 Task: Find connections with filter location Waliso with filter topic #training with filter profile language Spanish with filter current company Micro Focus with filter school RICS School of Built Environment, Amity University with filter industry Professional Training and Coaching with filter service category Web Development with filter keywords title Drafter
Action: Mouse moved to (198, 315)
Screenshot: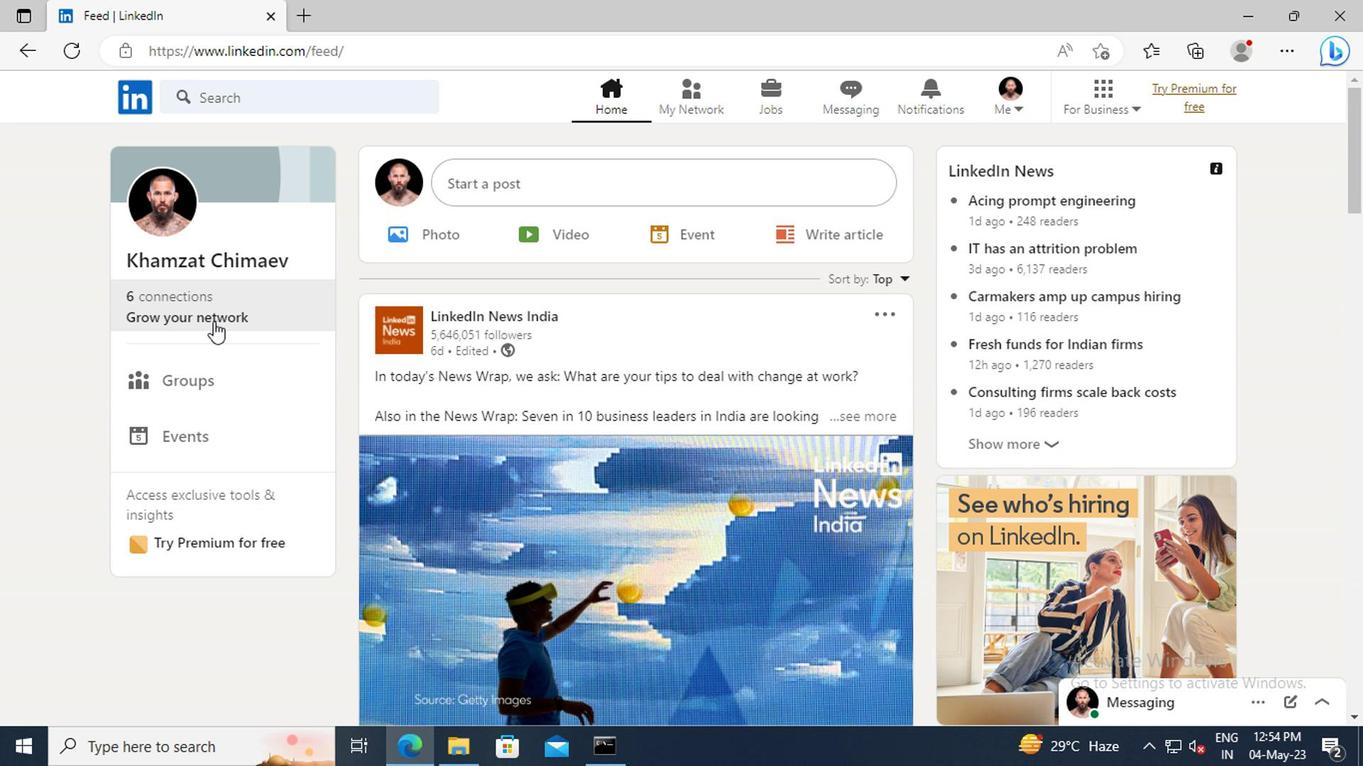 
Action: Mouse pressed left at (198, 315)
Screenshot: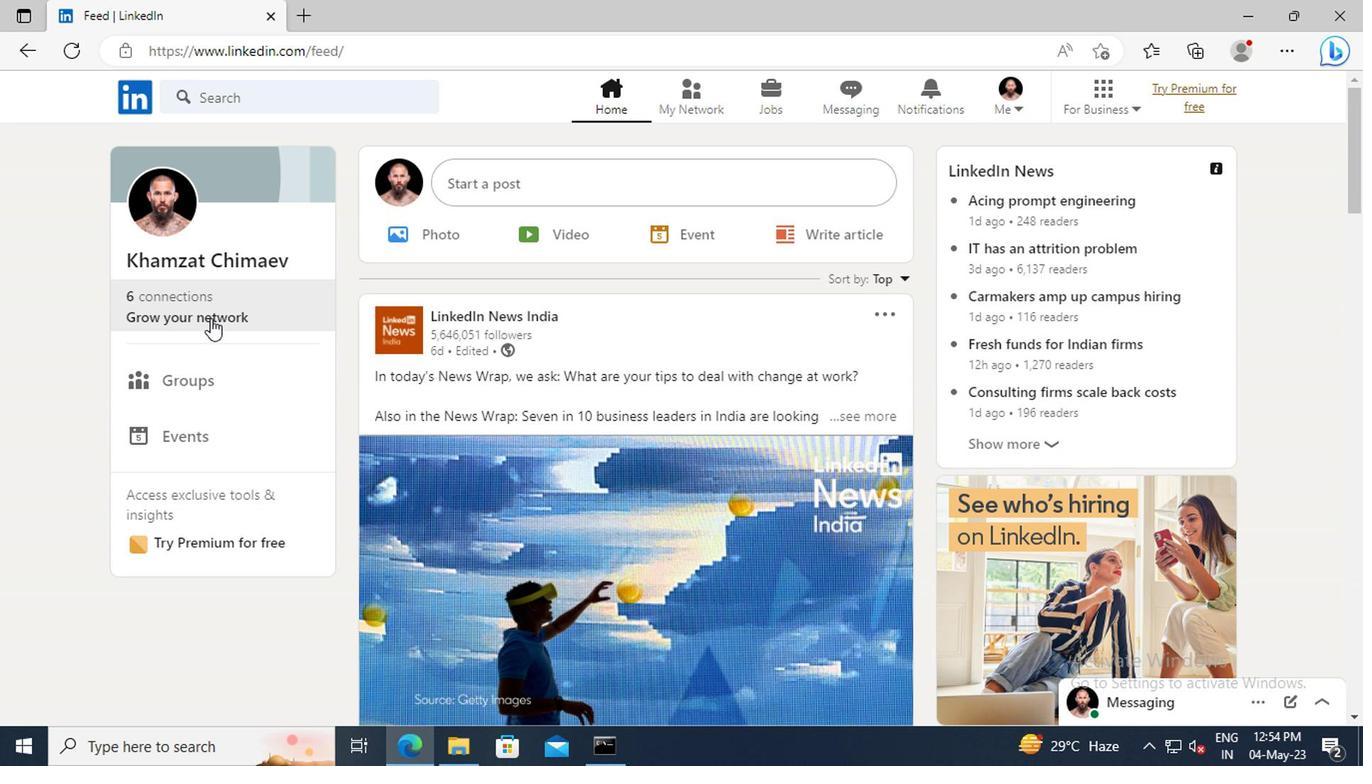
Action: Mouse moved to (198, 208)
Screenshot: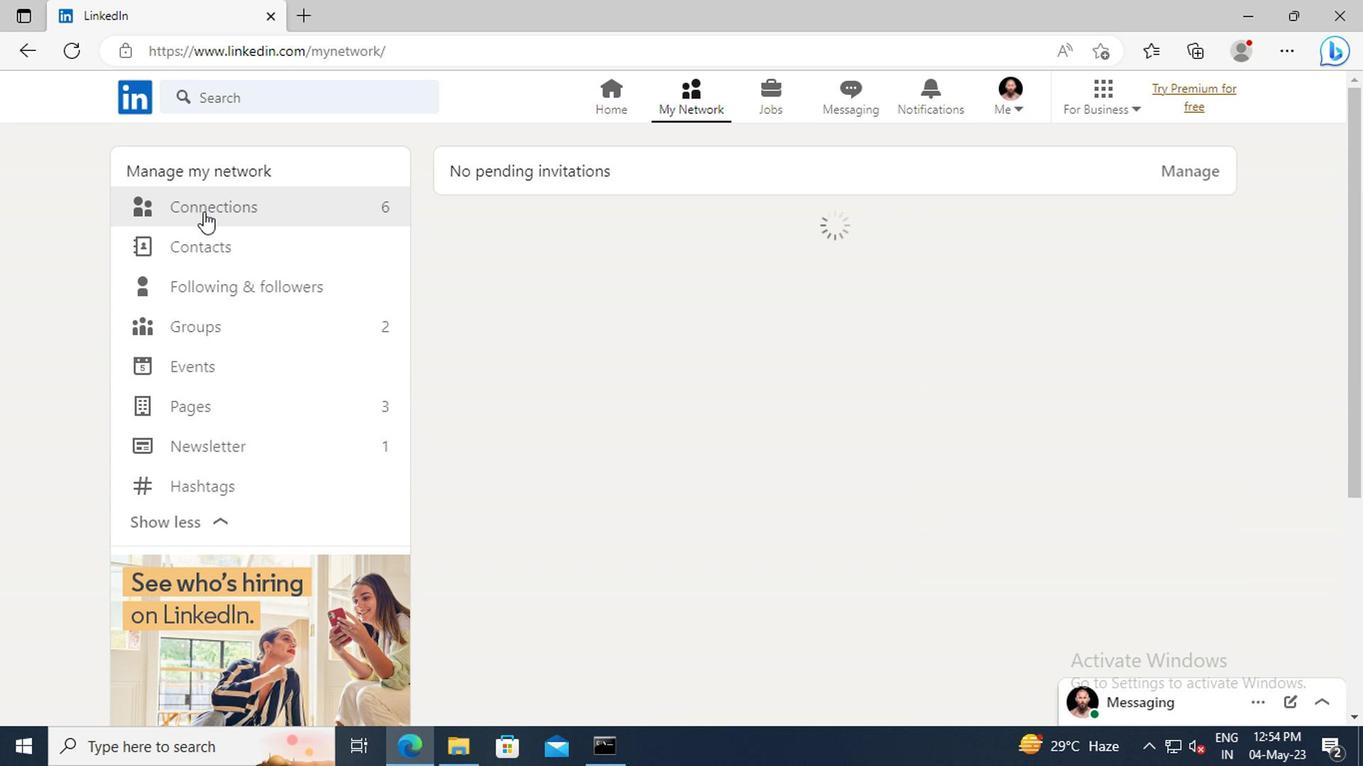 
Action: Mouse pressed left at (198, 208)
Screenshot: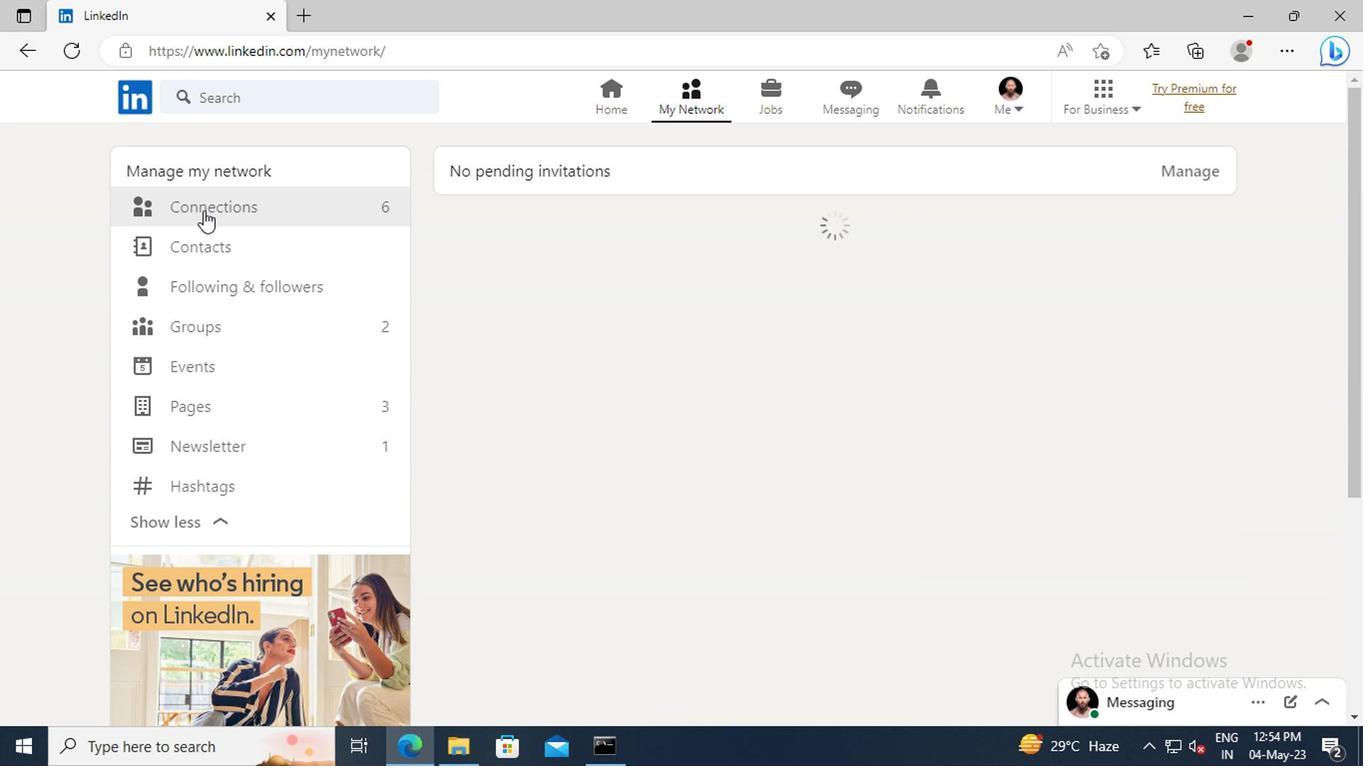 
Action: Mouse moved to (793, 212)
Screenshot: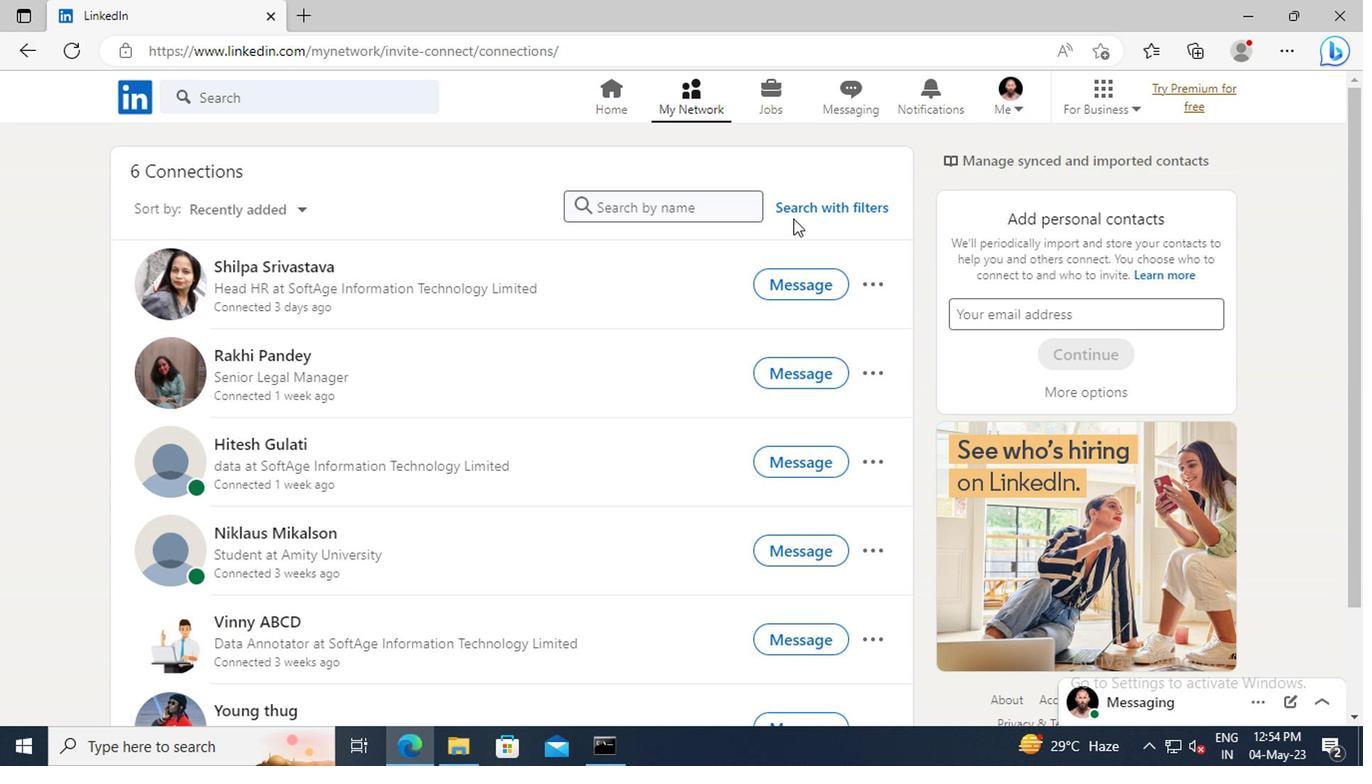 
Action: Mouse pressed left at (793, 212)
Screenshot: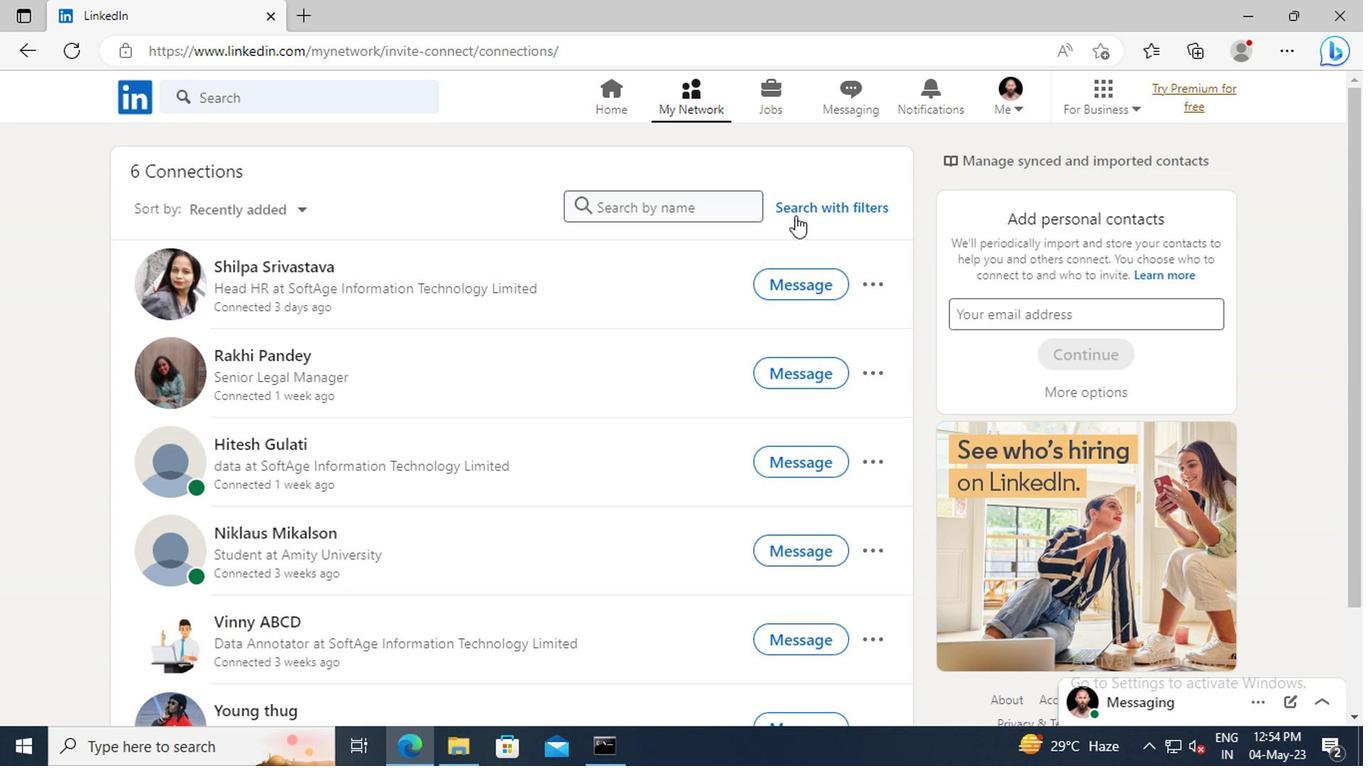 
Action: Mouse moved to (751, 158)
Screenshot: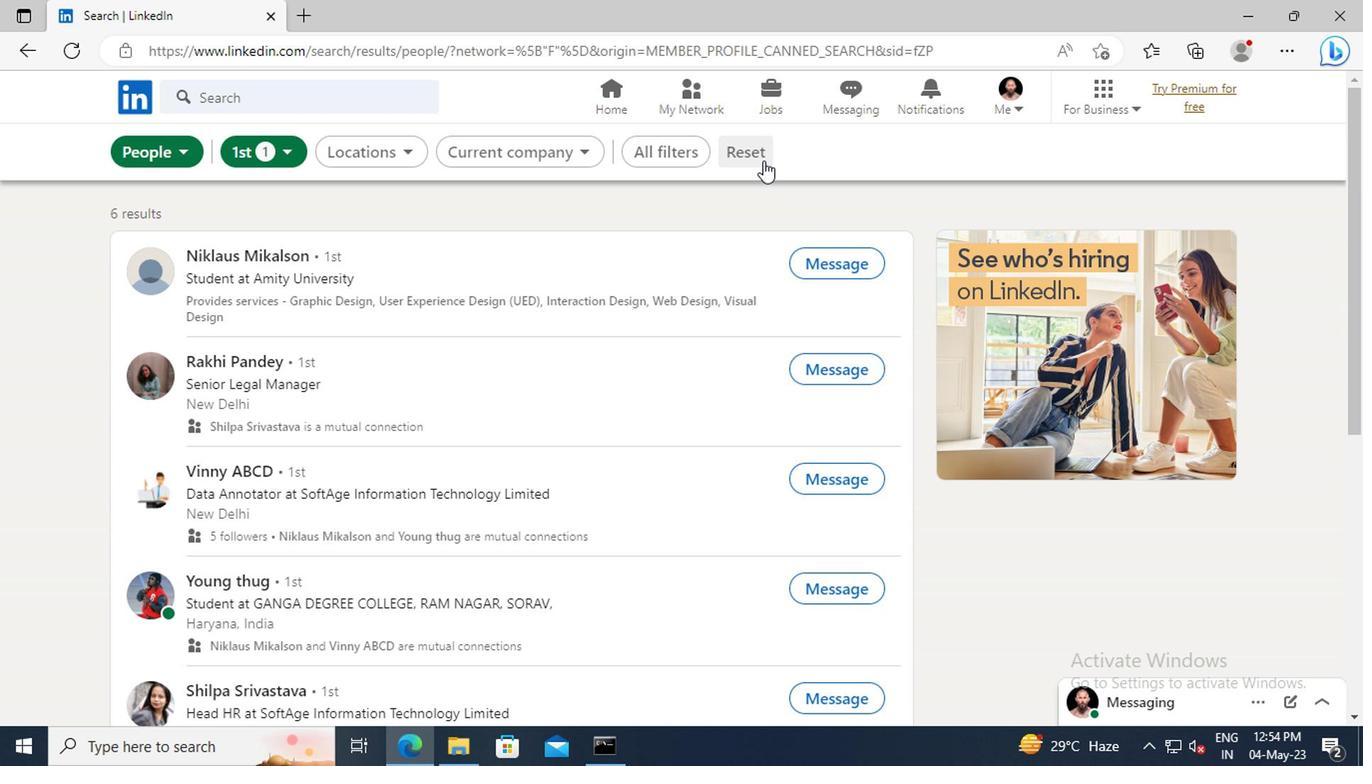 
Action: Mouse pressed left at (751, 158)
Screenshot: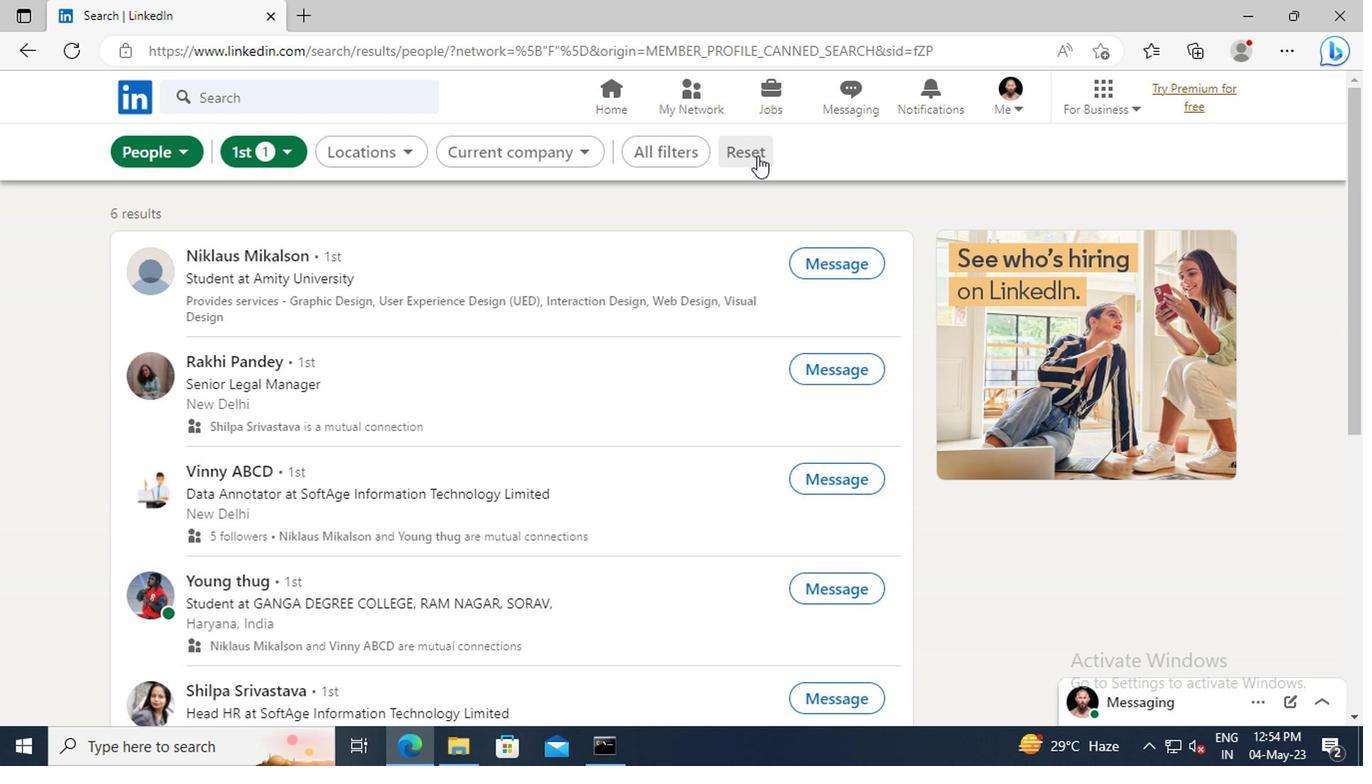 
Action: Mouse moved to (729, 157)
Screenshot: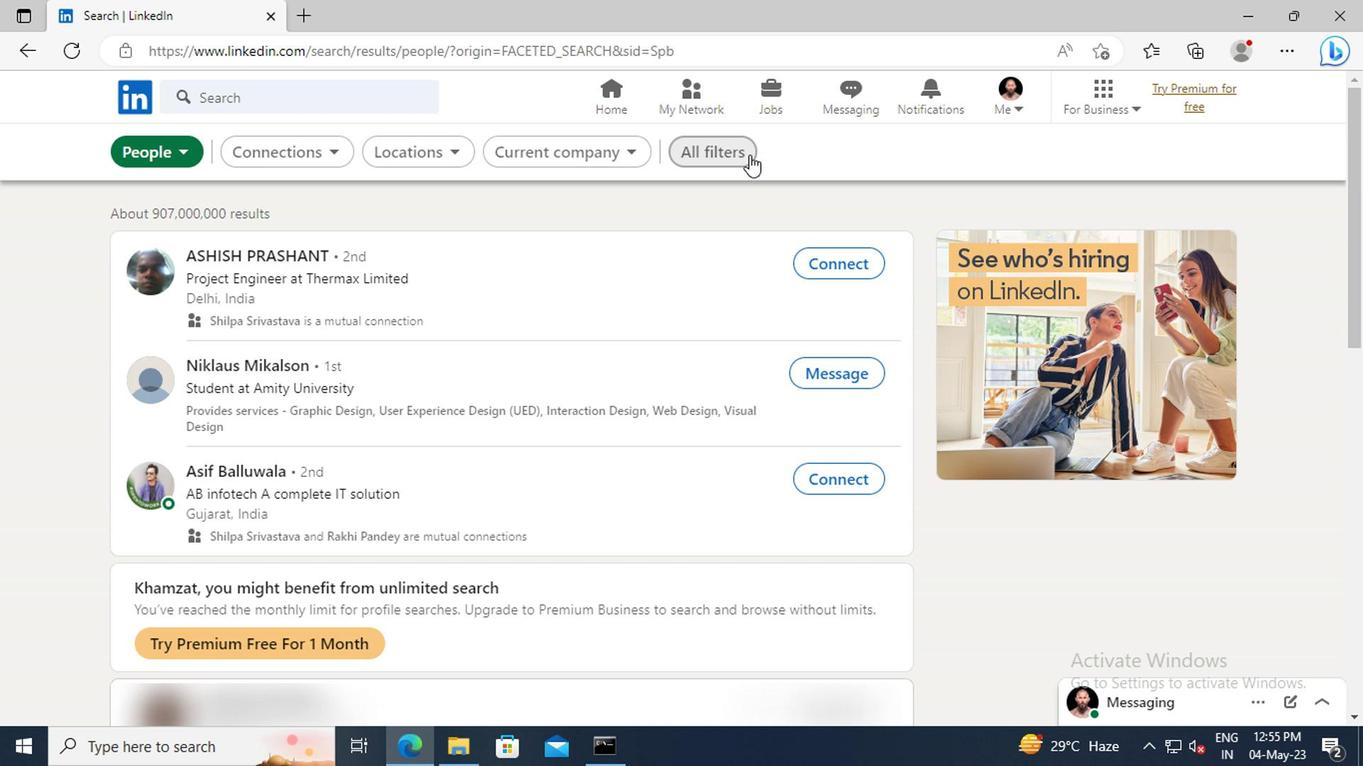 
Action: Mouse pressed left at (729, 157)
Screenshot: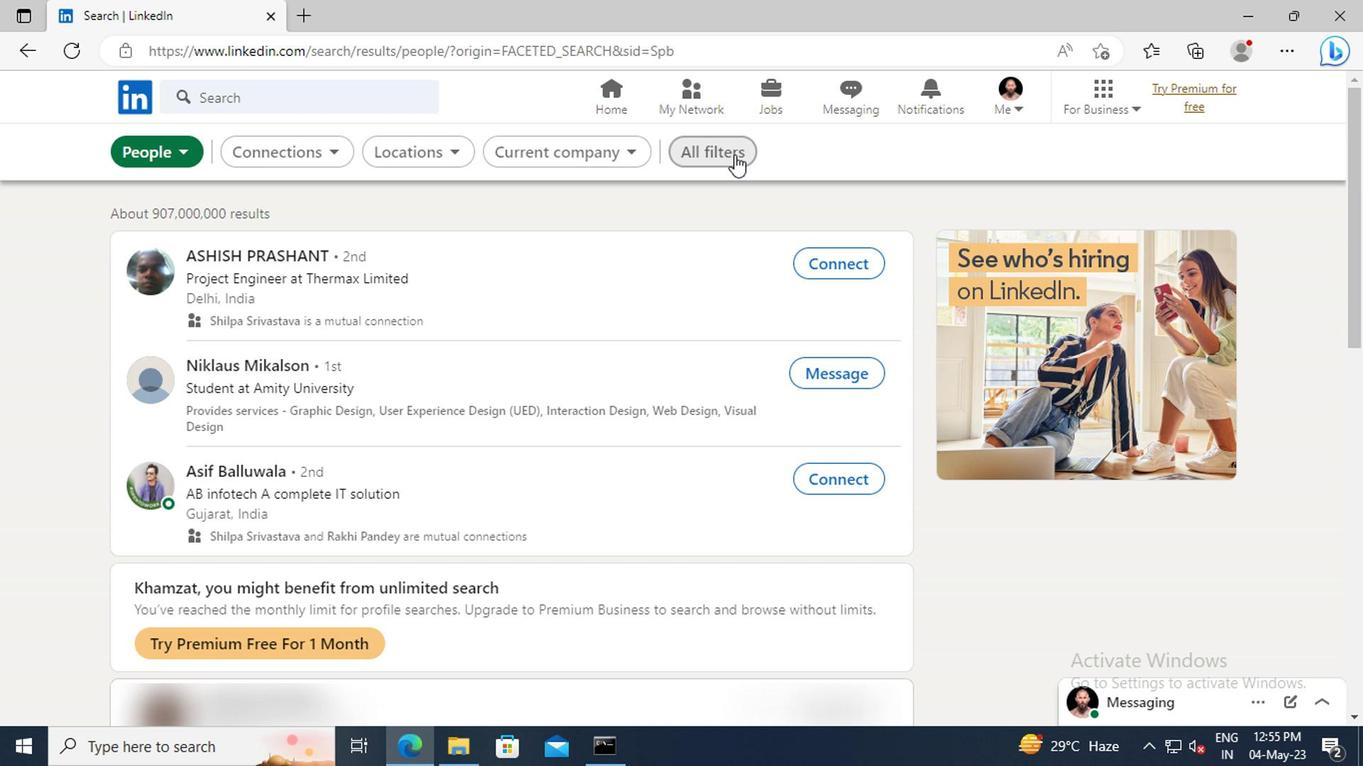 
Action: Mouse moved to (1037, 369)
Screenshot: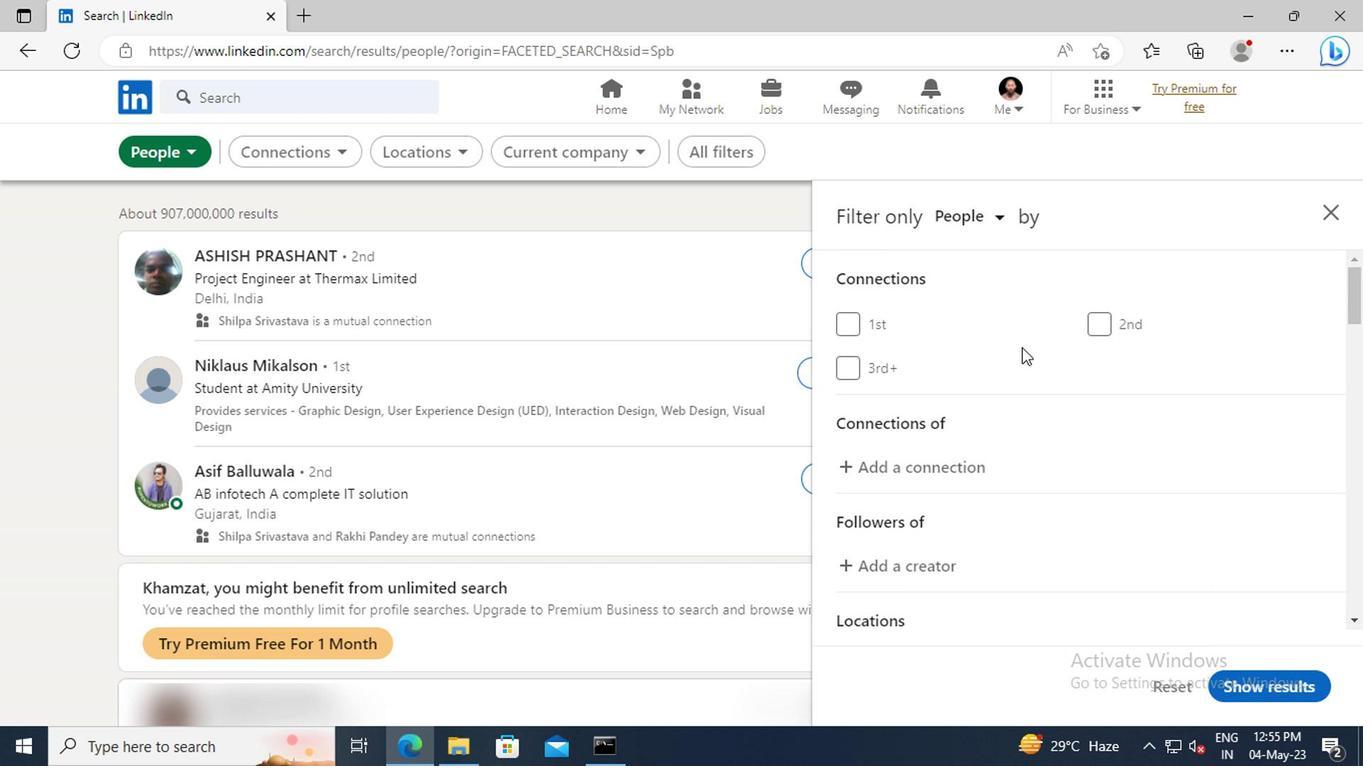 
Action: Mouse scrolled (1037, 369) with delta (0, 0)
Screenshot: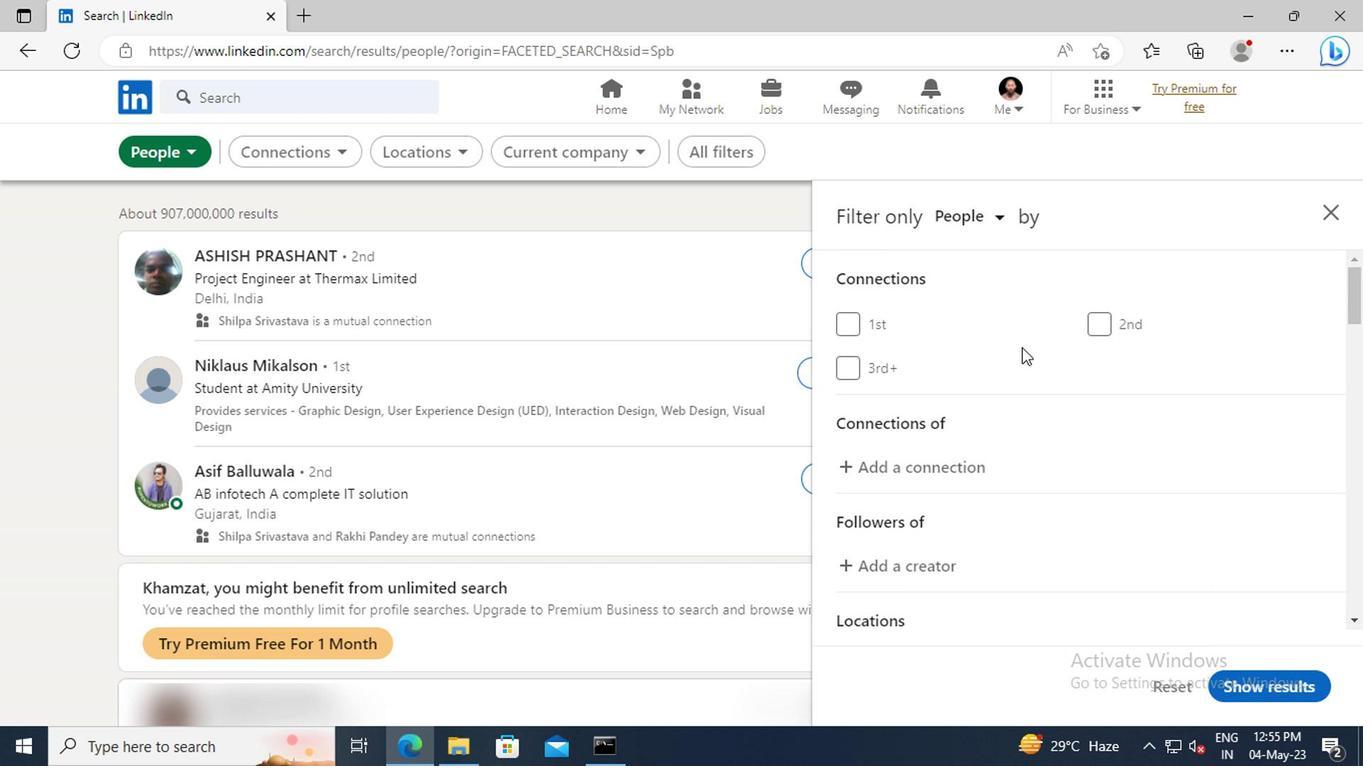 
Action: Mouse moved to (1040, 374)
Screenshot: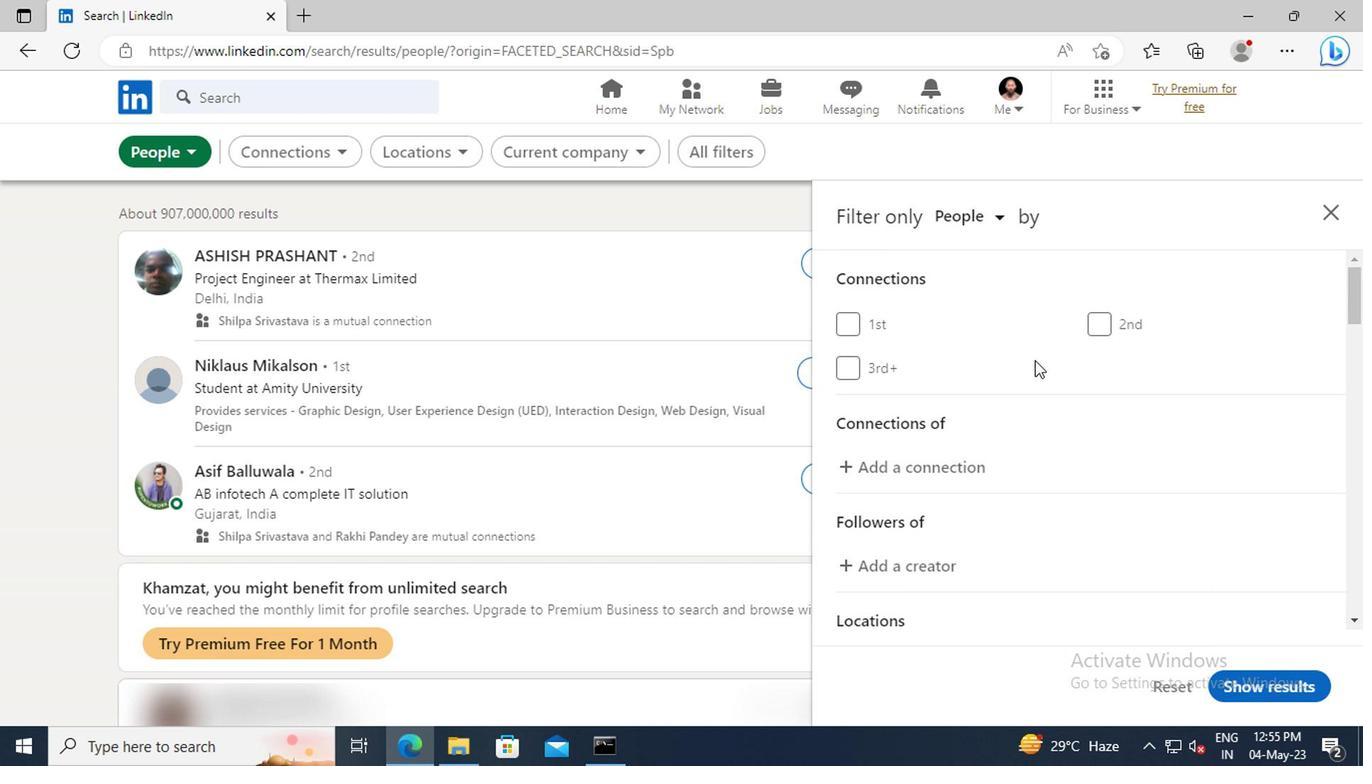 
Action: Mouse scrolled (1040, 372) with delta (0, -1)
Screenshot: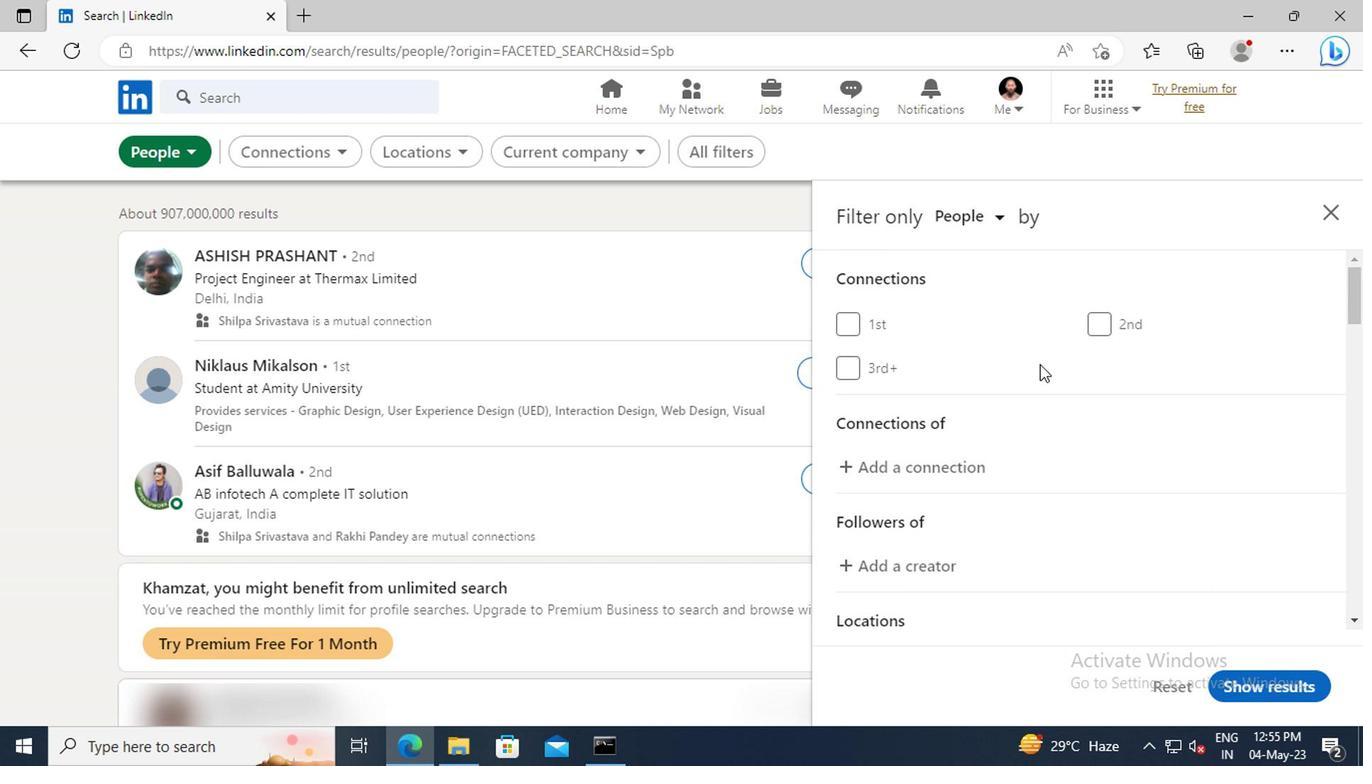 
Action: Mouse moved to (1040, 374)
Screenshot: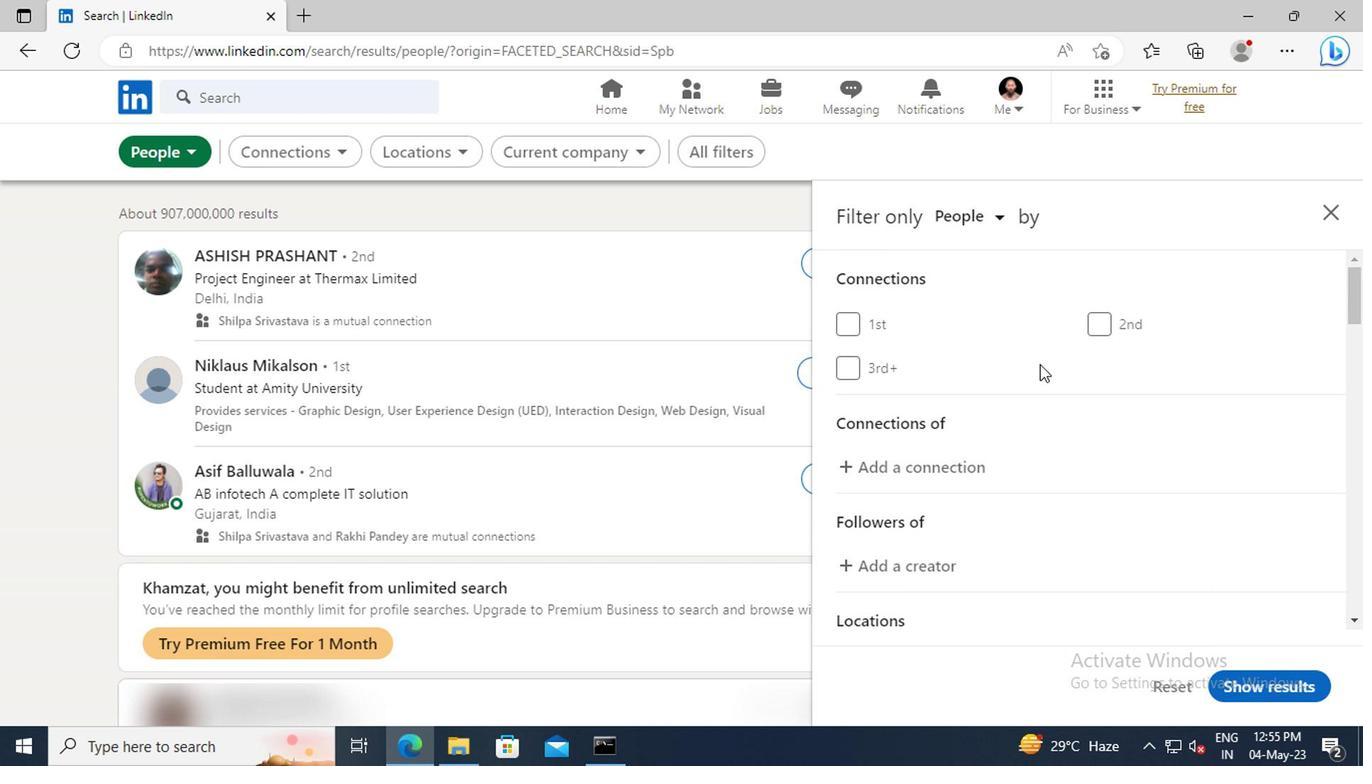 
Action: Mouse scrolled (1040, 372) with delta (0, -1)
Screenshot: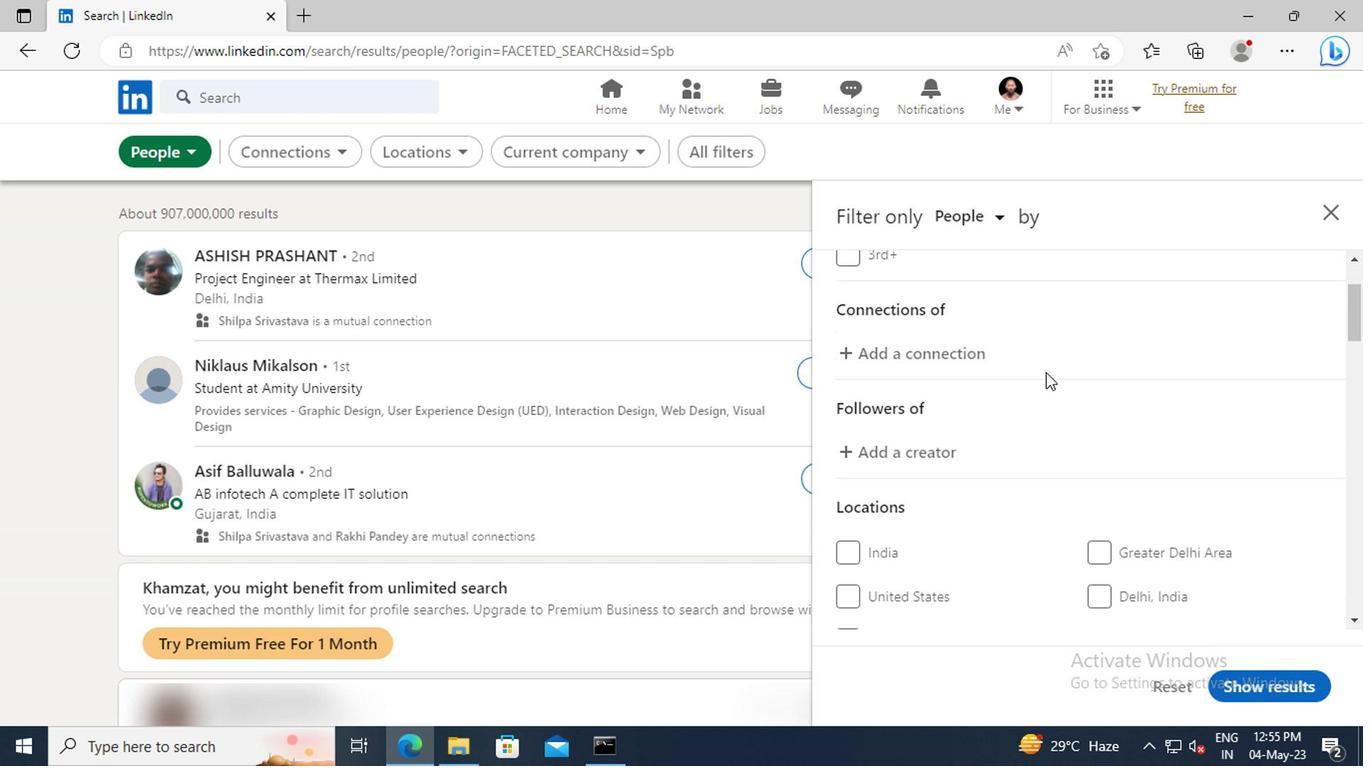 
Action: Mouse scrolled (1040, 372) with delta (0, -1)
Screenshot: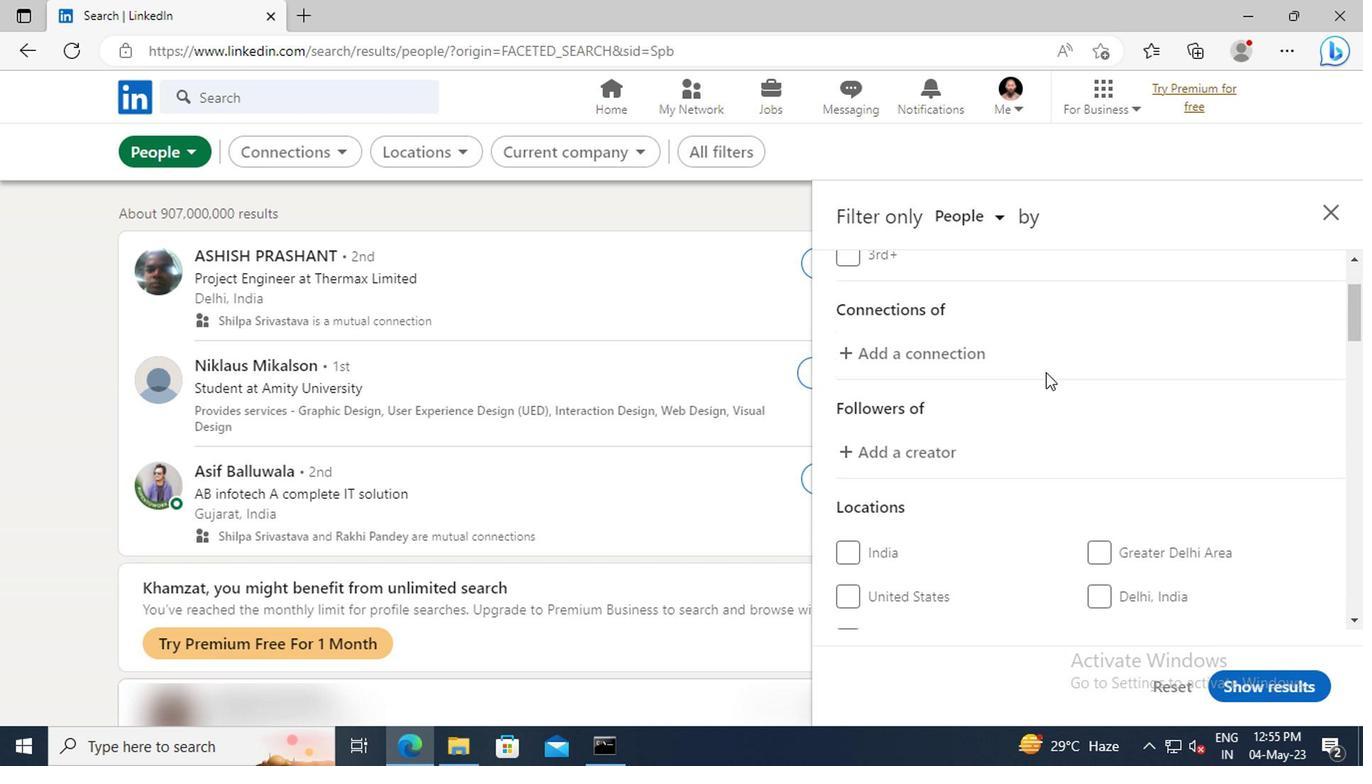 
Action: Mouse scrolled (1040, 372) with delta (0, -1)
Screenshot: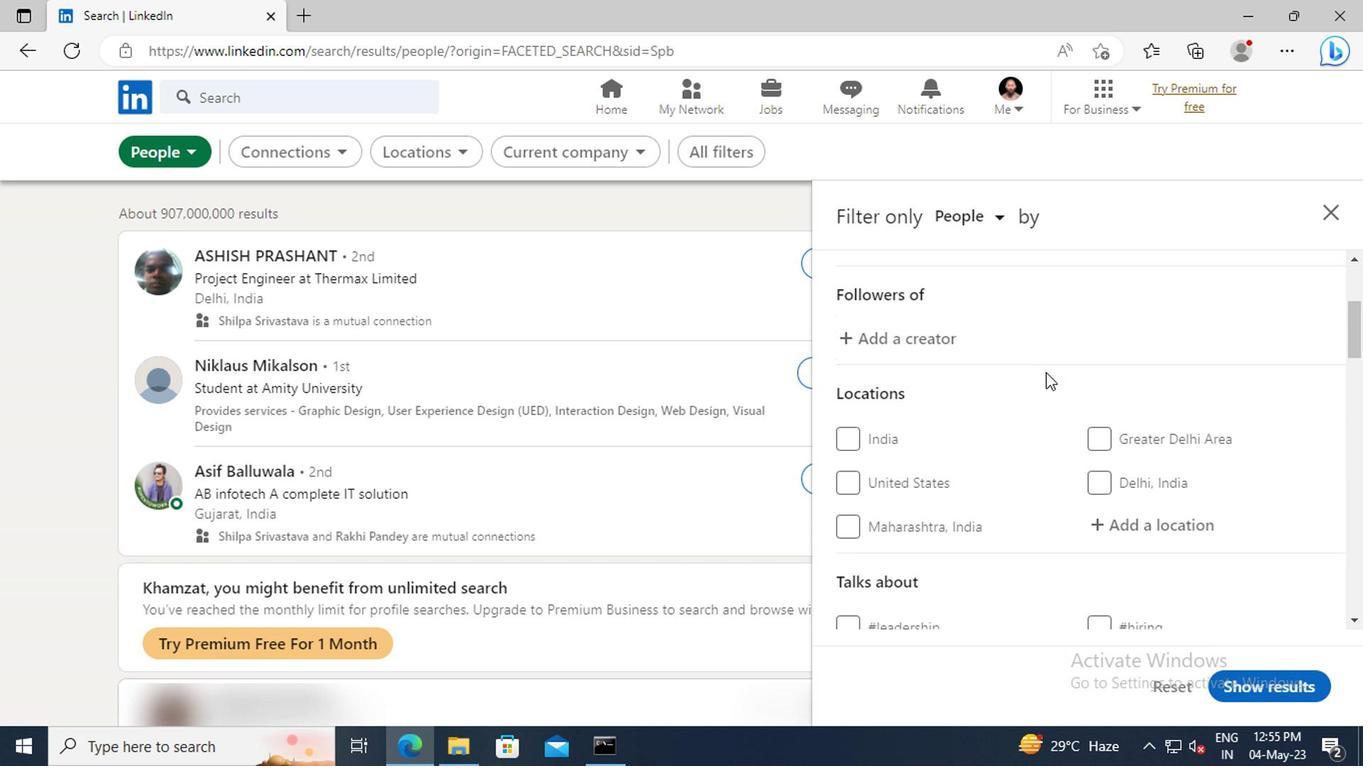 
Action: Mouse scrolled (1040, 372) with delta (0, -1)
Screenshot: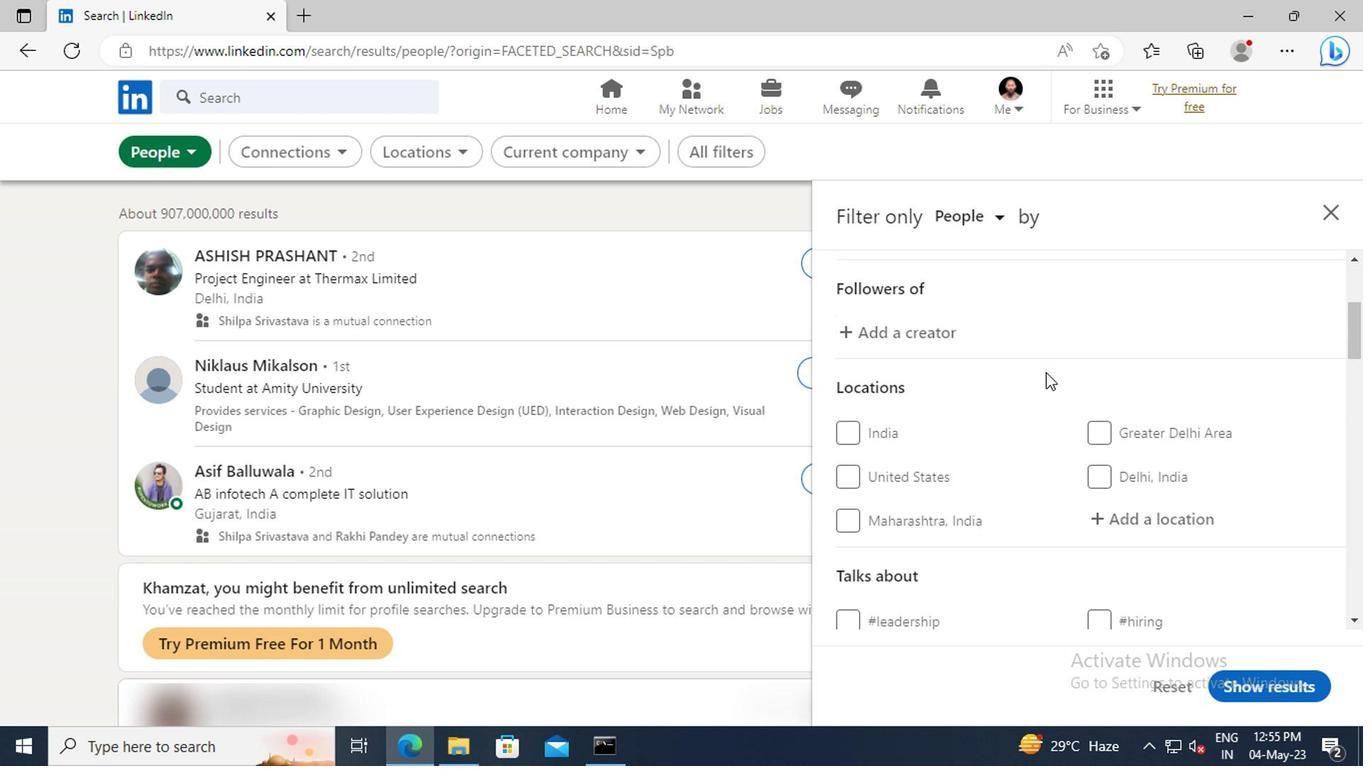 
Action: Mouse moved to (1096, 409)
Screenshot: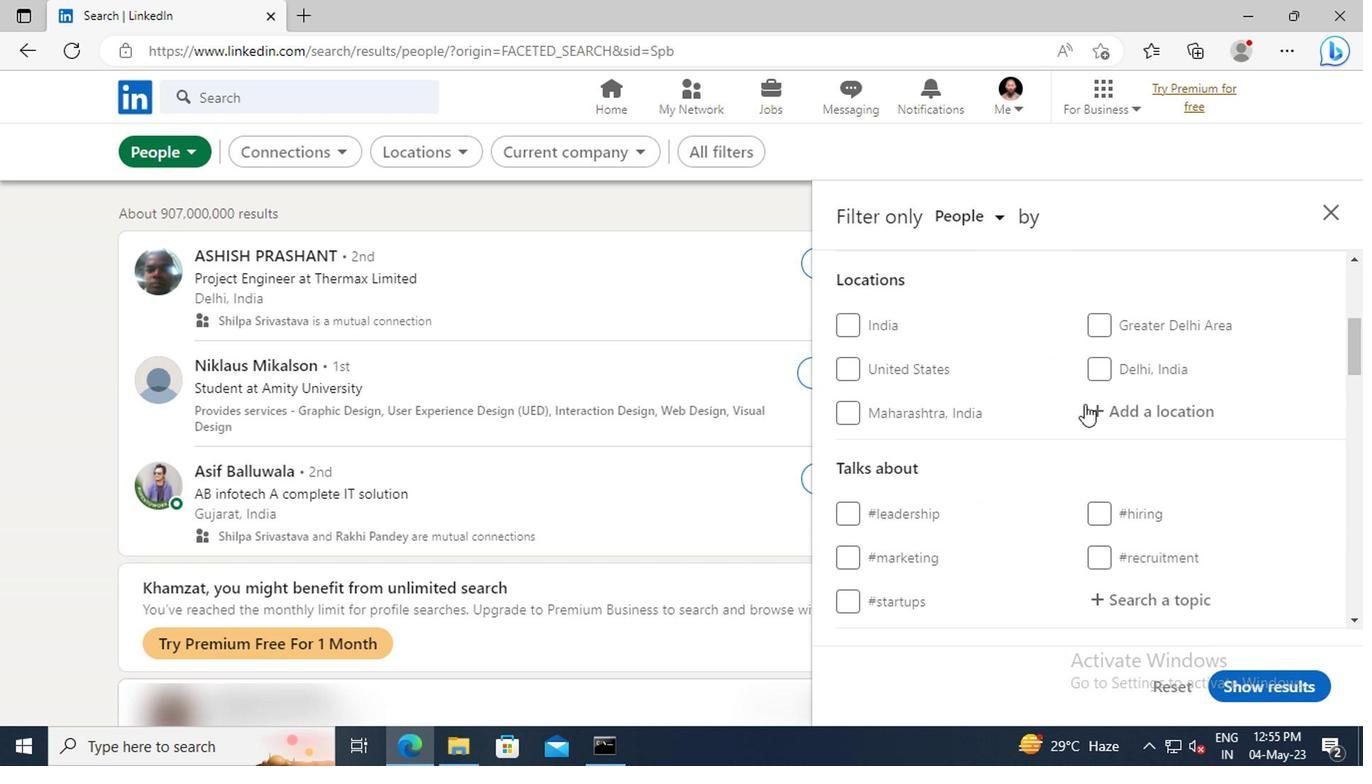 
Action: Mouse pressed left at (1096, 409)
Screenshot: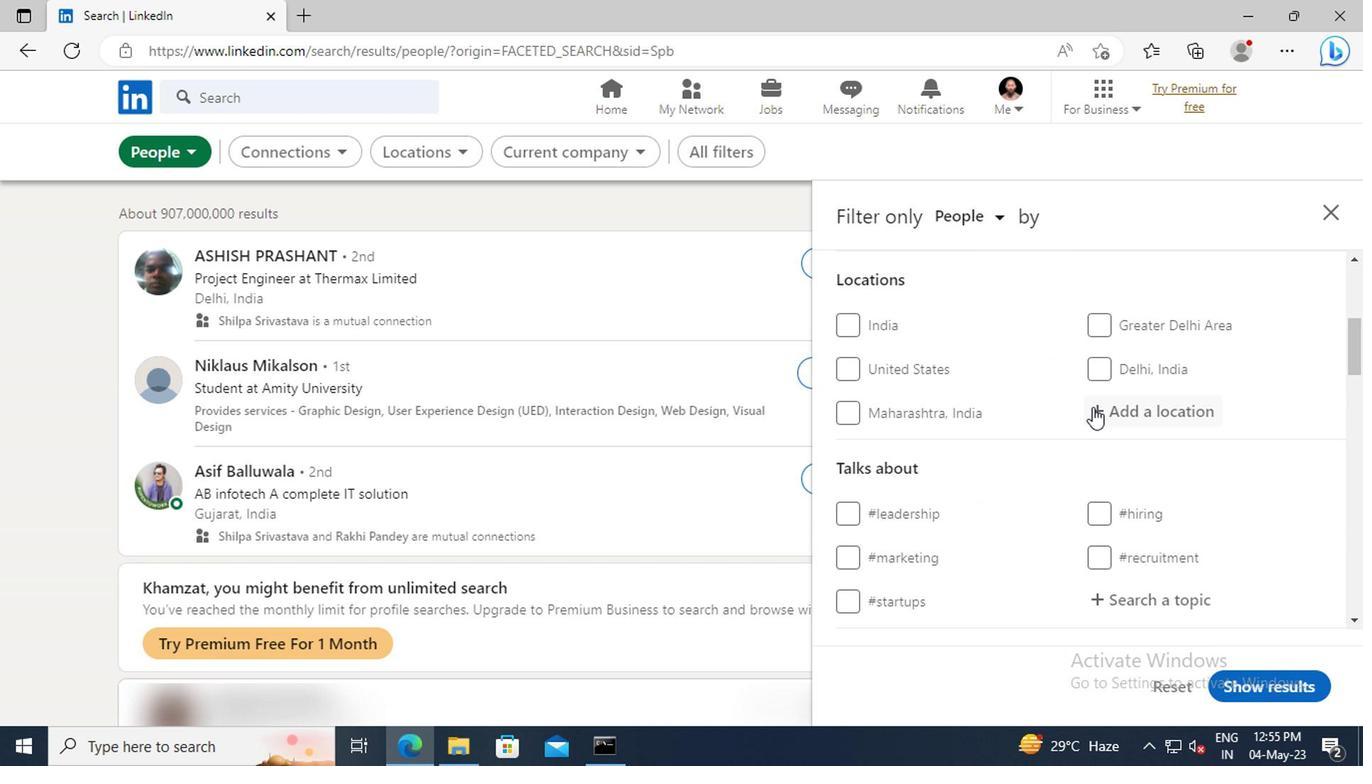 
Action: Key pressed <Key.shift>WALISO<Key.enter>
Screenshot: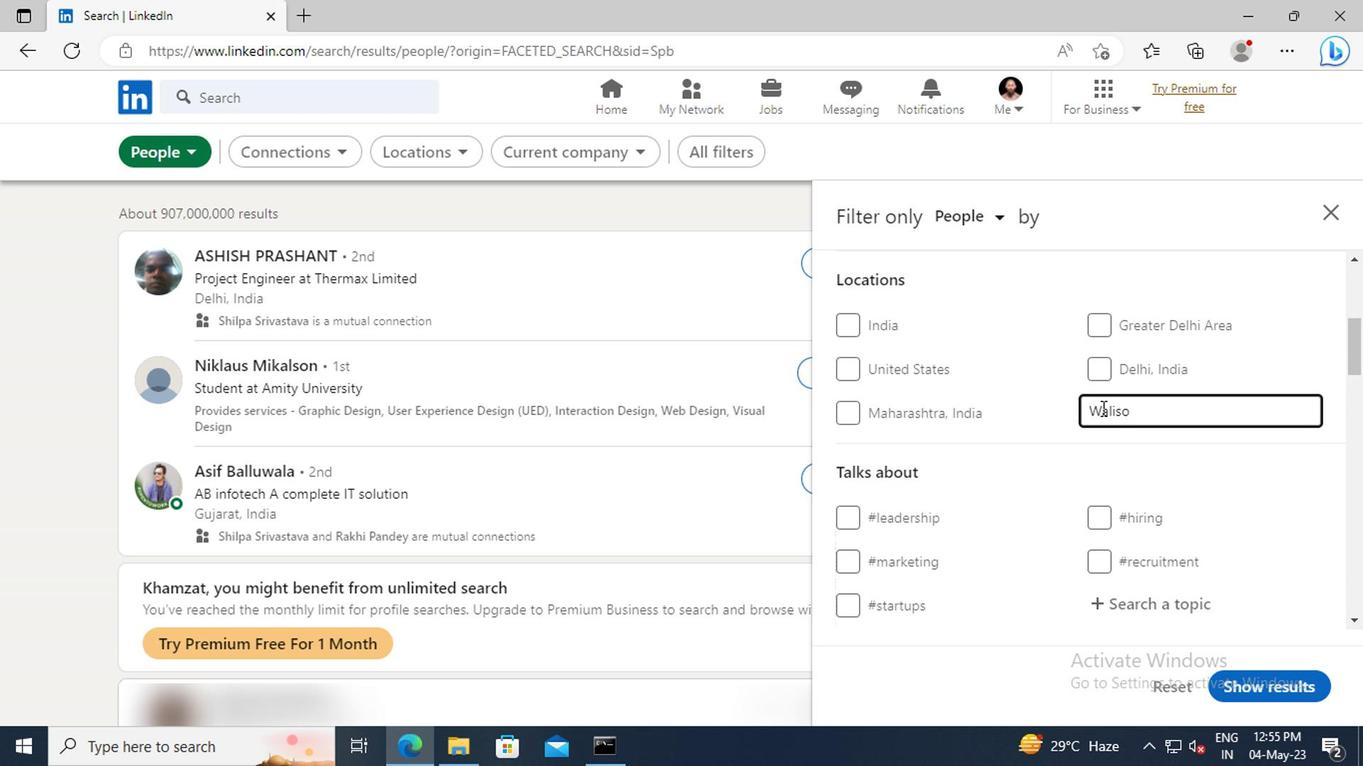 
Action: Mouse scrolled (1096, 408) with delta (0, 0)
Screenshot: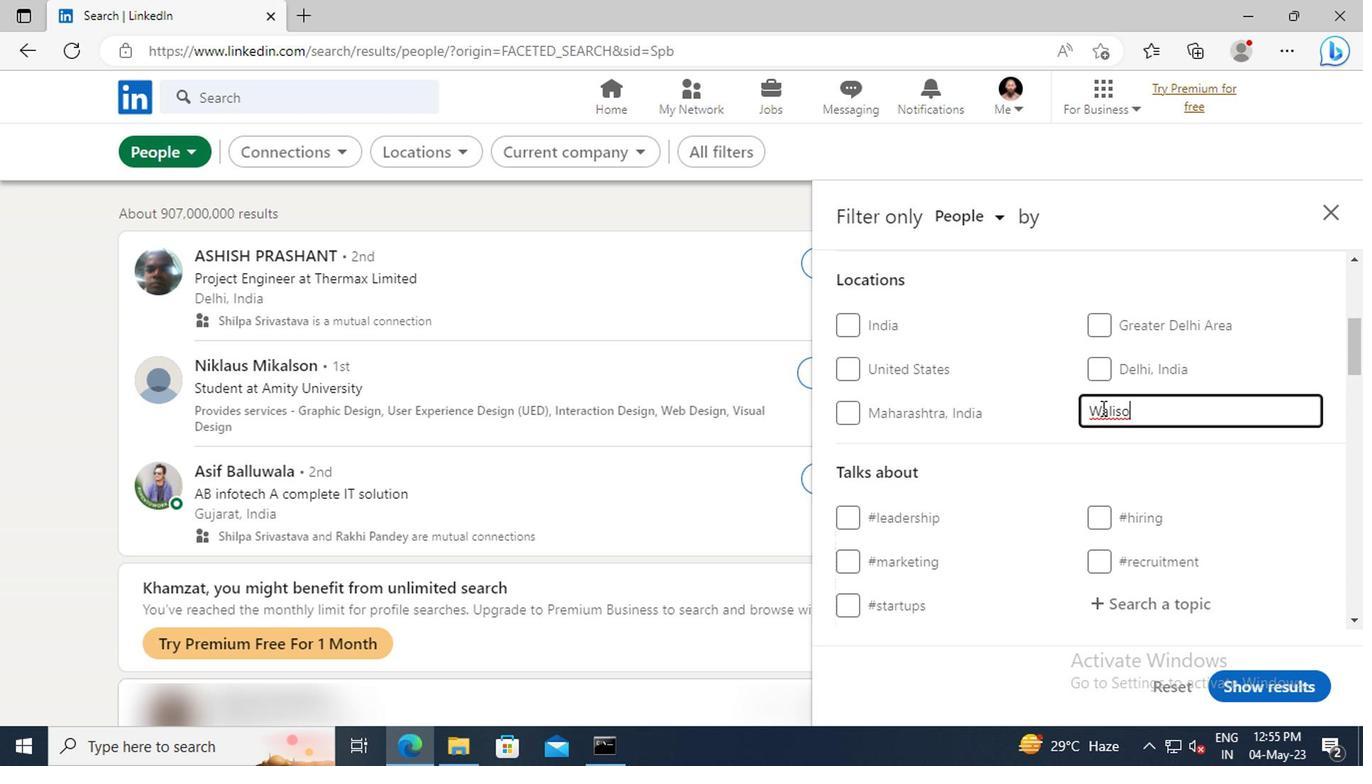 
Action: Mouse scrolled (1096, 408) with delta (0, 0)
Screenshot: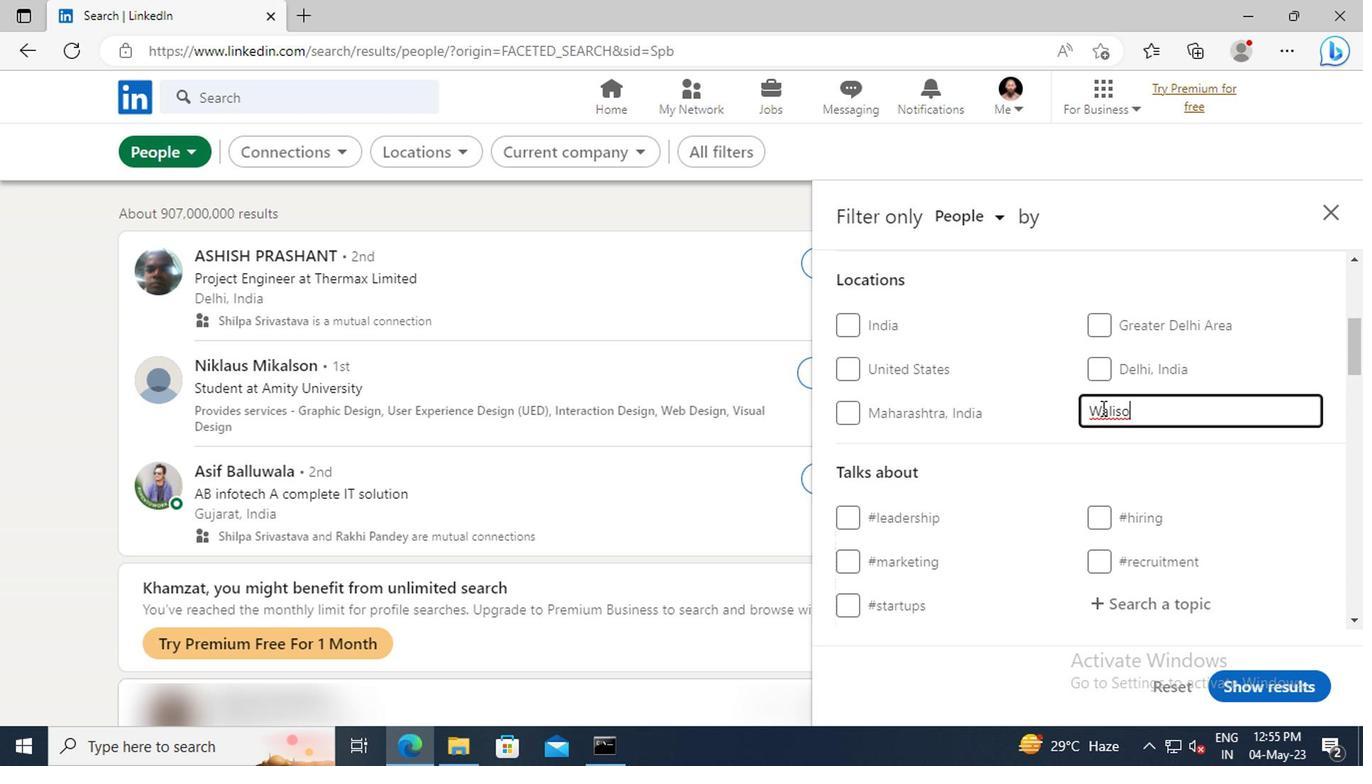 
Action: Mouse scrolled (1096, 408) with delta (0, 0)
Screenshot: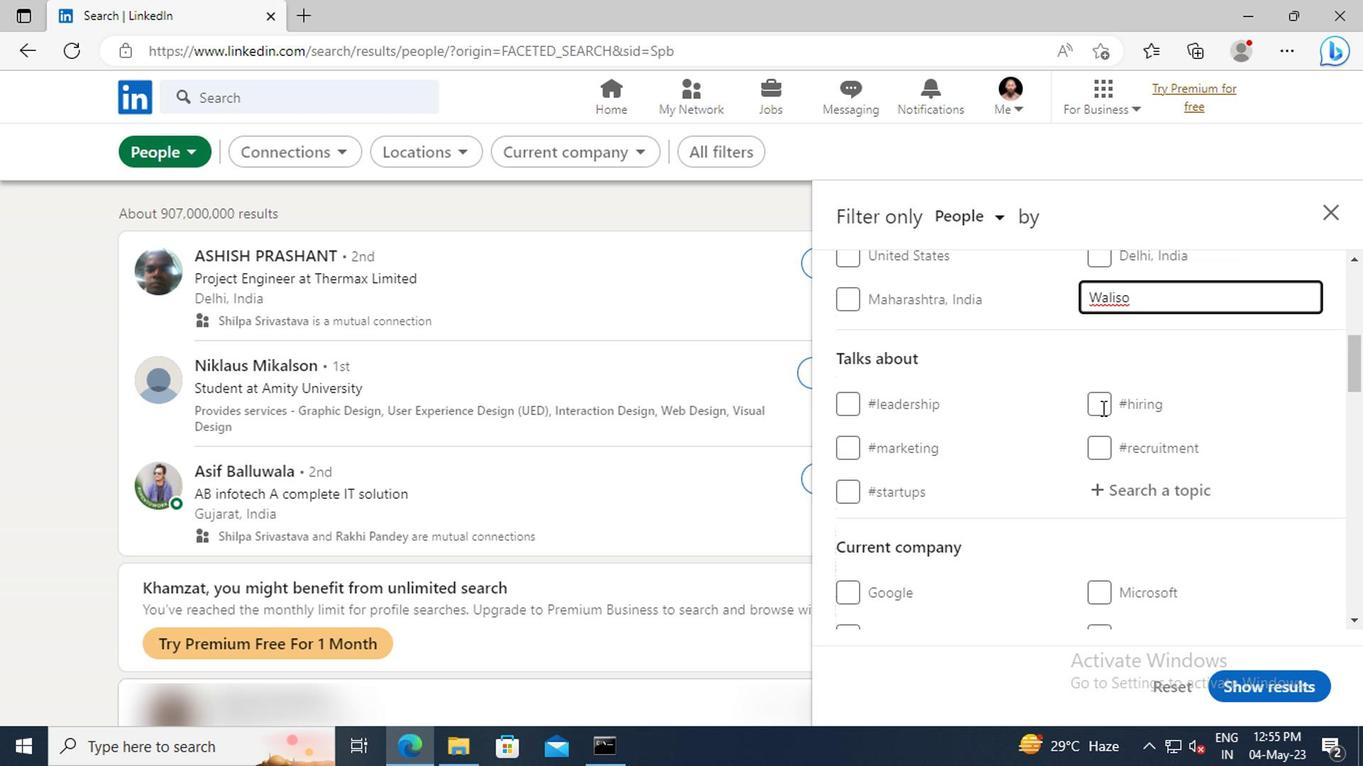 
Action: Mouse moved to (1111, 428)
Screenshot: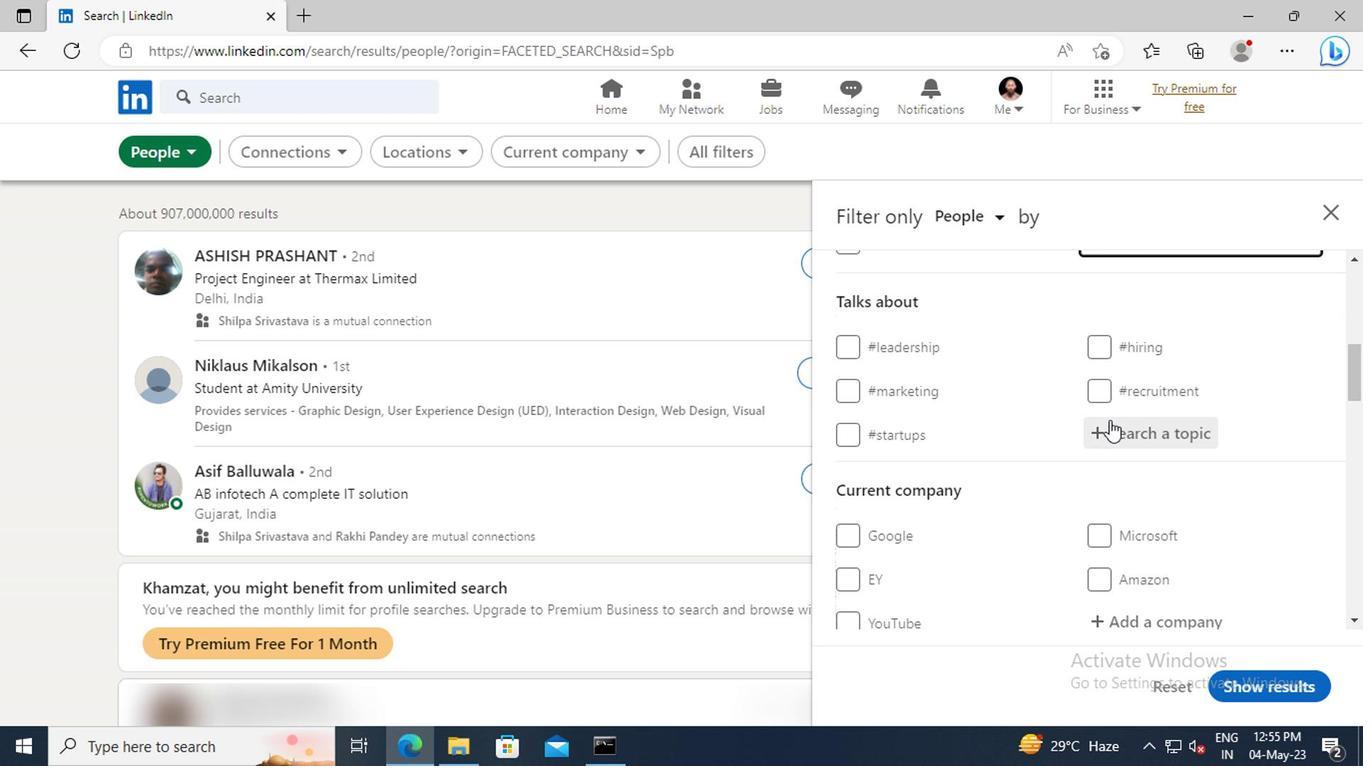 
Action: Mouse pressed left at (1111, 428)
Screenshot: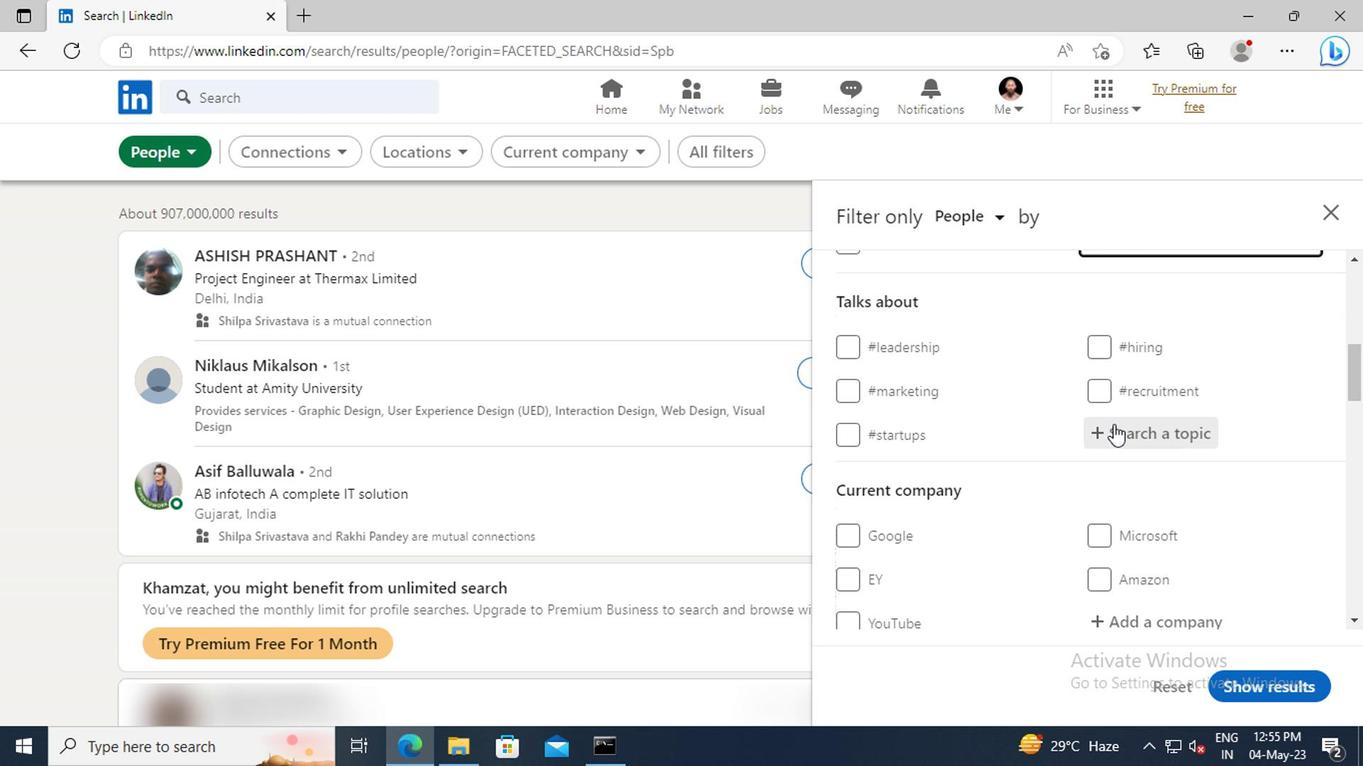 
Action: Key pressed TRAINI
Screenshot: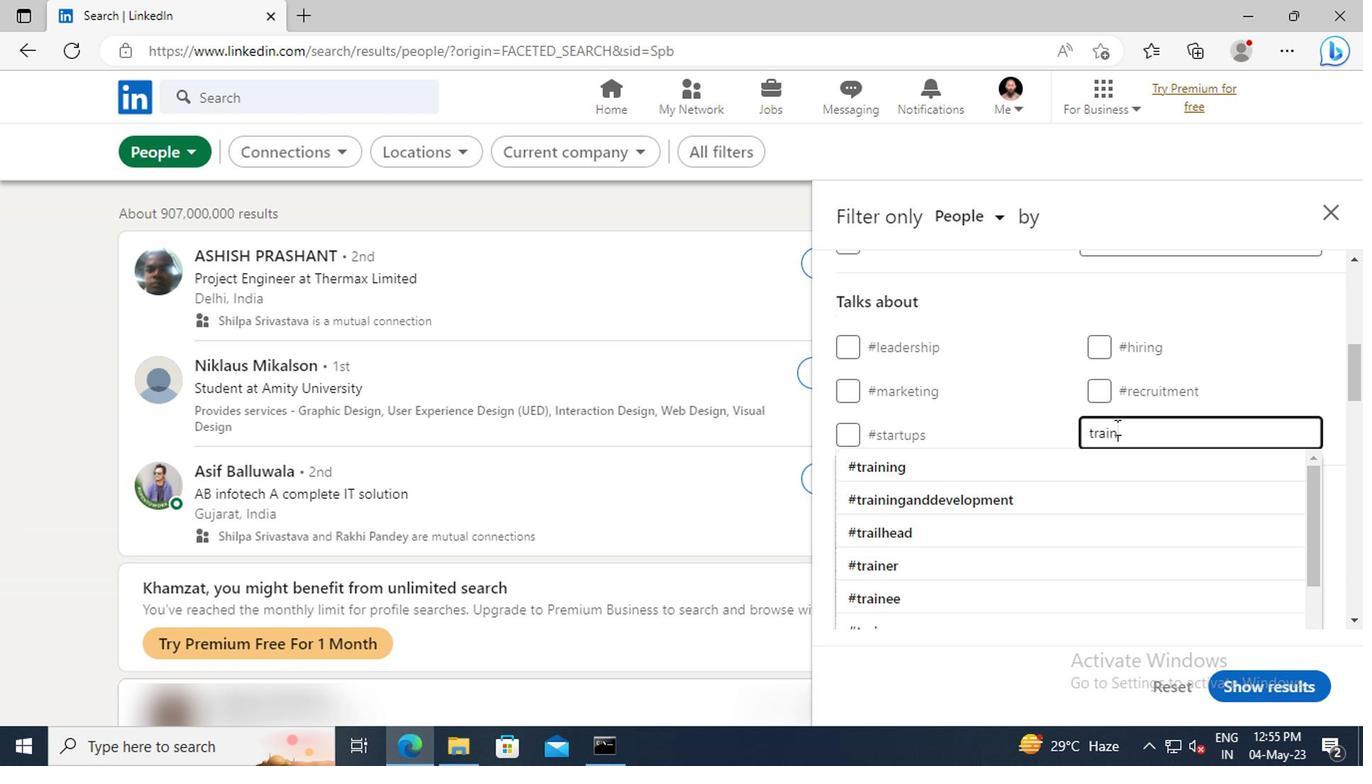
Action: Mouse moved to (1118, 459)
Screenshot: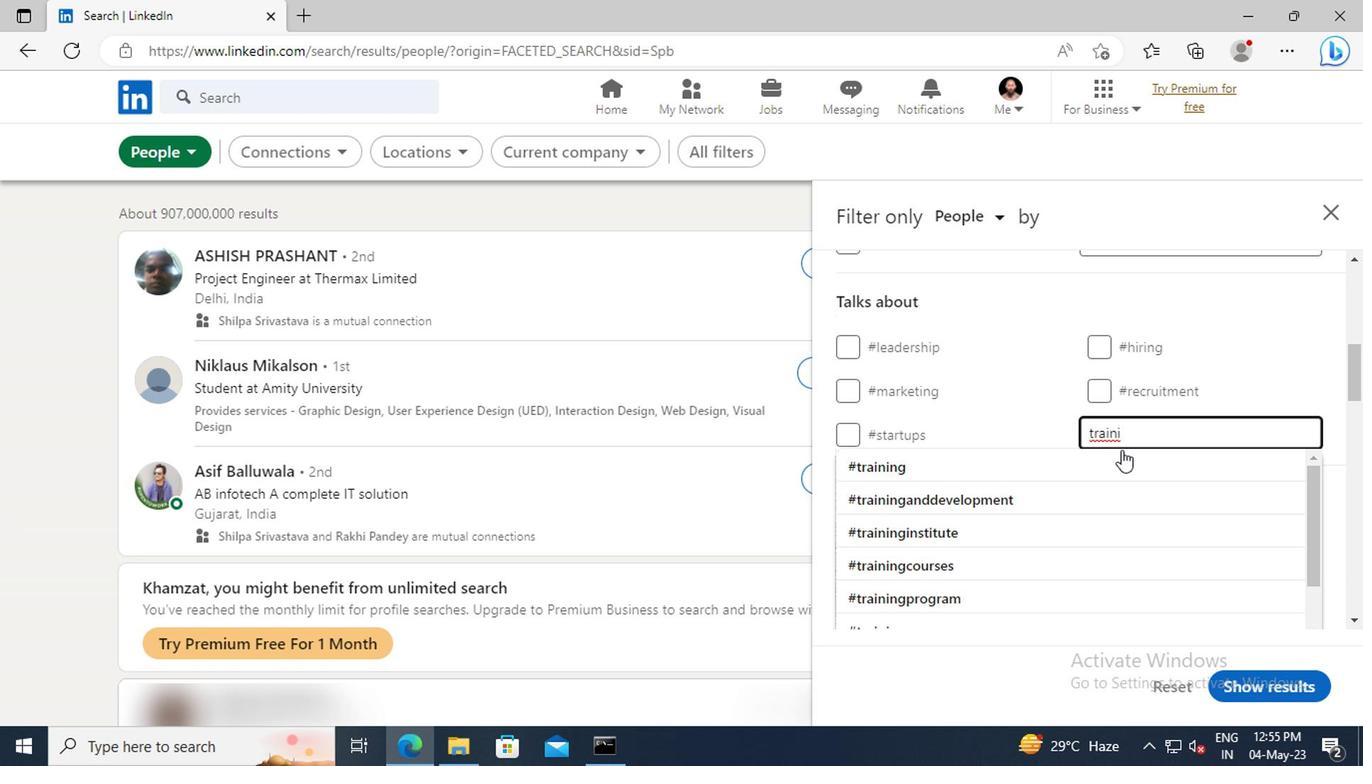 
Action: Mouse pressed left at (1118, 459)
Screenshot: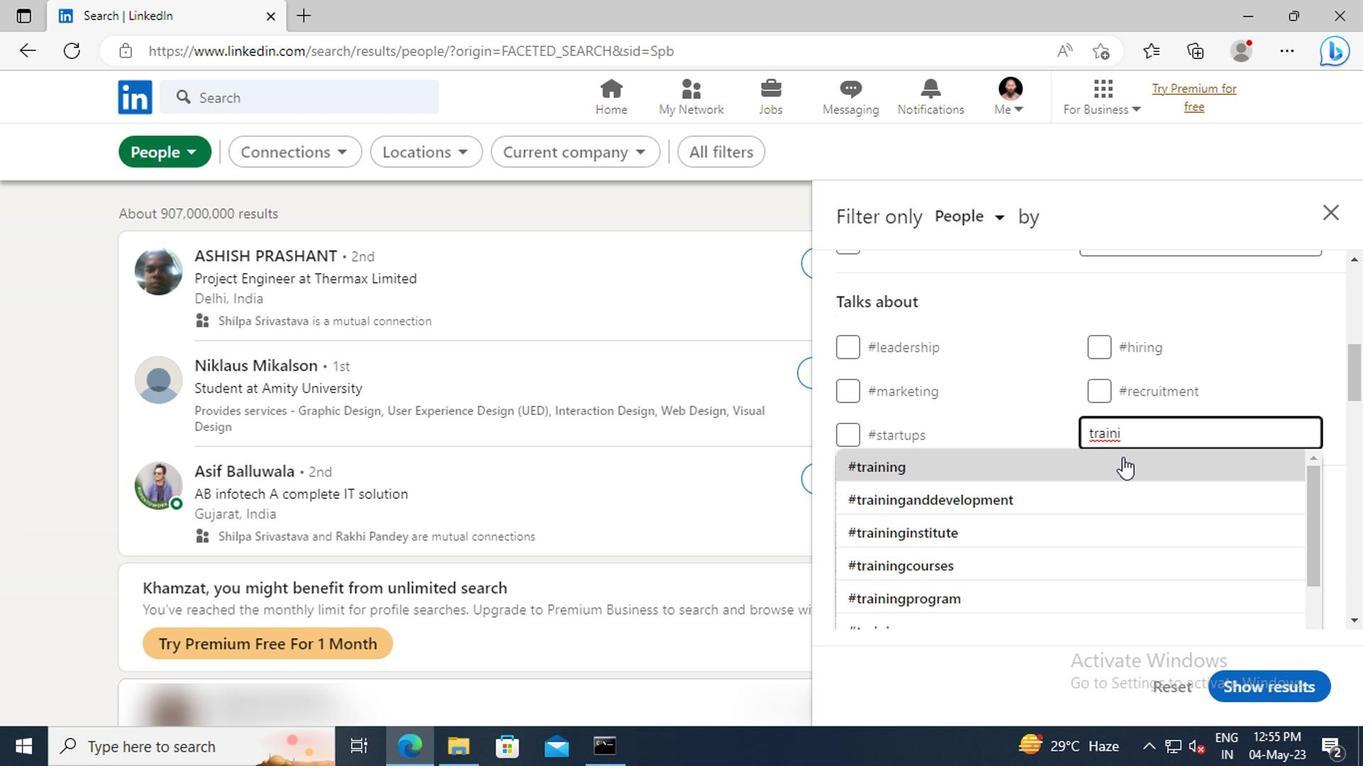 
Action: Mouse scrolled (1118, 458) with delta (0, 0)
Screenshot: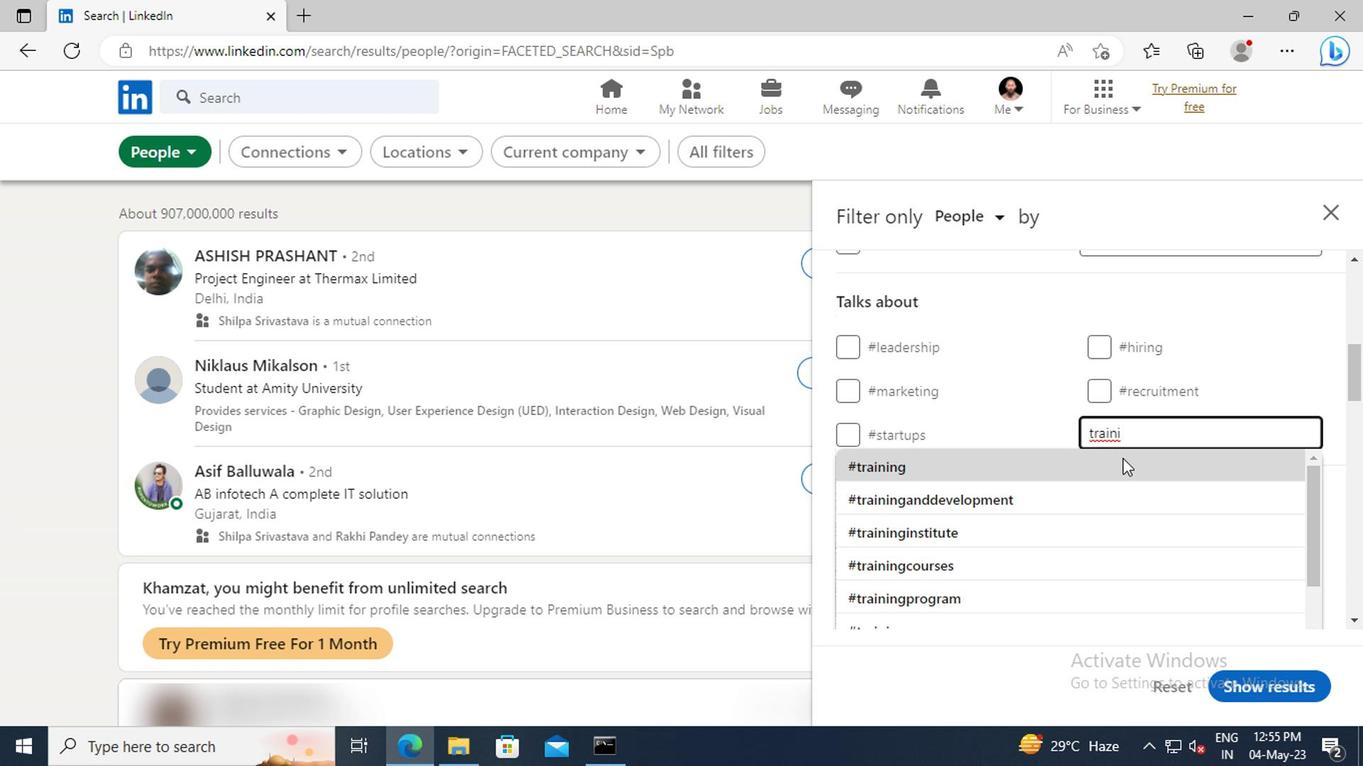 
Action: Mouse scrolled (1118, 458) with delta (0, 0)
Screenshot: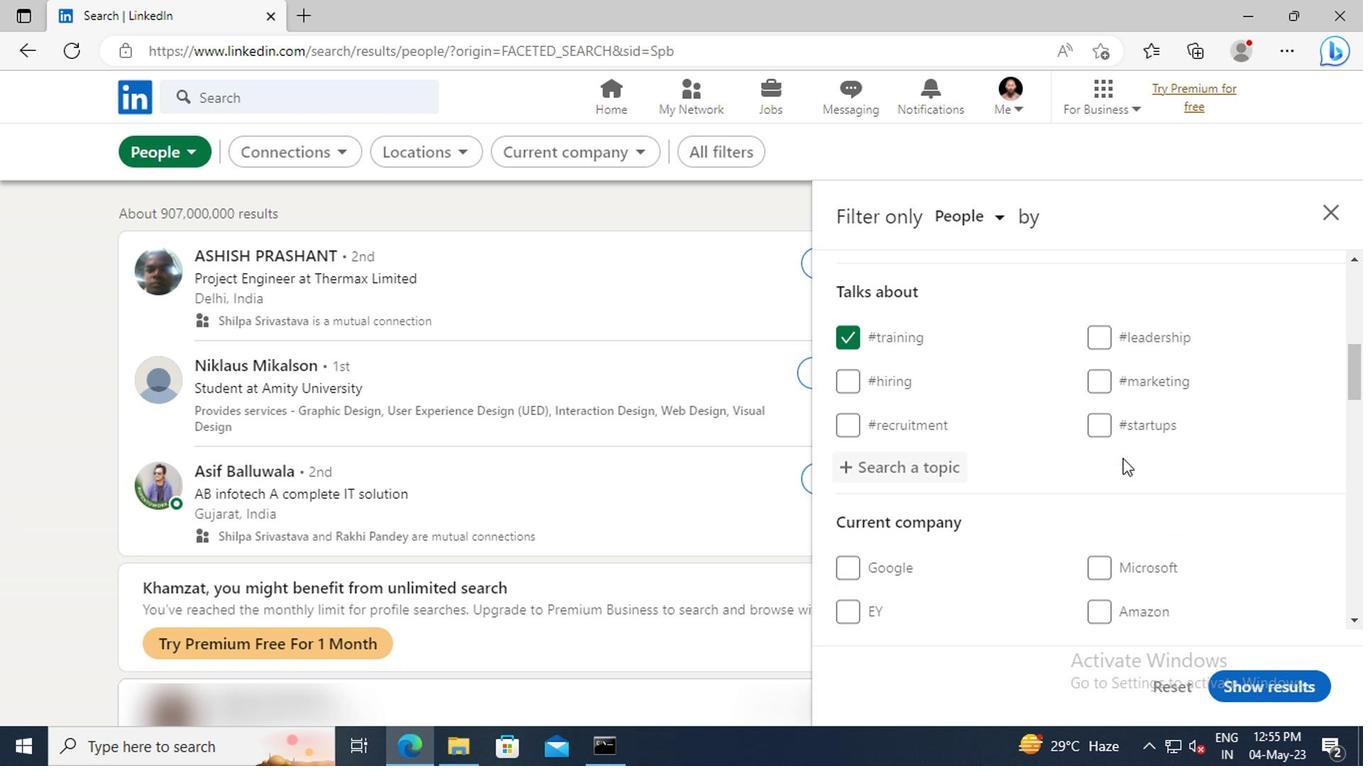 
Action: Mouse scrolled (1118, 458) with delta (0, 0)
Screenshot: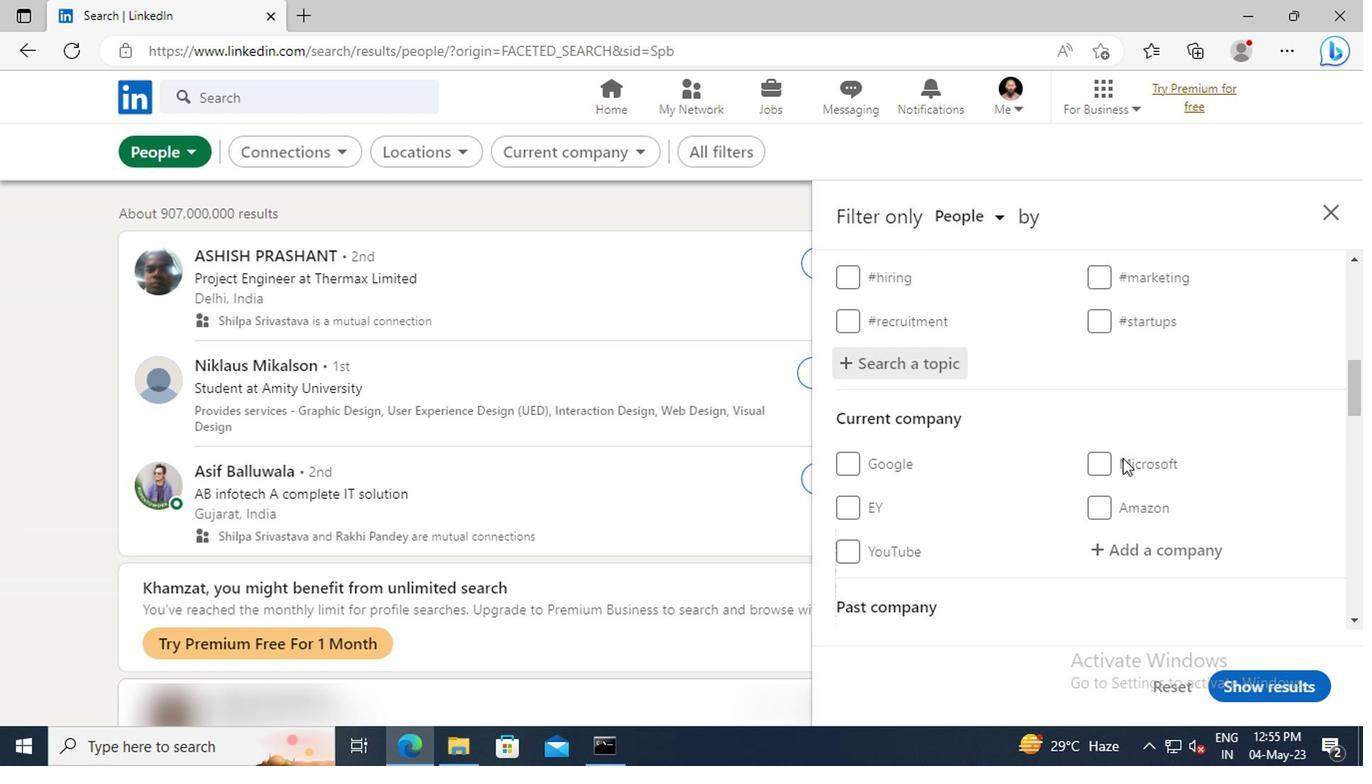 
Action: Mouse scrolled (1118, 458) with delta (0, 0)
Screenshot: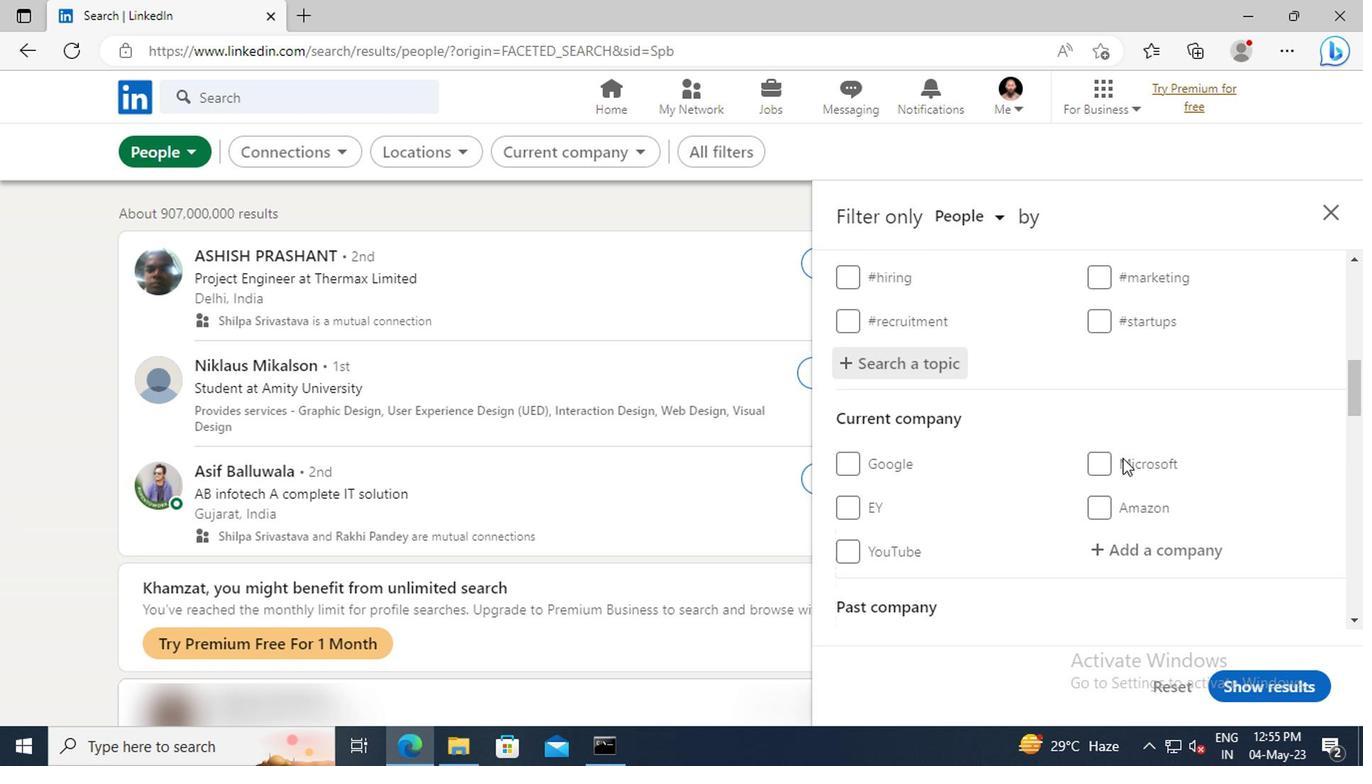 
Action: Mouse scrolled (1118, 458) with delta (0, 0)
Screenshot: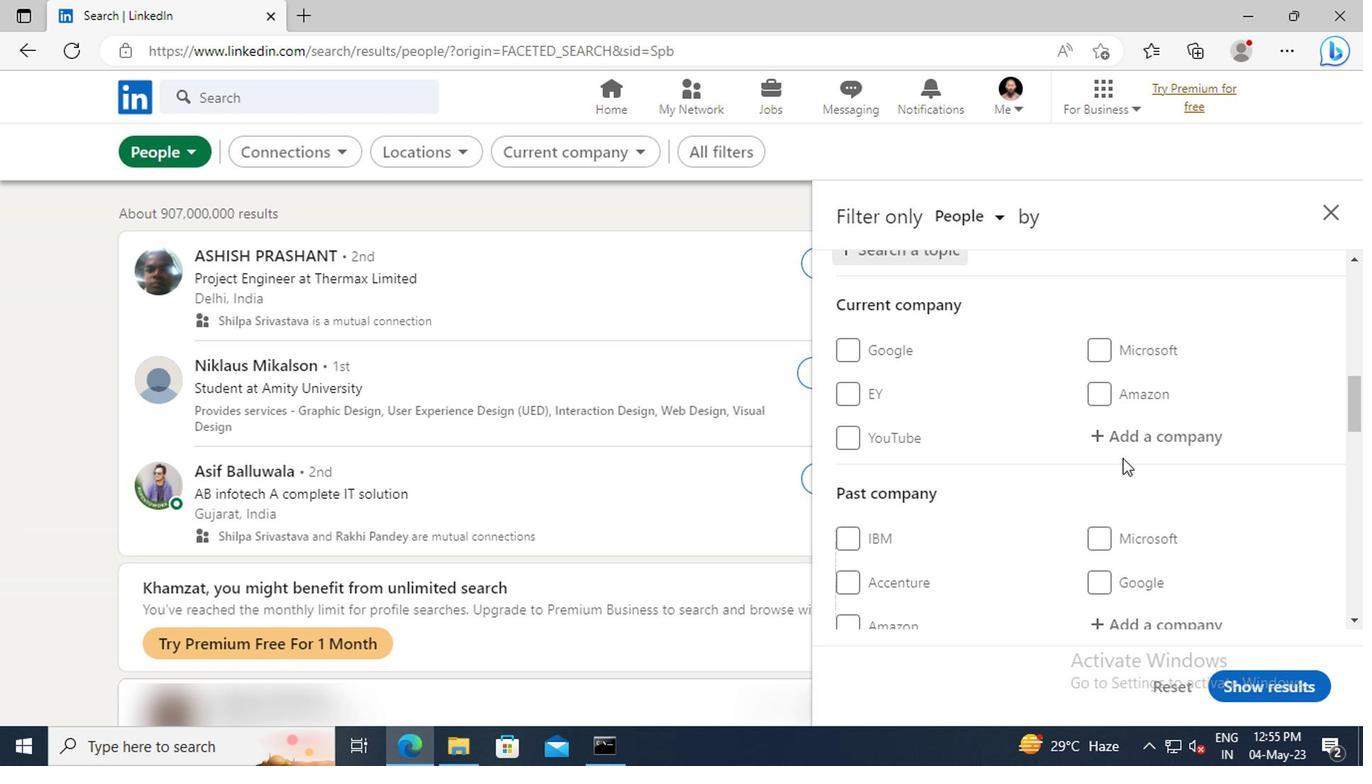 
Action: Mouse scrolled (1118, 458) with delta (0, 0)
Screenshot: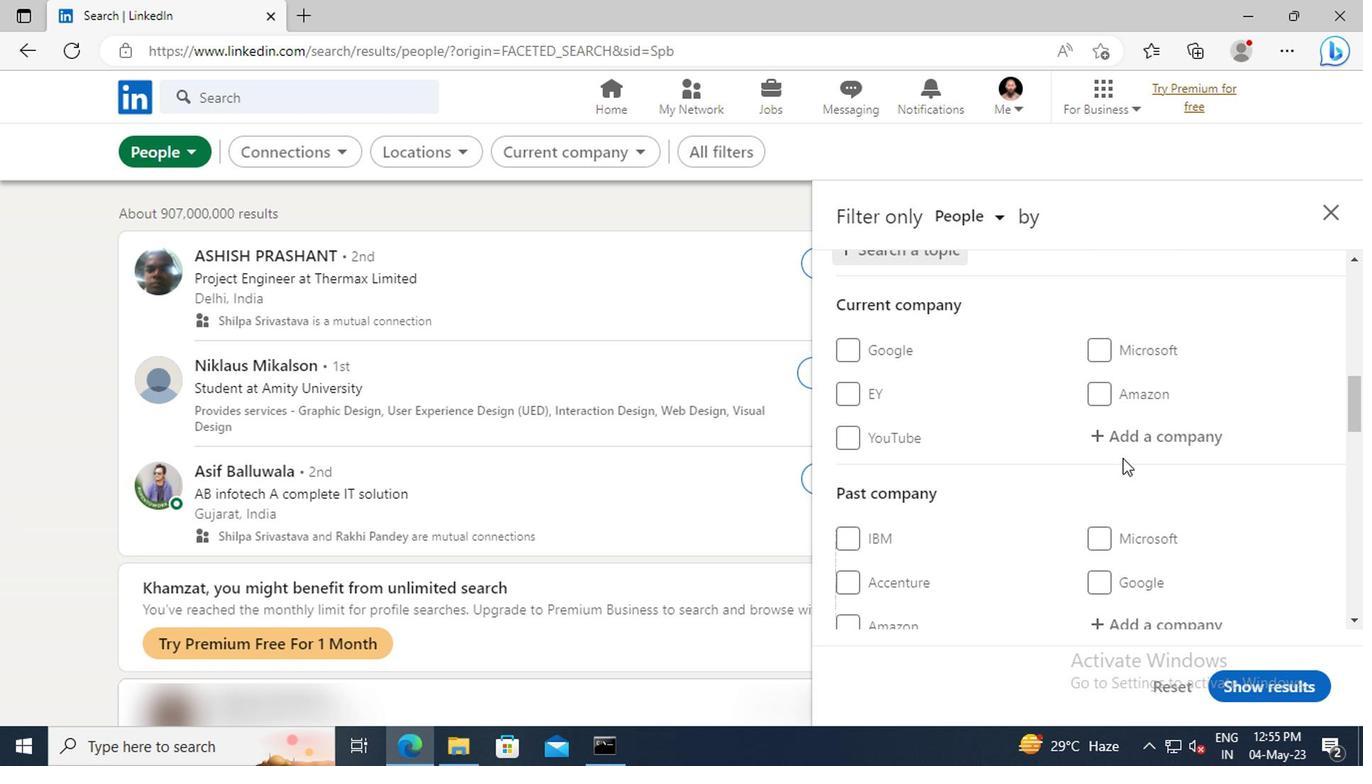 
Action: Mouse scrolled (1118, 458) with delta (0, 0)
Screenshot: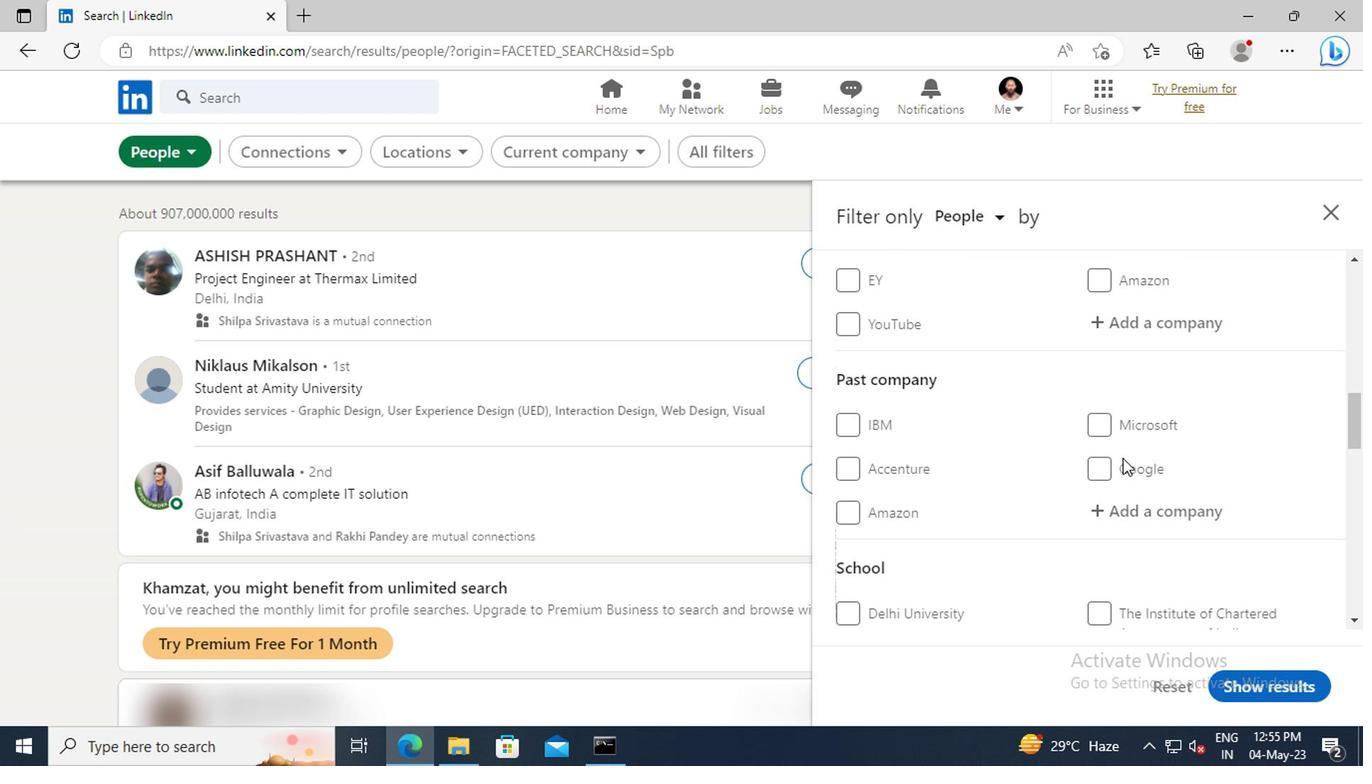 
Action: Mouse scrolled (1118, 458) with delta (0, 0)
Screenshot: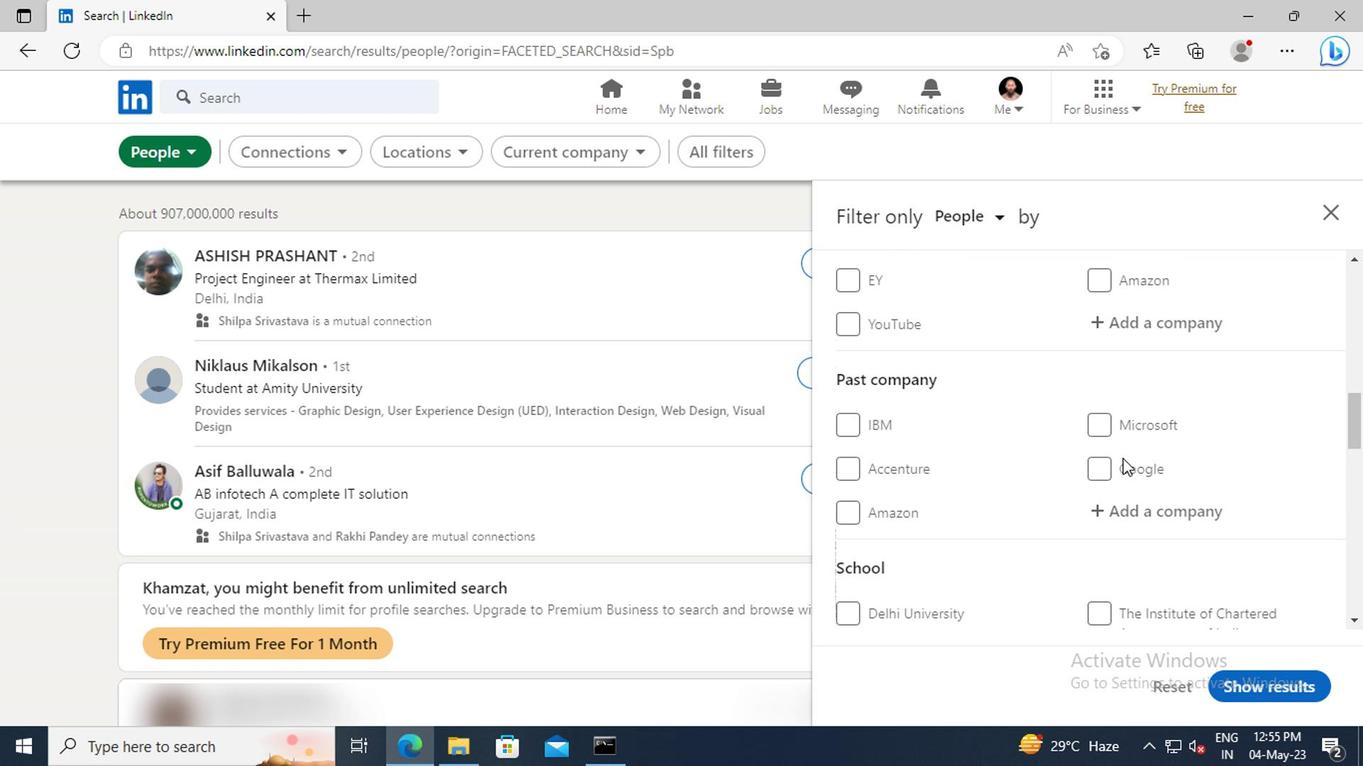 
Action: Mouse scrolled (1118, 458) with delta (0, 0)
Screenshot: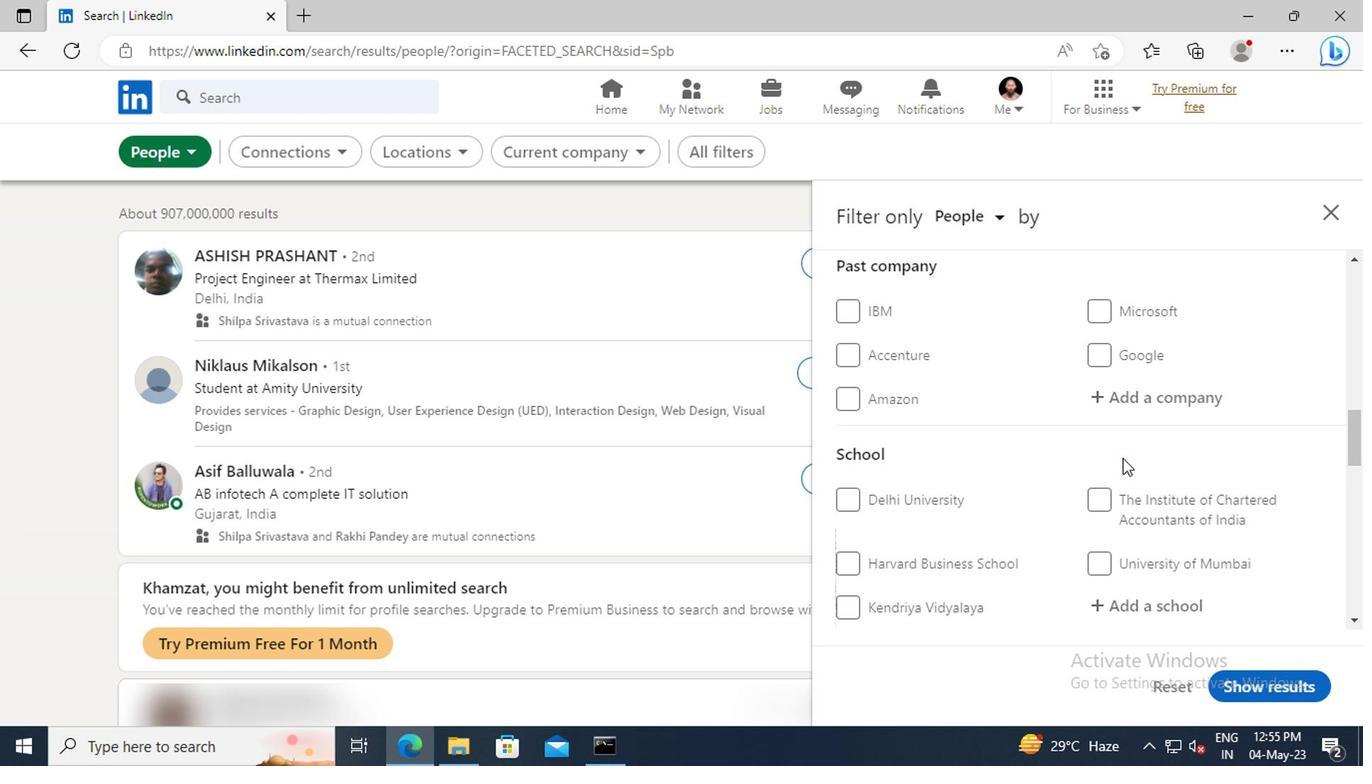 
Action: Mouse scrolled (1118, 458) with delta (0, 0)
Screenshot: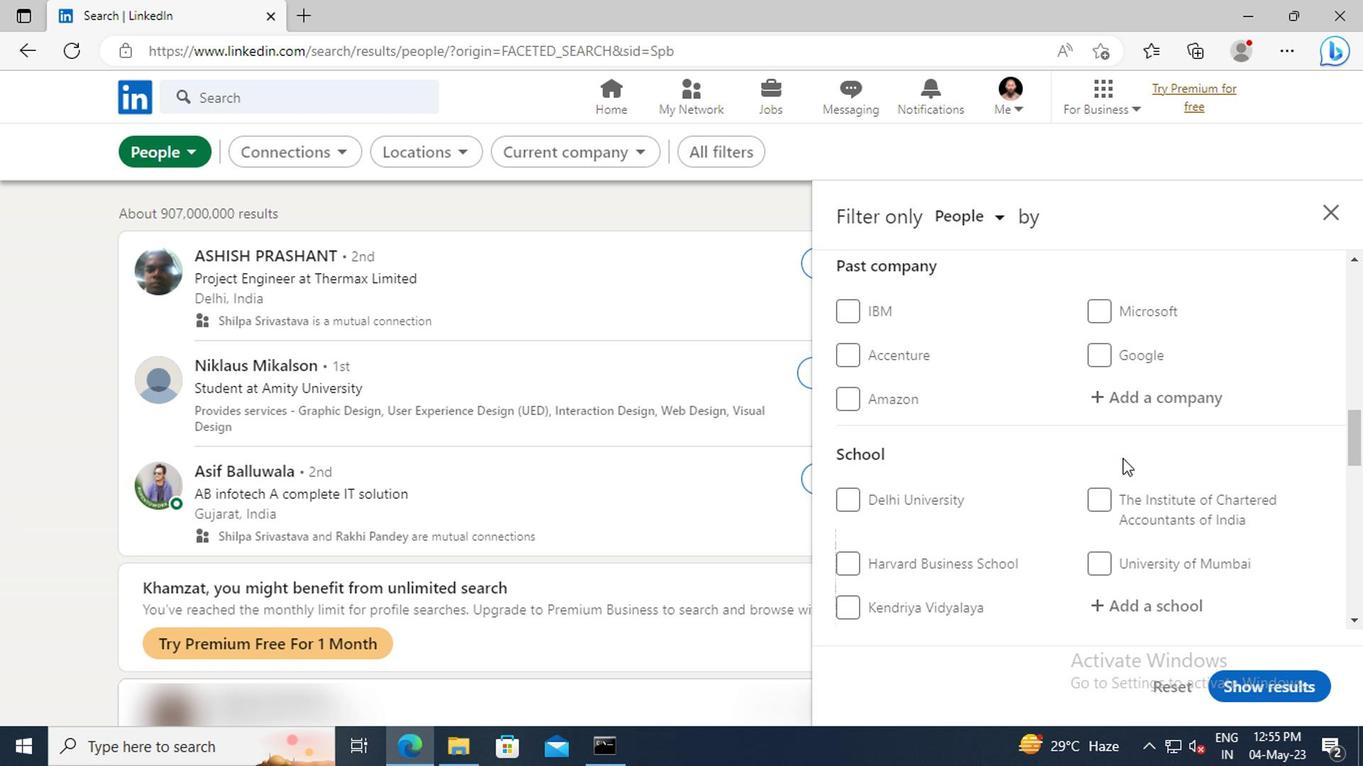 
Action: Mouse scrolled (1118, 458) with delta (0, 0)
Screenshot: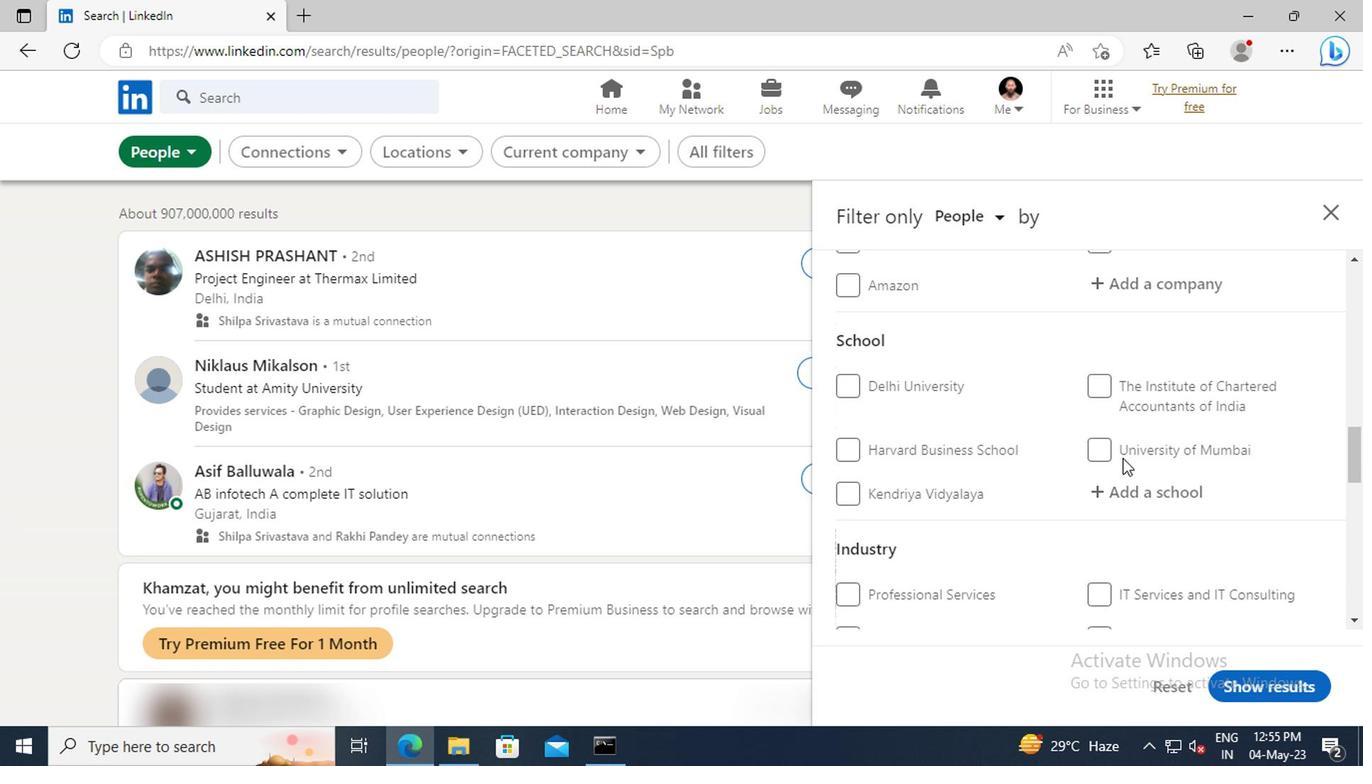 
Action: Mouse scrolled (1118, 458) with delta (0, 0)
Screenshot: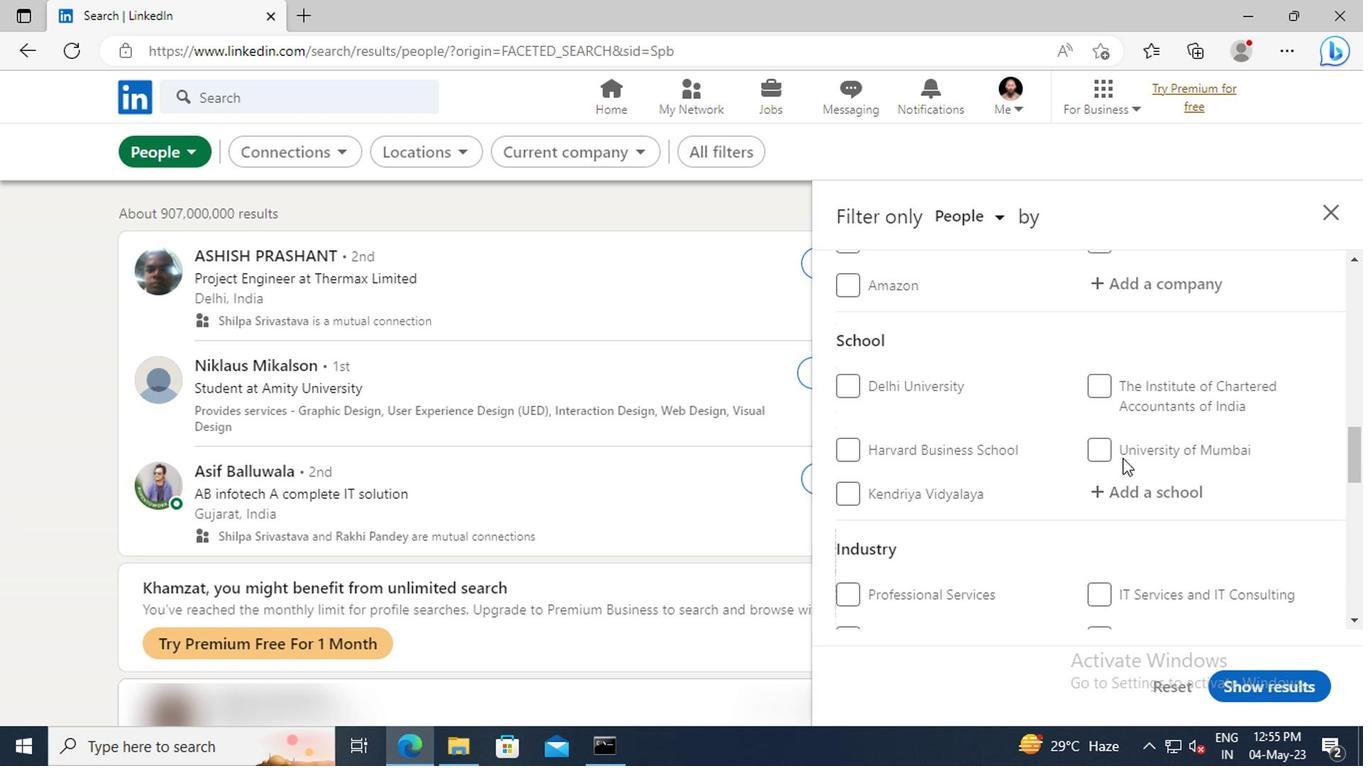 
Action: Mouse scrolled (1118, 458) with delta (0, 0)
Screenshot: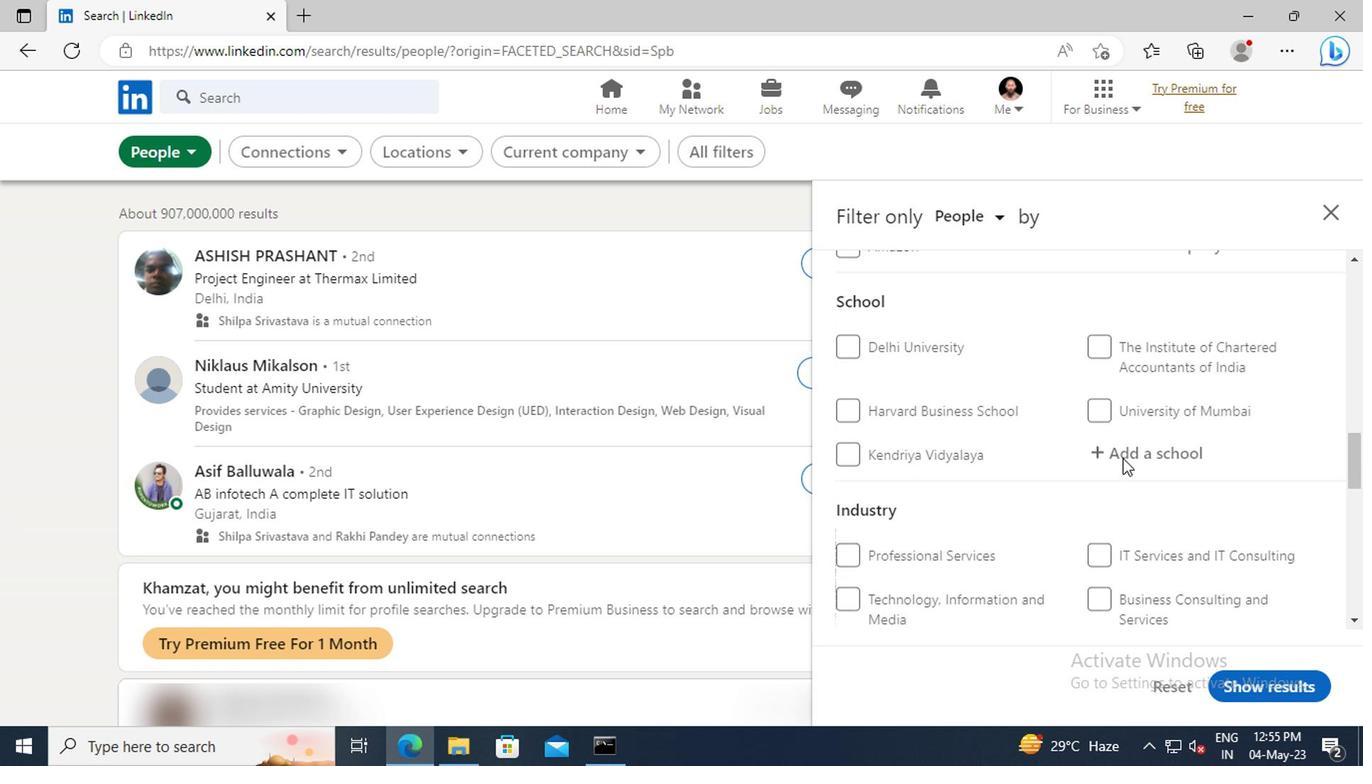
Action: Mouse scrolled (1118, 458) with delta (0, 0)
Screenshot: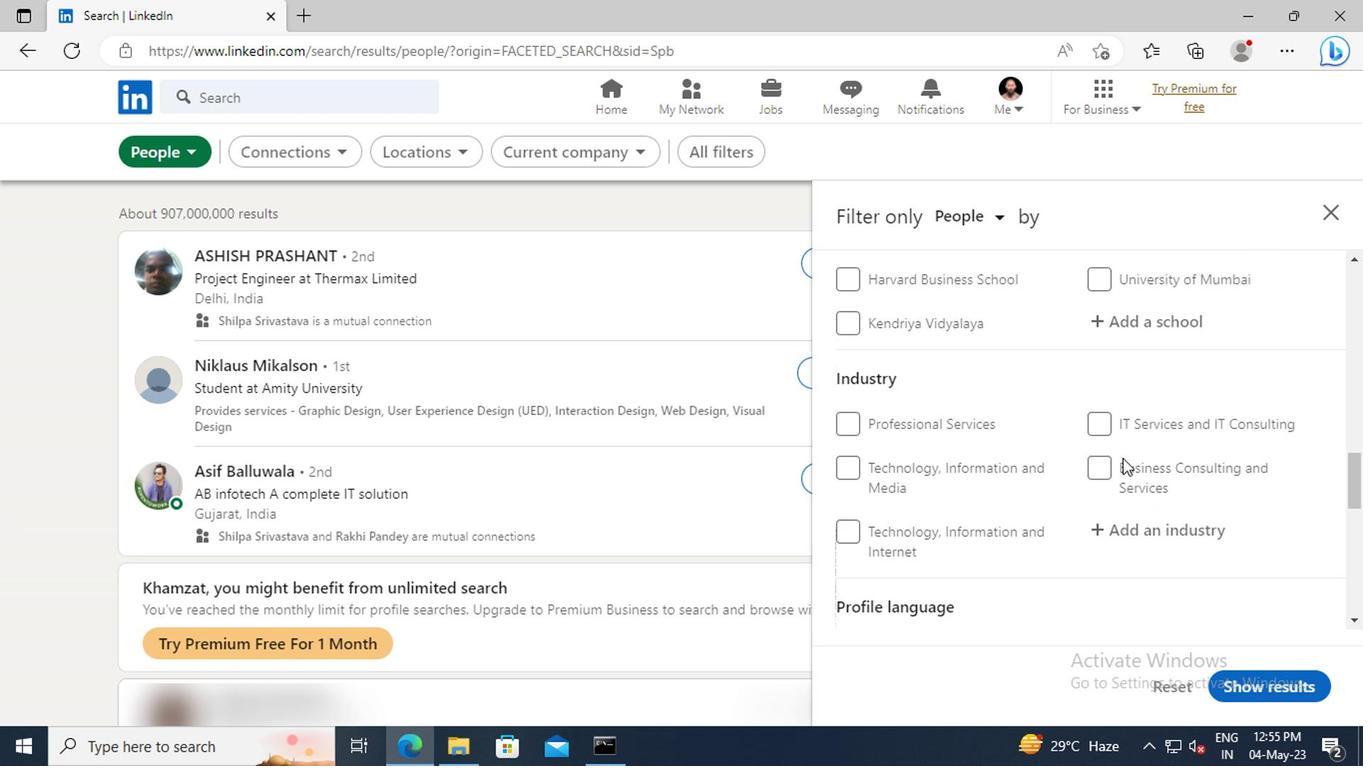 
Action: Mouse scrolled (1118, 458) with delta (0, 0)
Screenshot: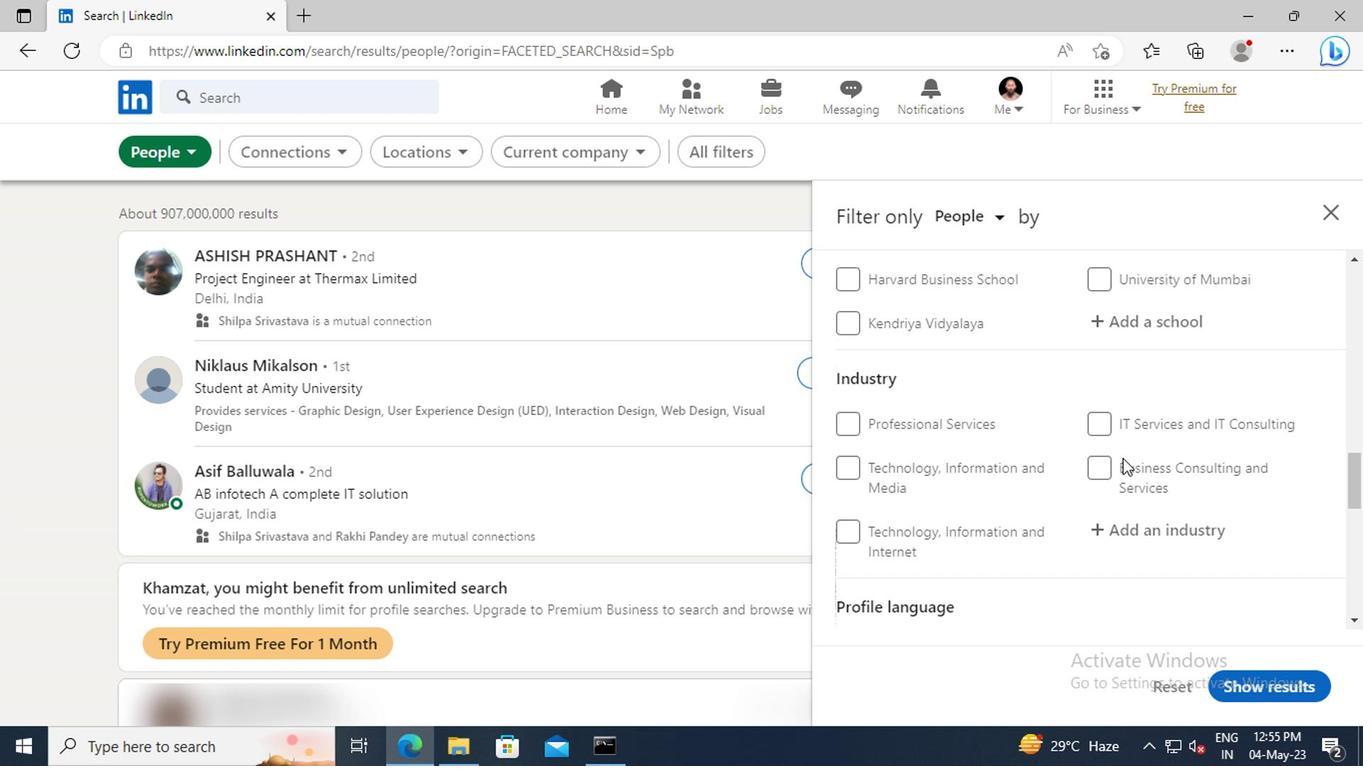 
Action: Mouse scrolled (1118, 458) with delta (0, 0)
Screenshot: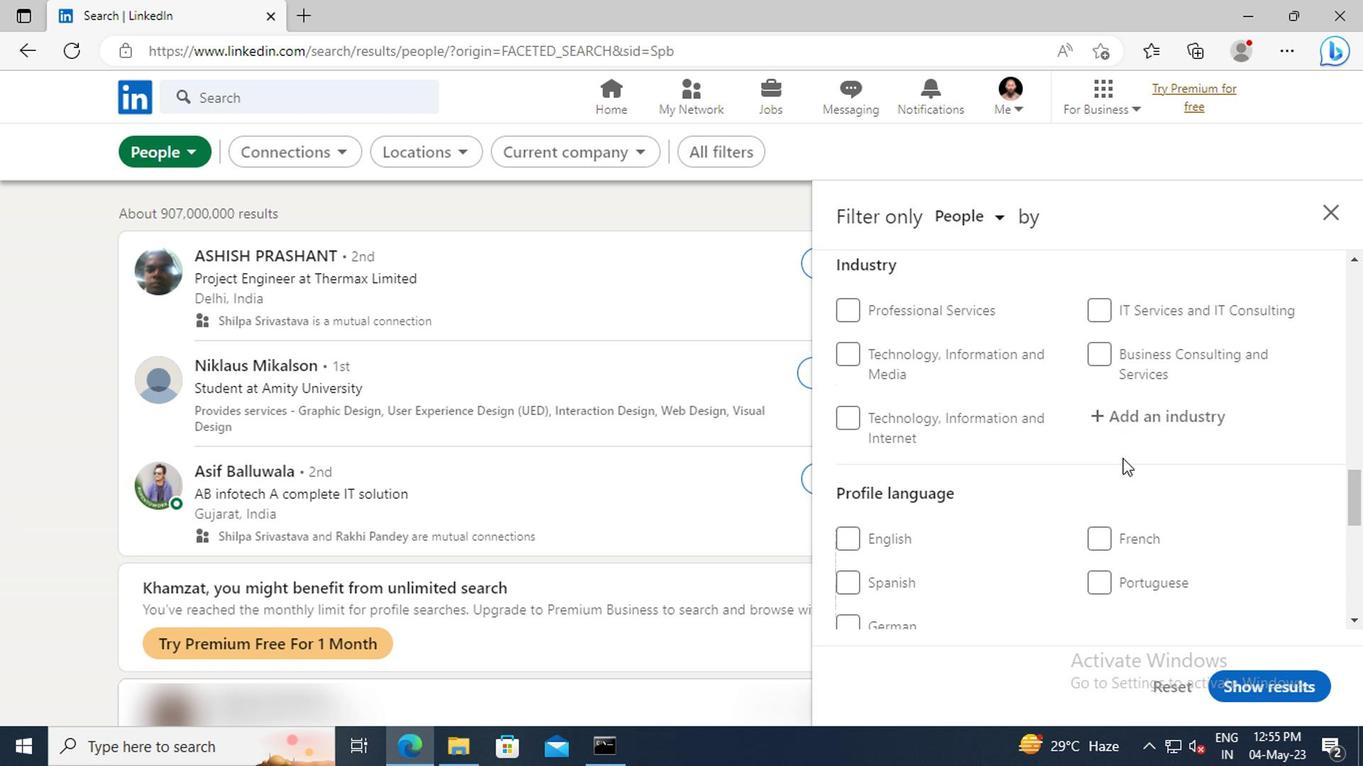 
Action: Mouse moved to (849, 527)
Screenshot: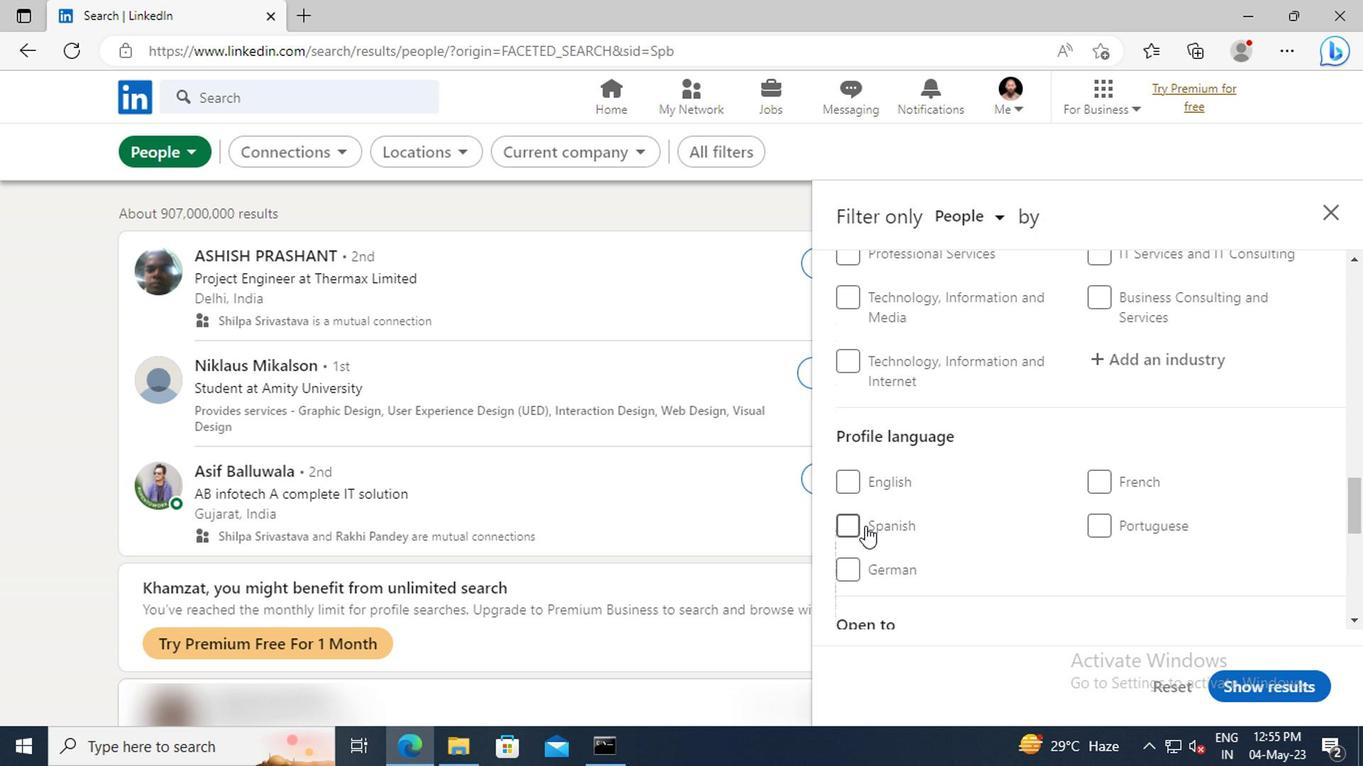 
Action: Mouse pressed left at (849, 527)
Screenshot: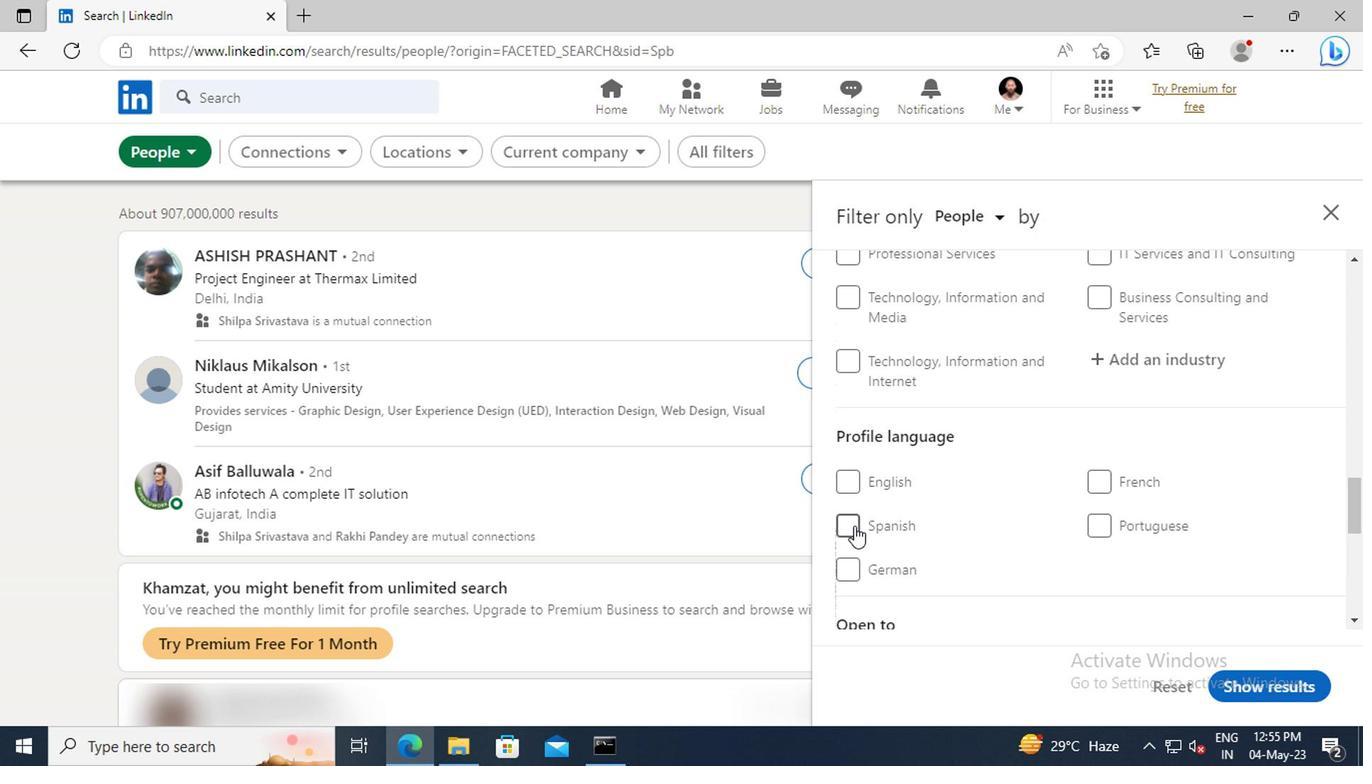 
Action: Mouse moved to (1065, 488)
Screenshot: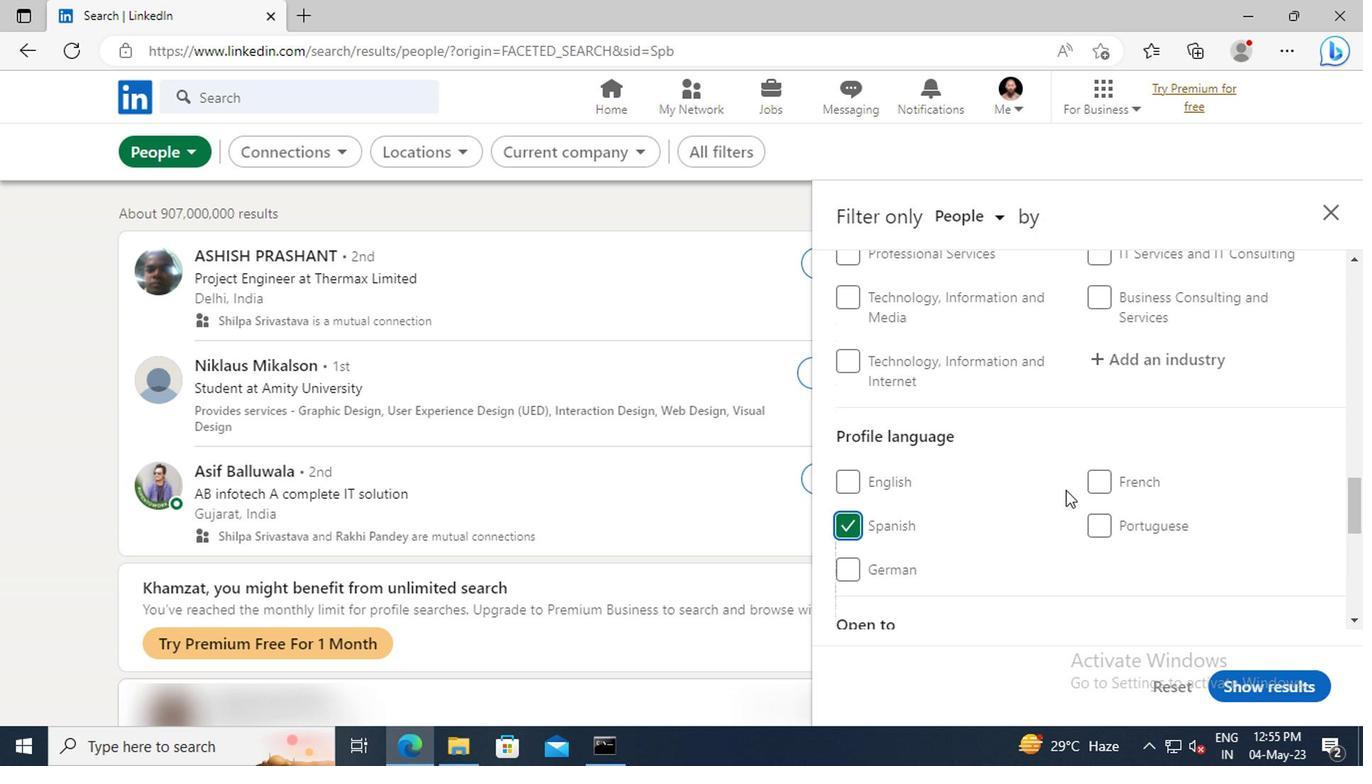 
Action: Mouse scrolled (1065, 489) with delta (0, 0)
Screenshot: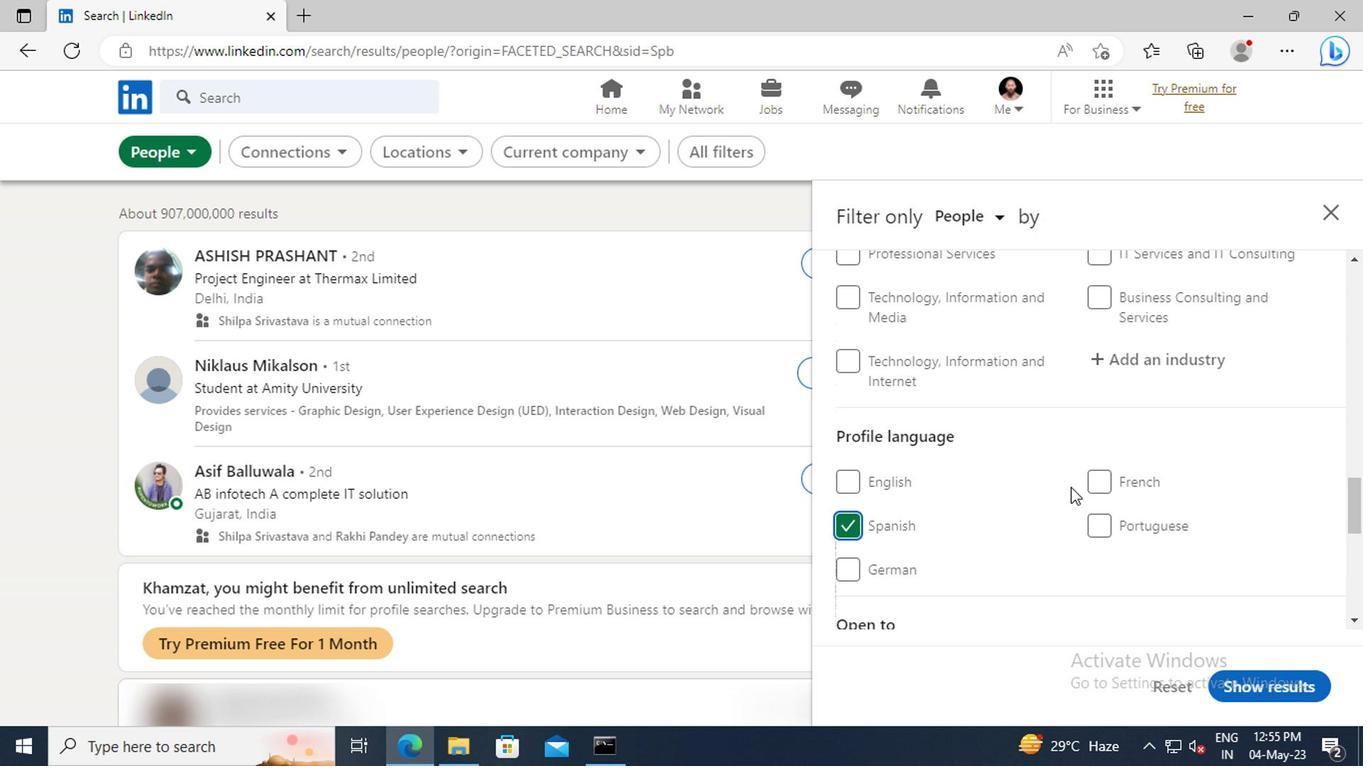 
Action: Mouse scrolled (1065, 489) with delta (0, 0)
Screenshot: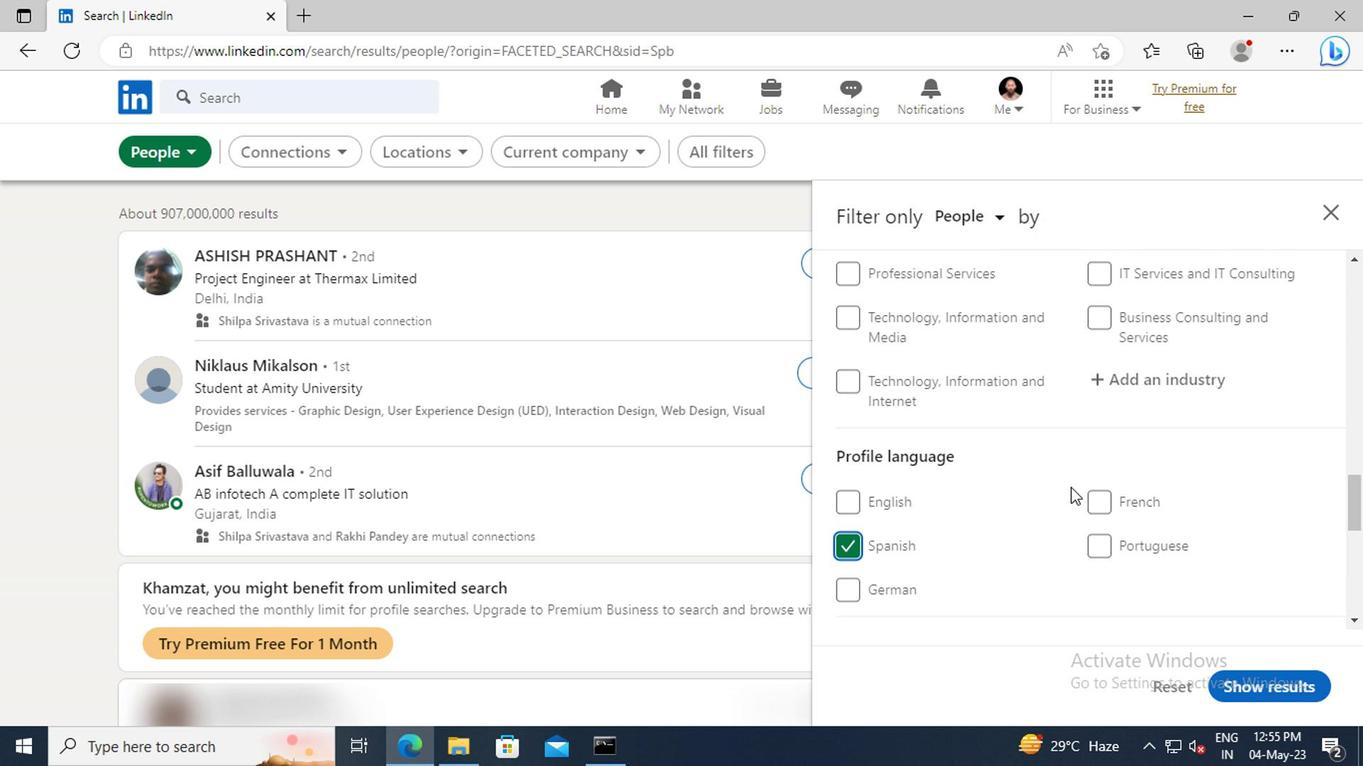 
Action: Mouse scrolled (1065, 489) with delta (0, 0)
Screenshot: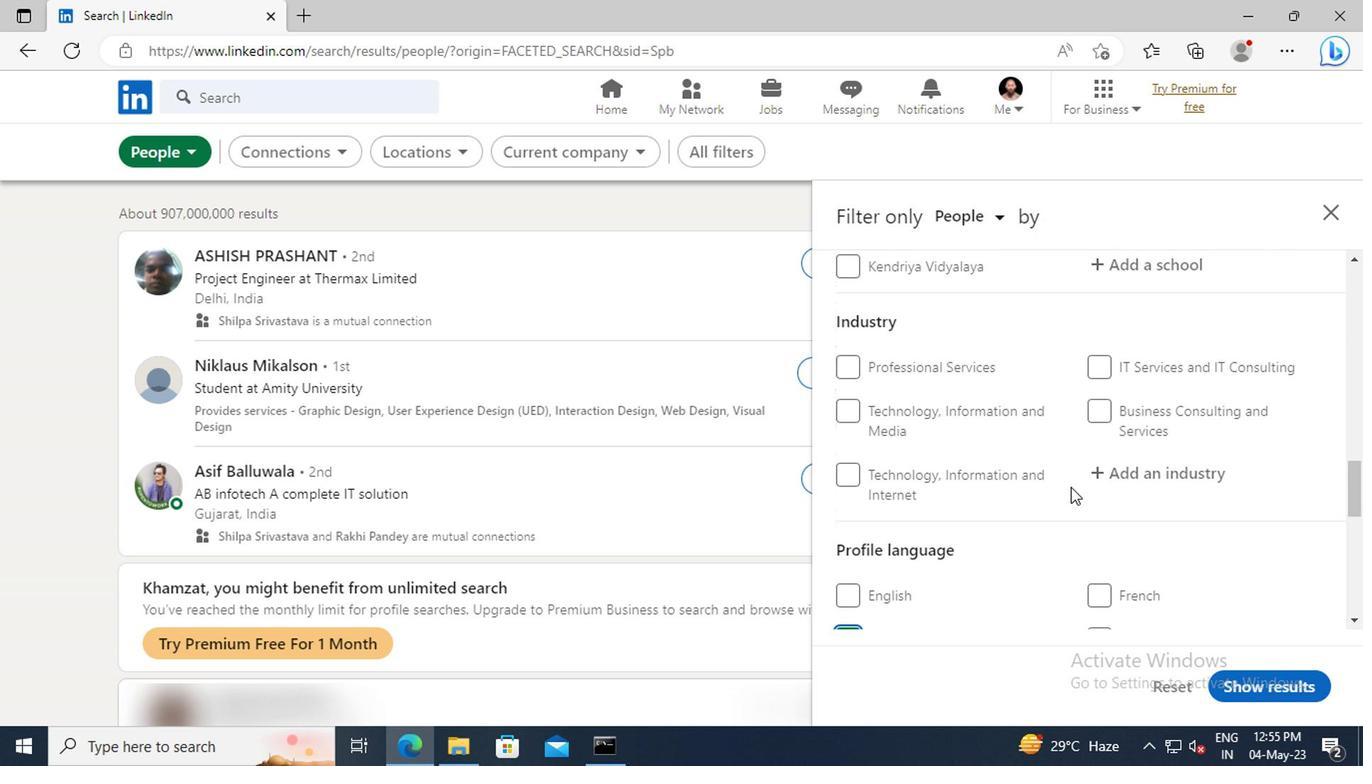 
Action: Mouse scrolled (1065, 489) with delta (0, 0)
Screenshot: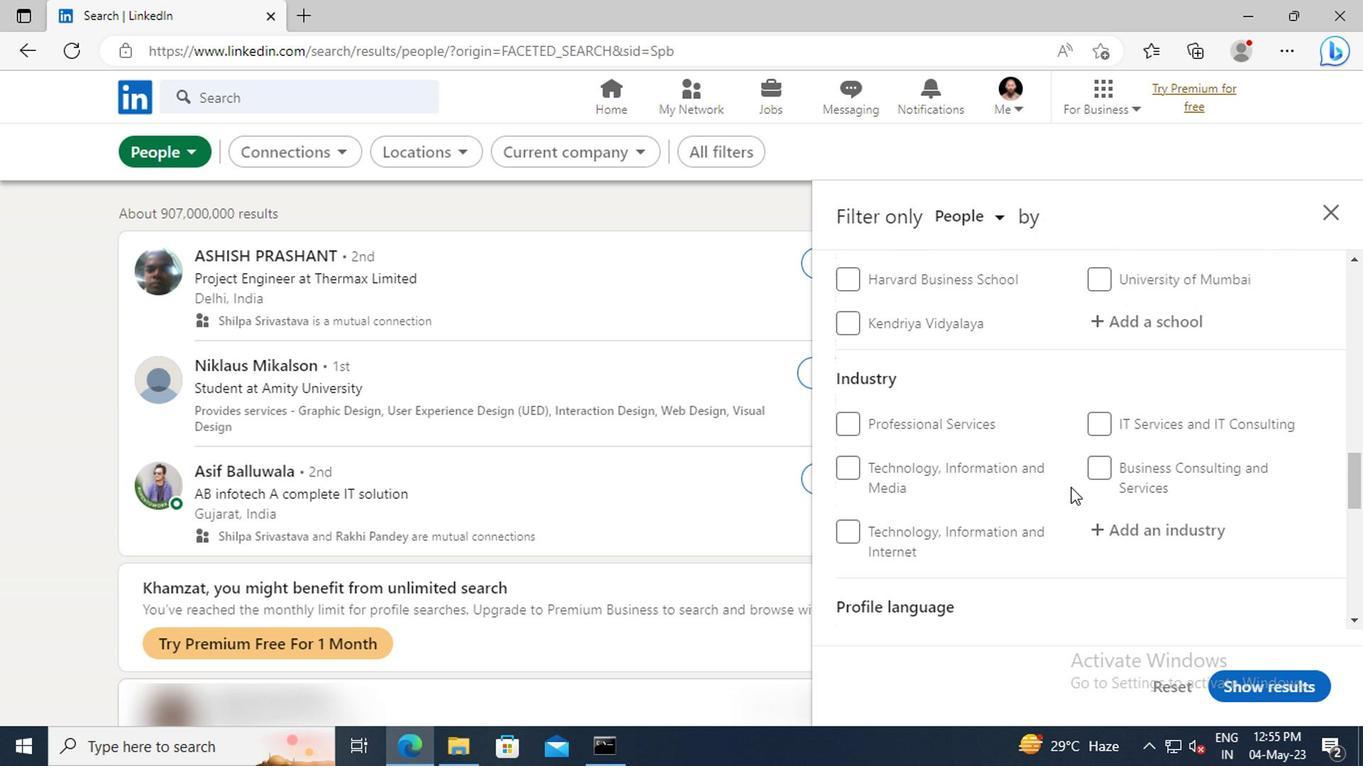
Action: Mouse scrolled (1065, 489) with delta (0, 0)
Screenshot: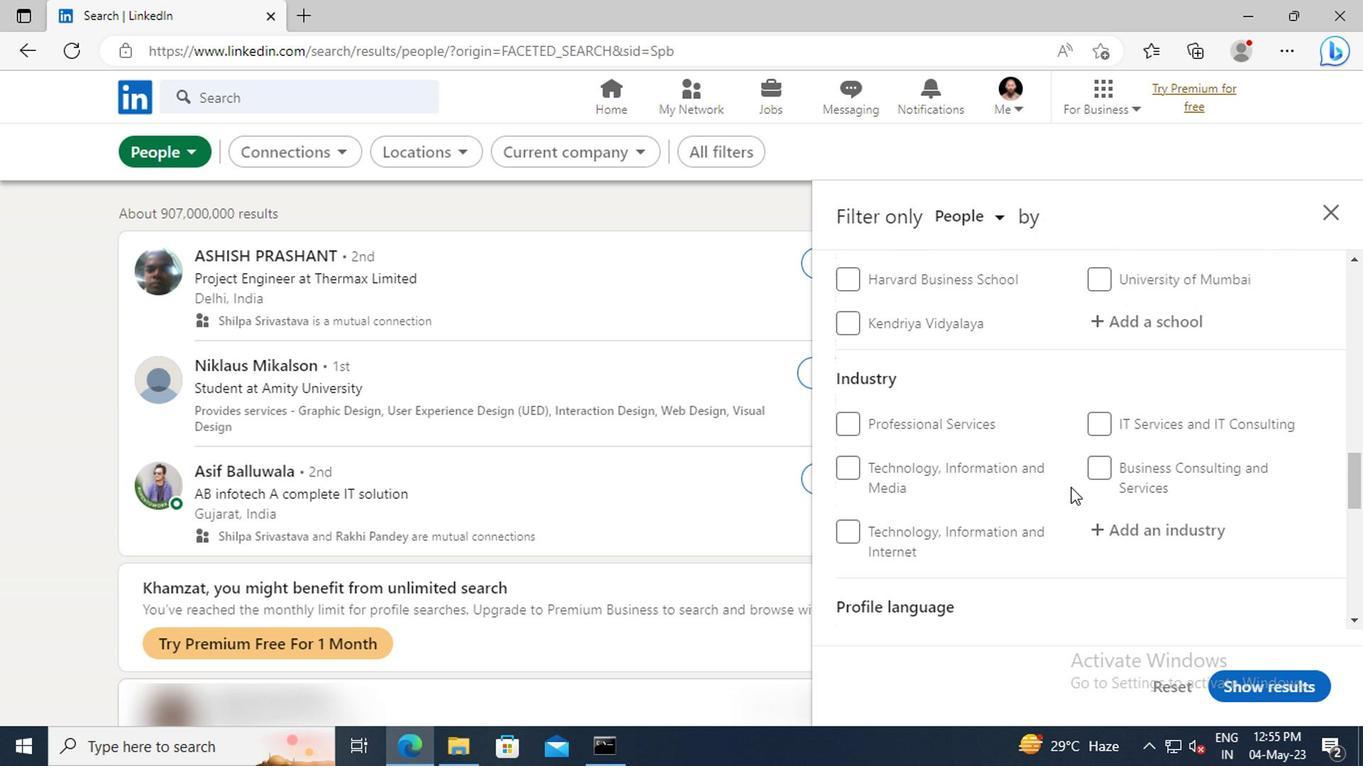 
Action: Mouse scrolled (1065, 489) with delta (0, 0)
Screenshot: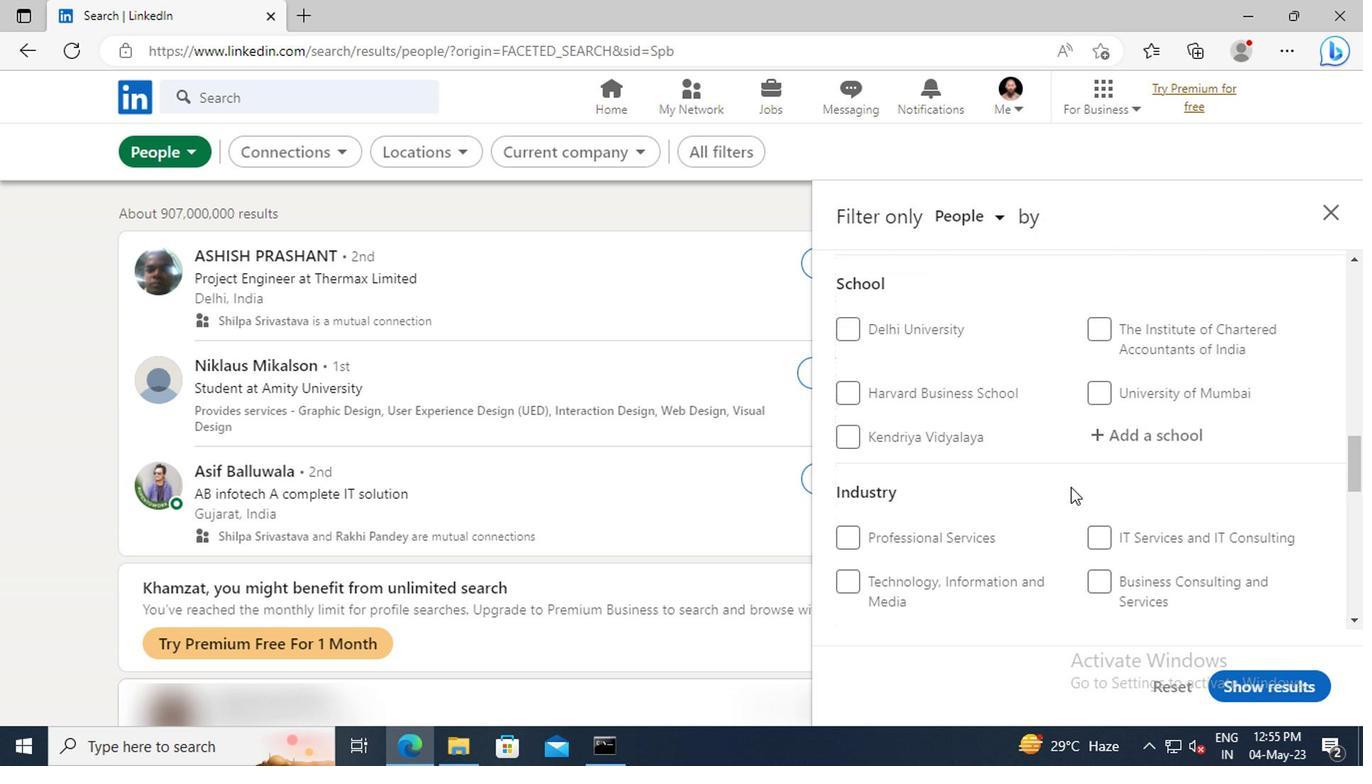 
Action: Mouse scrolled (1065, 489) with delta (0, 0)
Screenshot: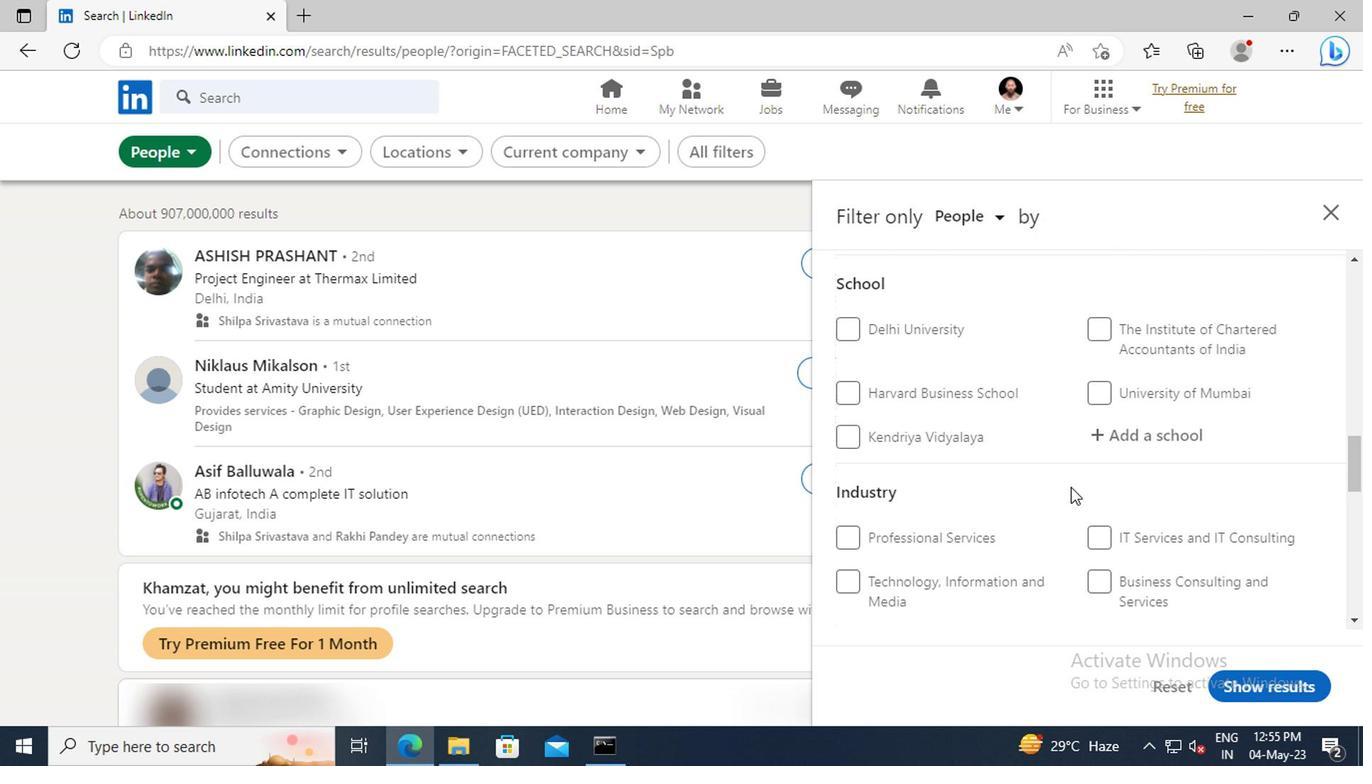 
Action: Mouse scrolled (1065, 489) with delta (0, 0)
Screenshot: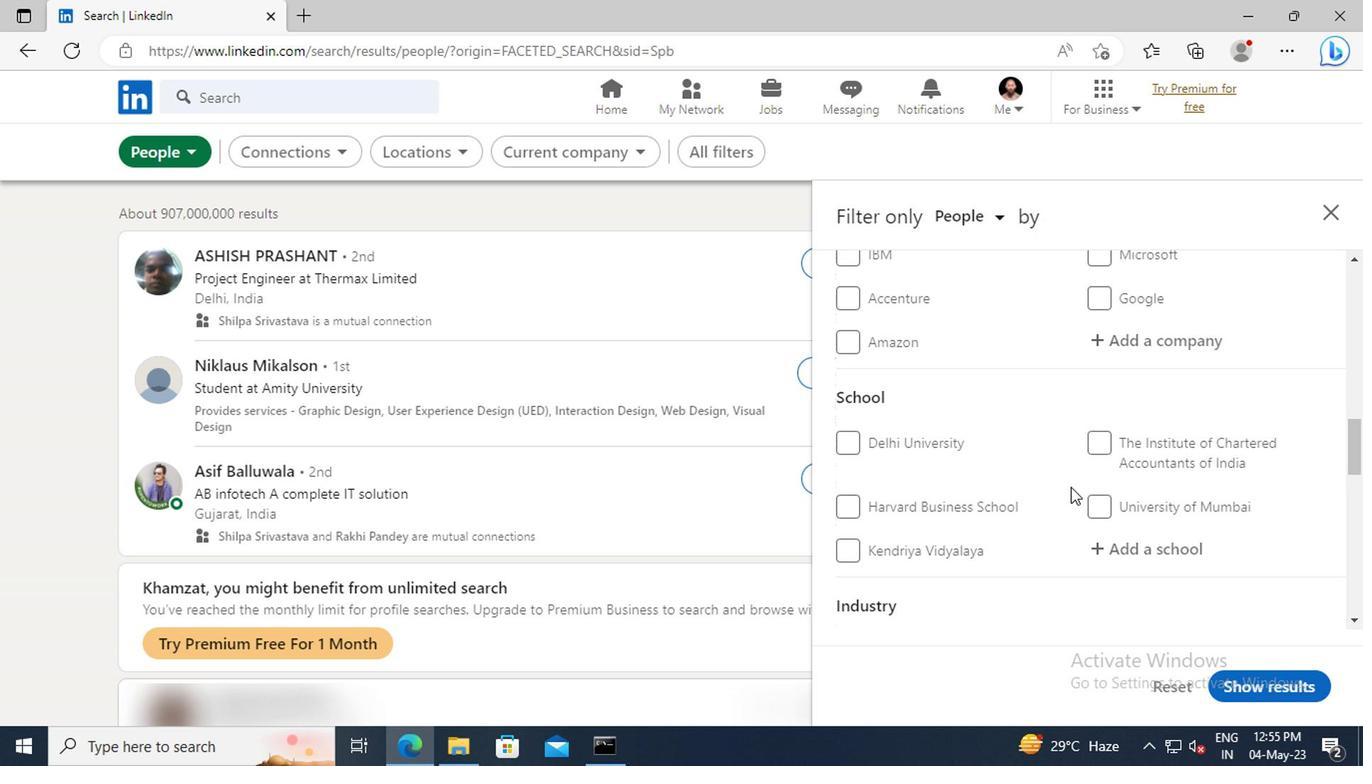 
Action: Mouse scrolled (1065, 489) with delta (0, 0)
Screenshot: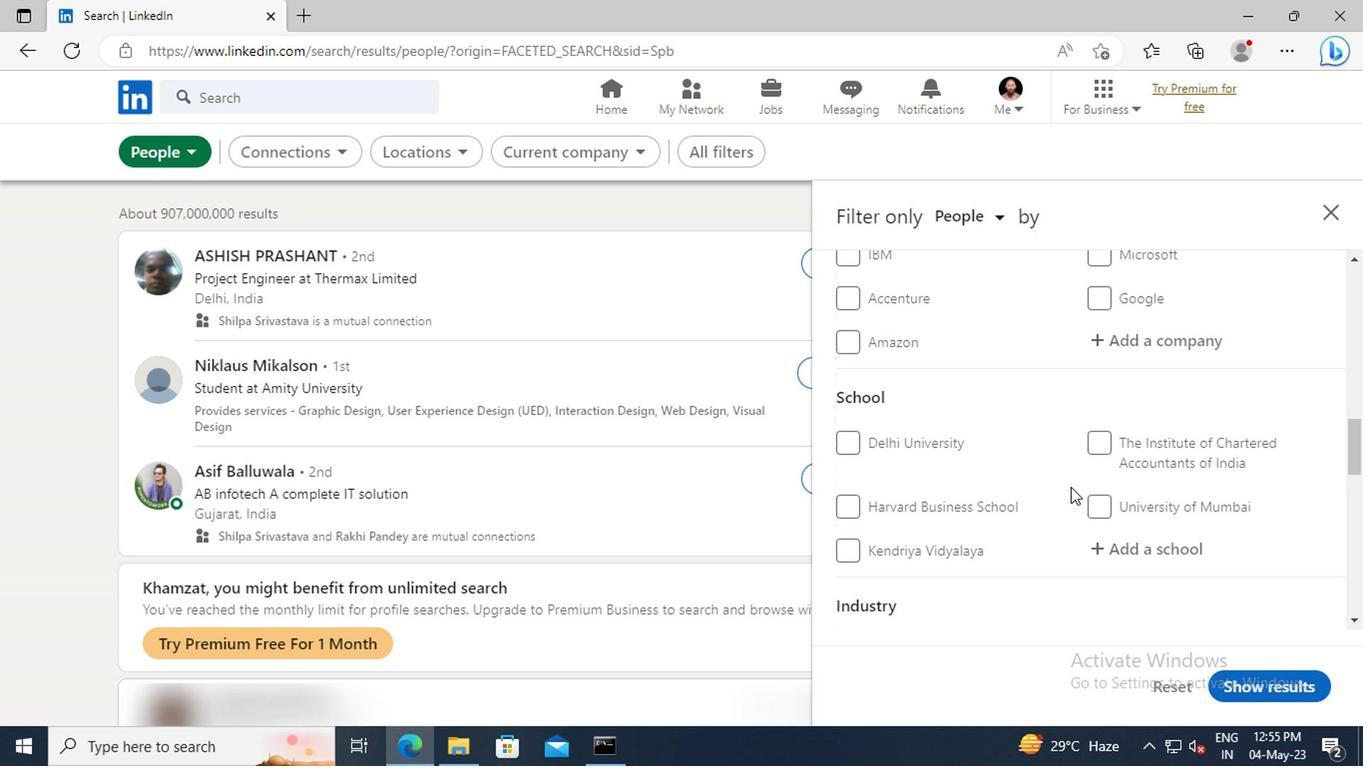 
Action: Mouse scrolled (1065, 489) with delta (0, 0)
Screenshot: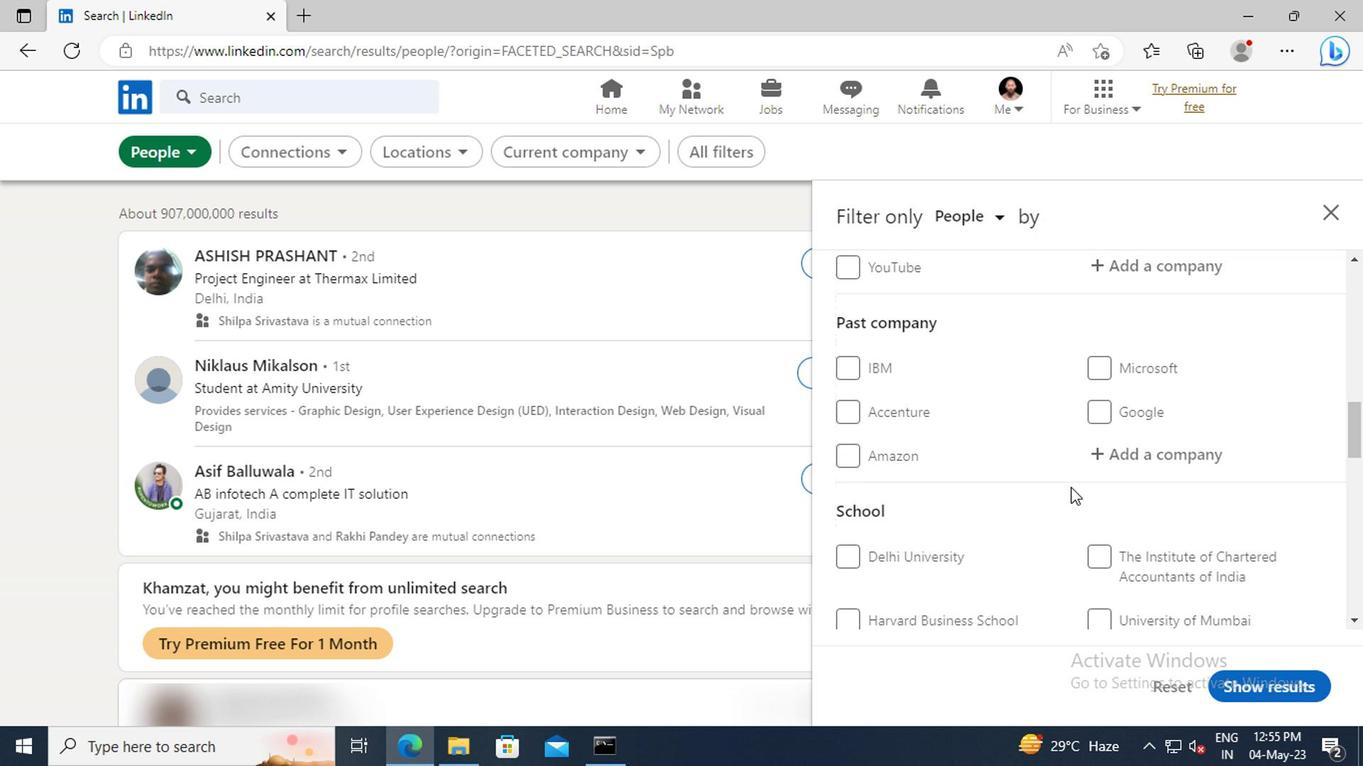 
Action: Mouse scrolled (1065, 489) with delta (0, 0)
Screenshot: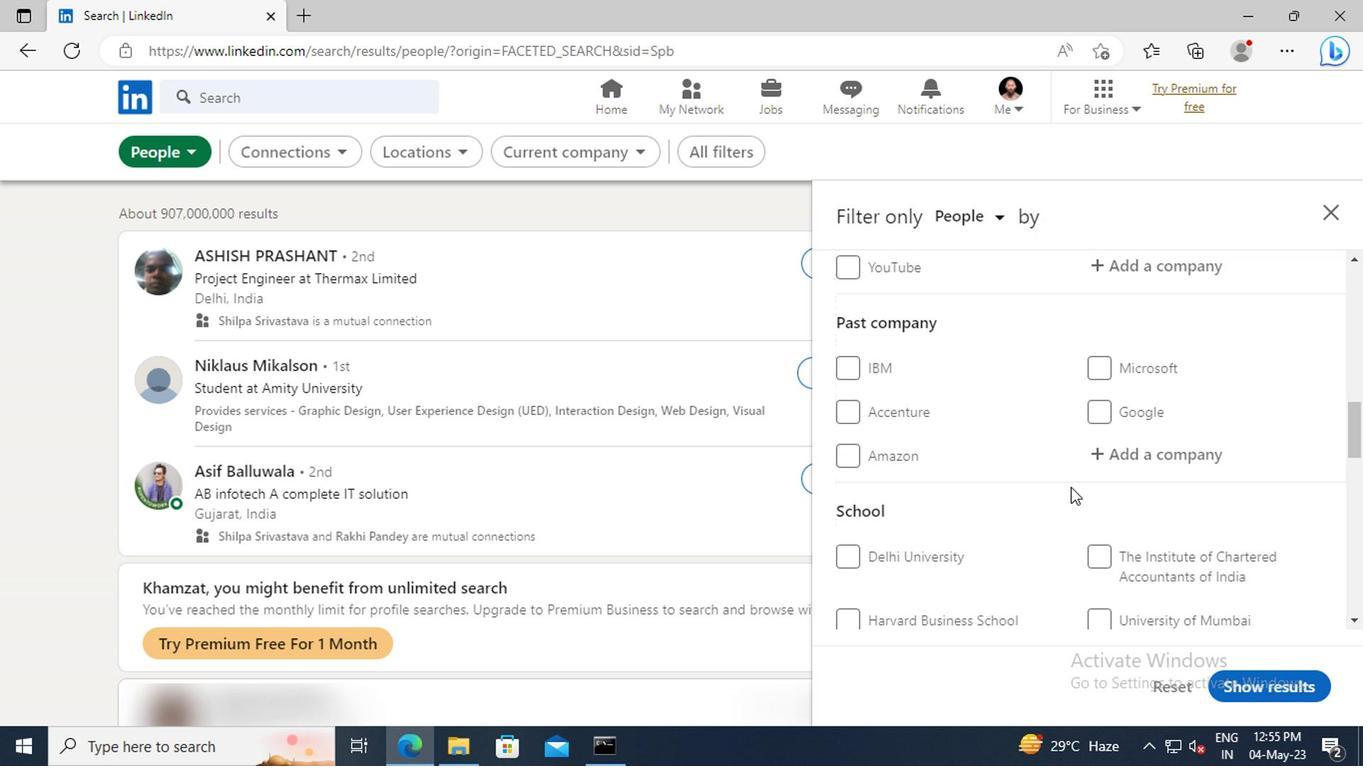 
Action: Mouse scrolled (1065, 489) with delta (0, 0)
Screenshot: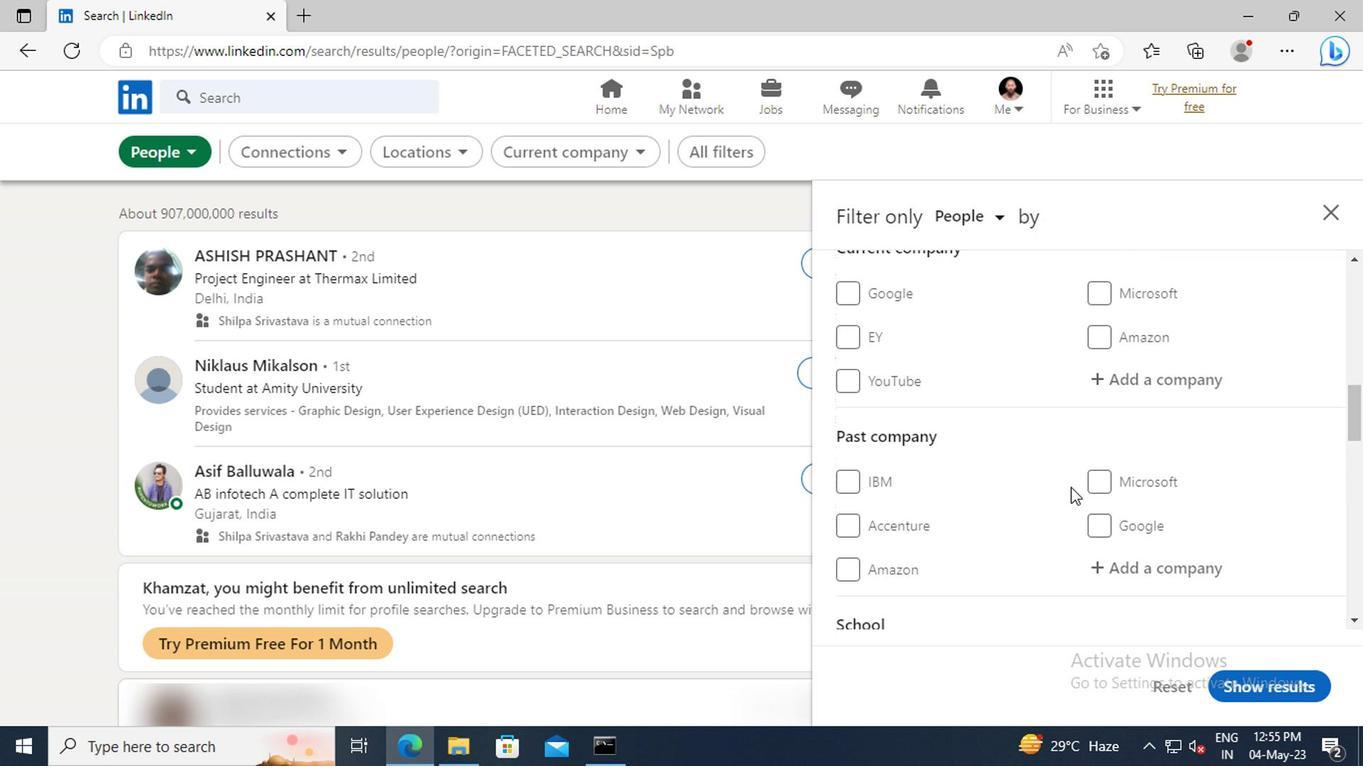 
Action: Mouse moved to (1098, 443)
Screenshot: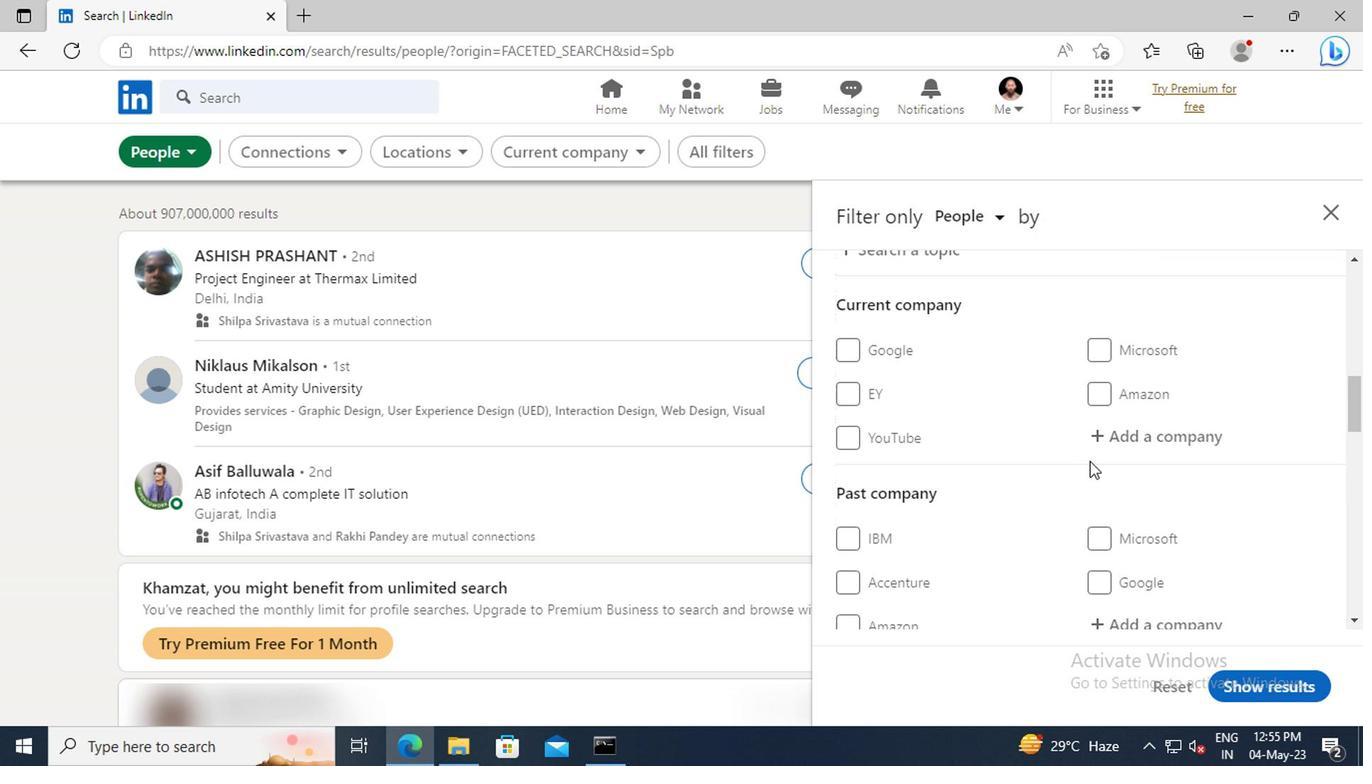 
Action: Mouse pressed left at (1098, 443)
Screenshot: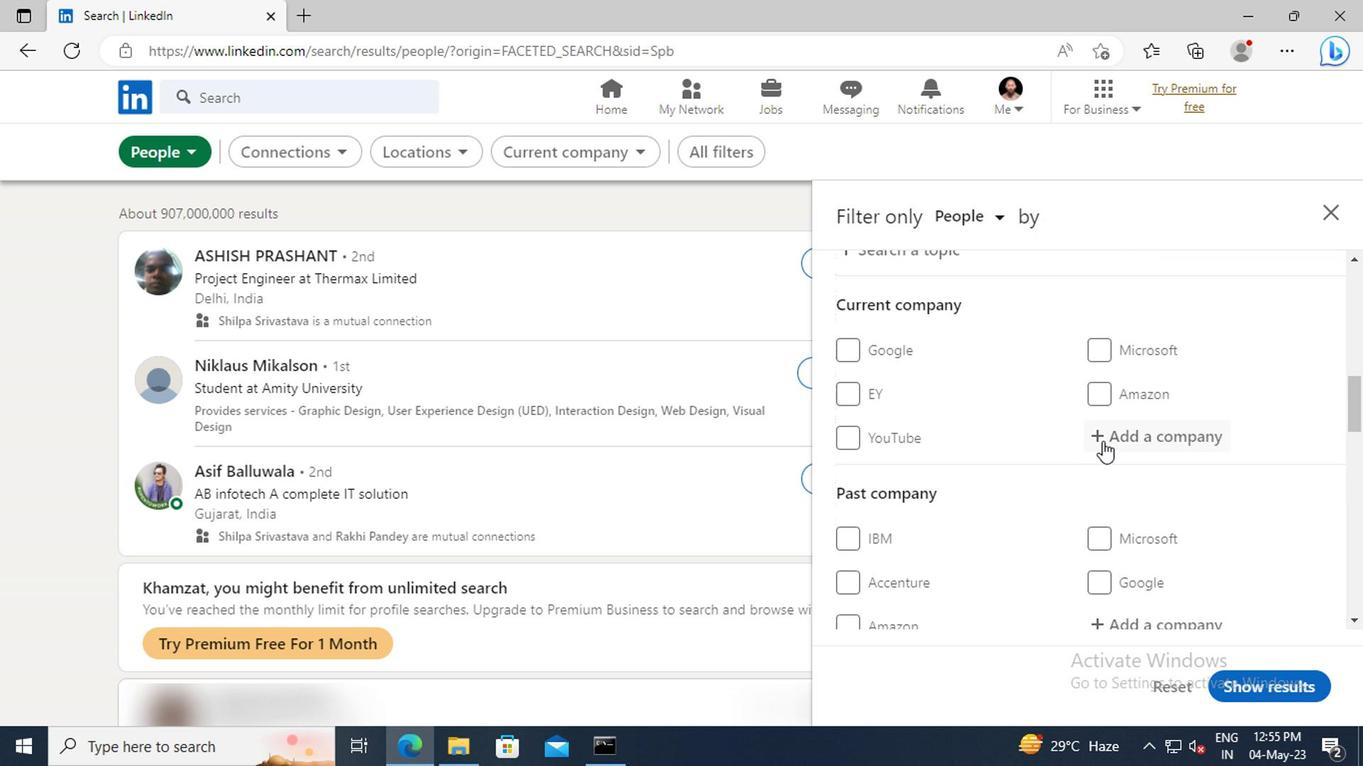 
Action: Key pressed <Key.shift>MICRO<Key.space><Key.shift>FOC
Screenshot: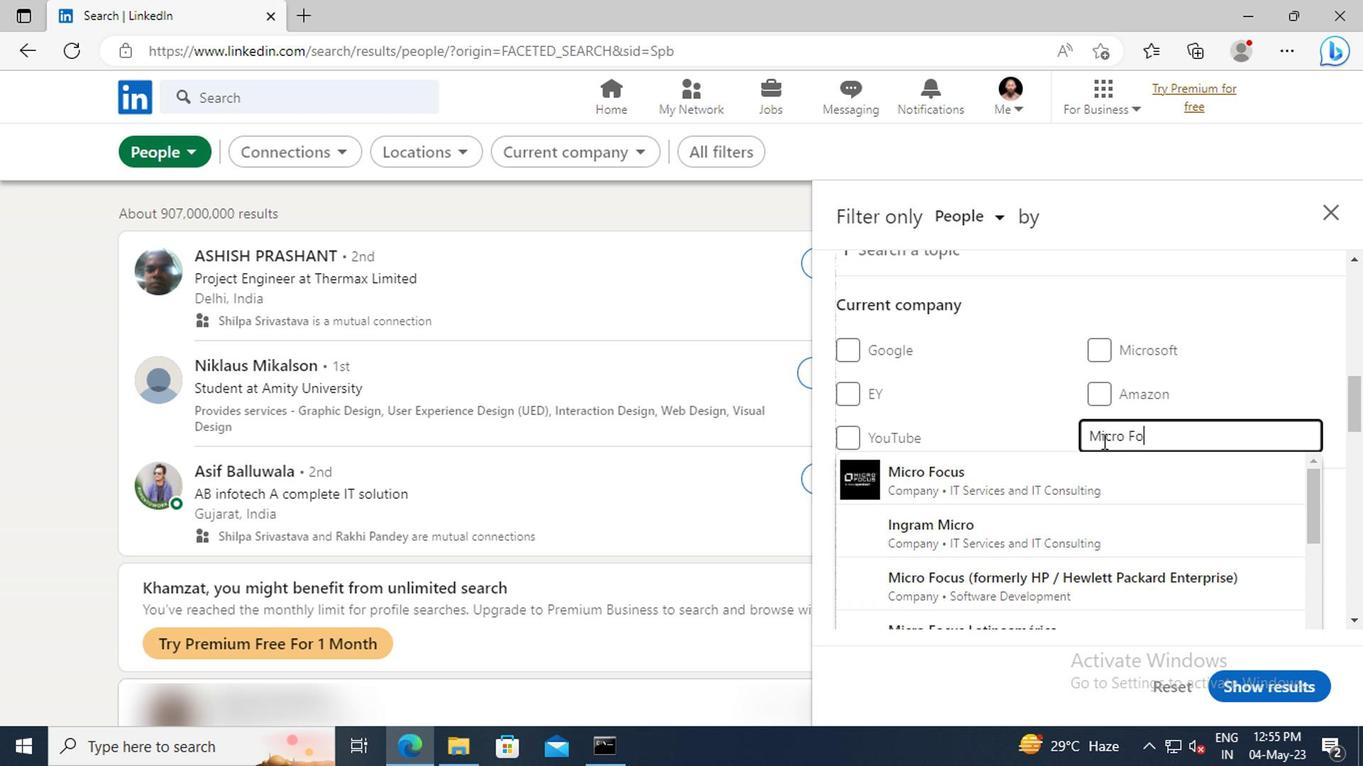 
Action: Mouse moved to (1103, 469)
Screenshot: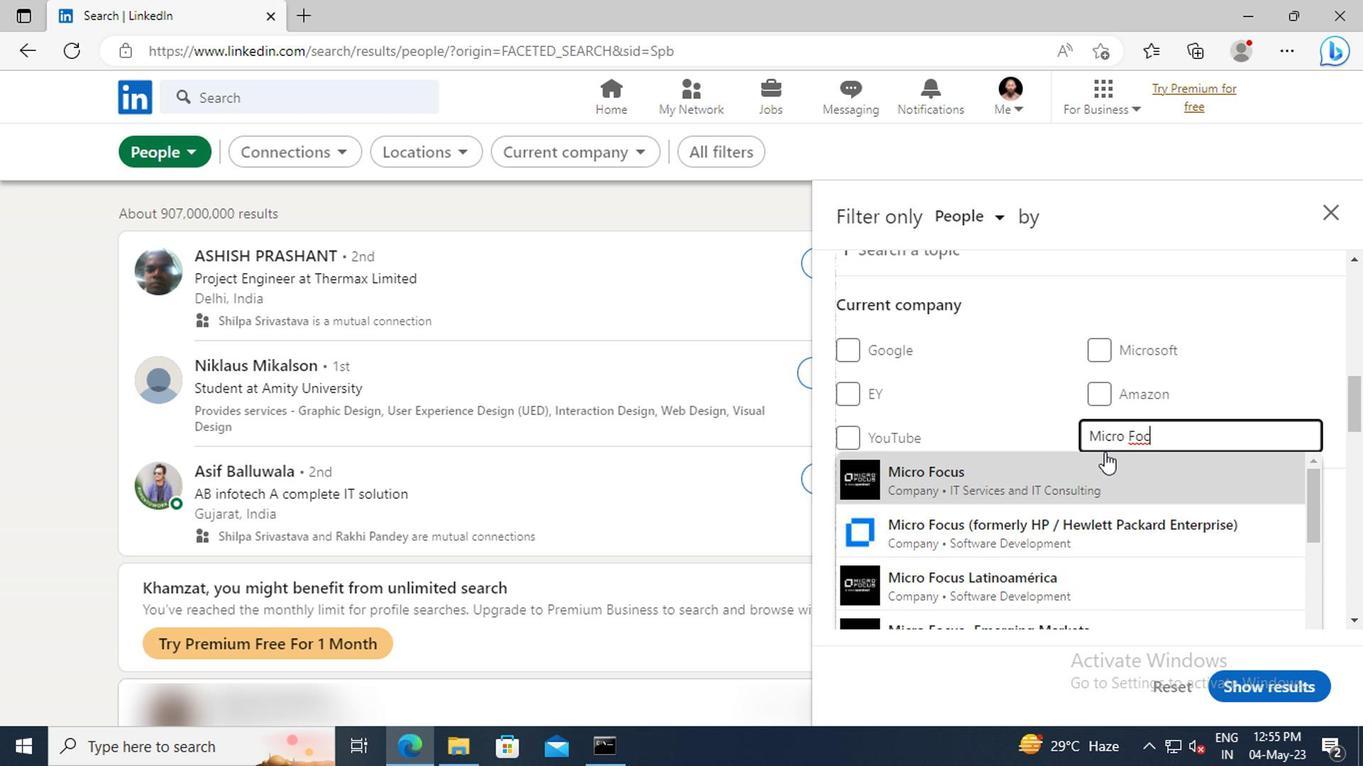 
Action: Mouse pressed left at (1103, 469)
Screenshot: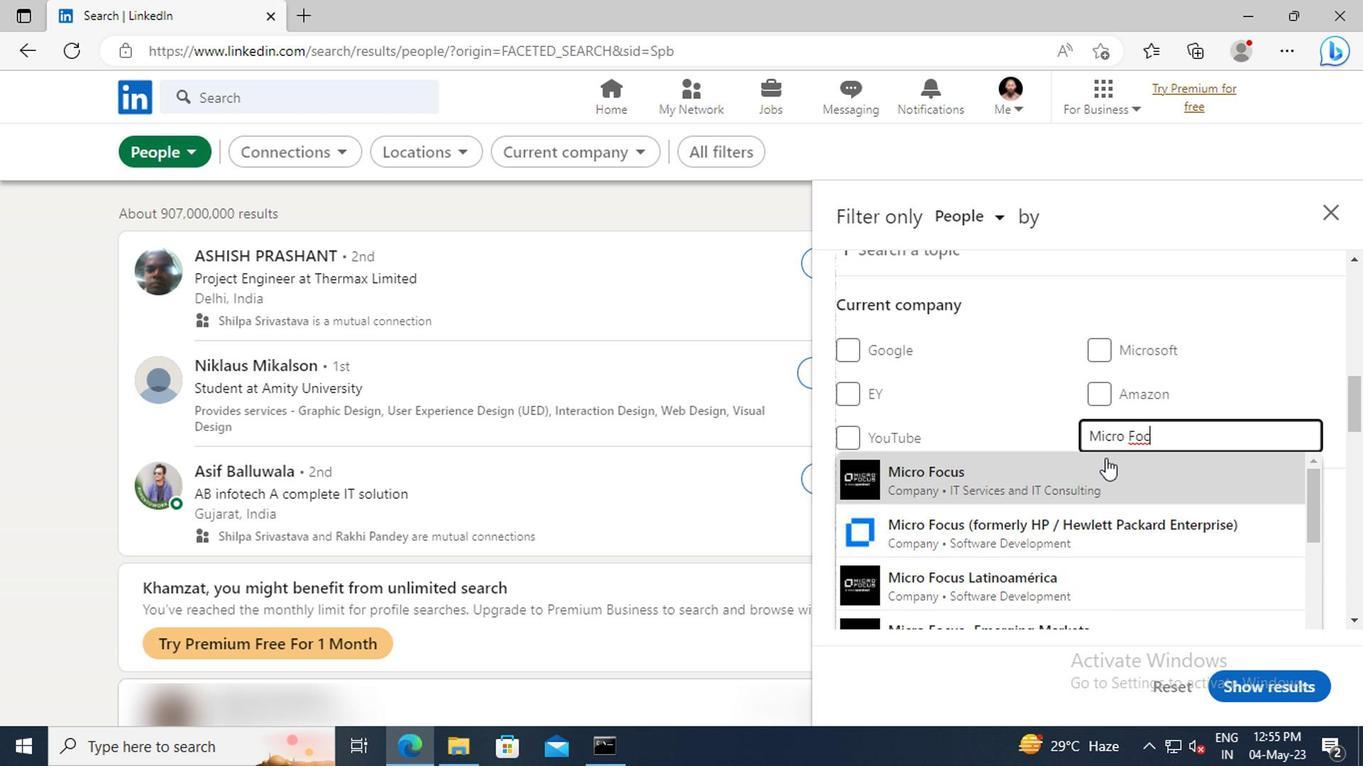 
Action: Mouse scrolled (1103, 468) with delta (0, 0)
Screenshot: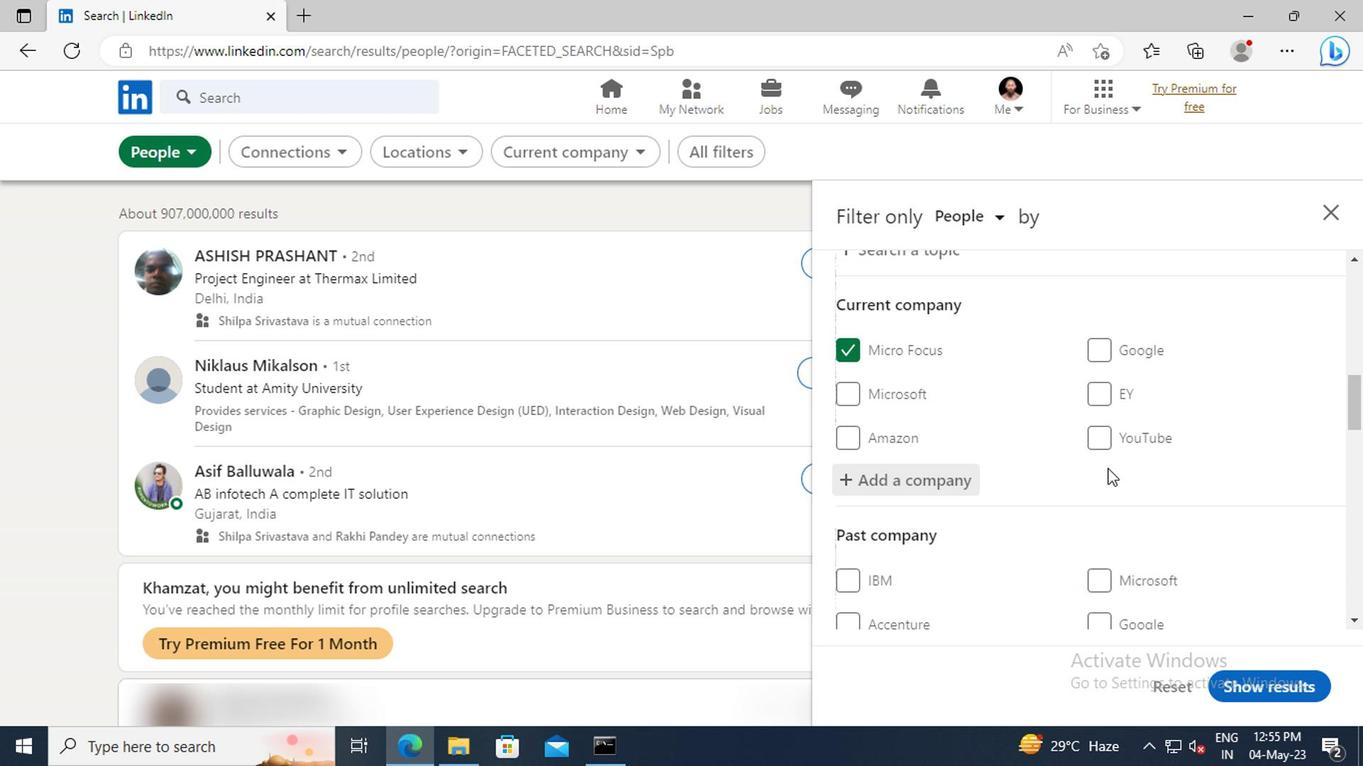 
Action: Mouse scrolled (1103, 468) with delta (0, 0)
Screenshot: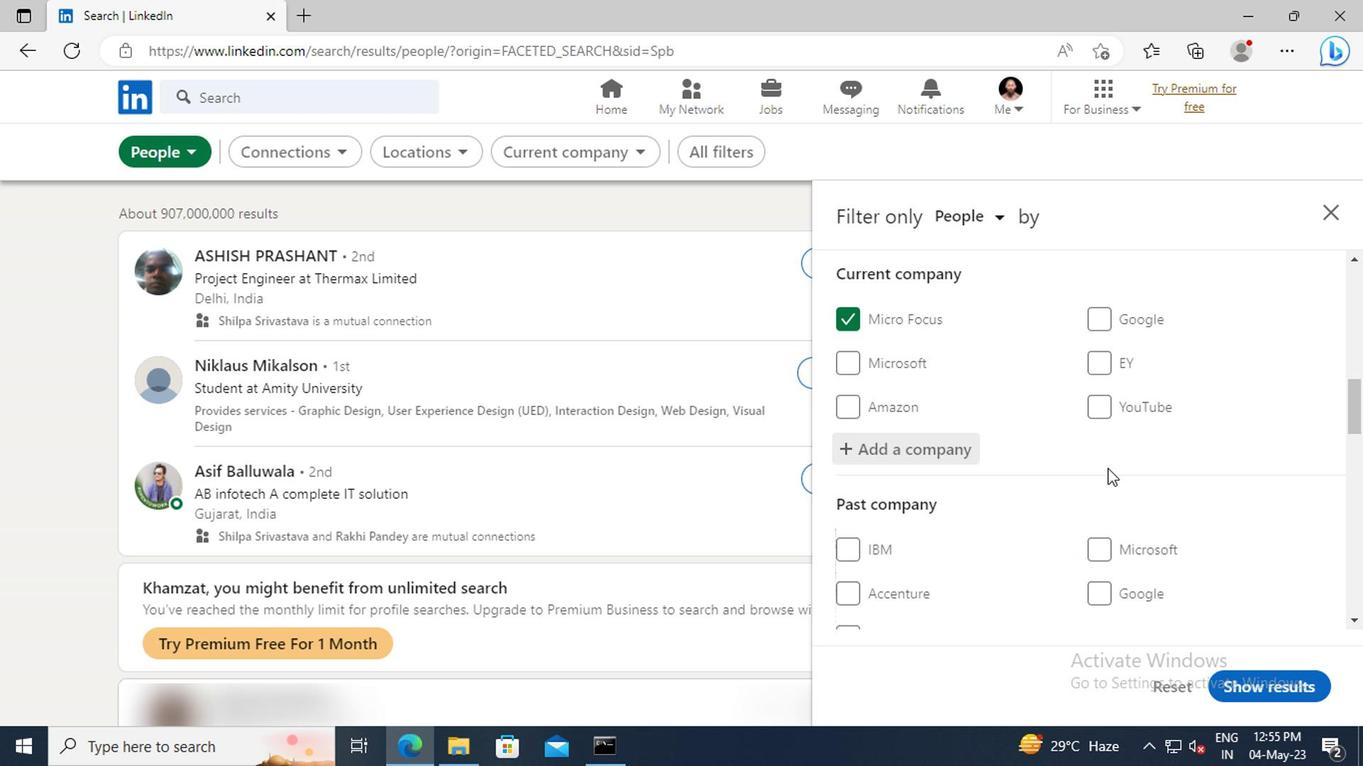 
Action: Mouse scrolled (1103, 468) with delta (0, 0)
Screenshot: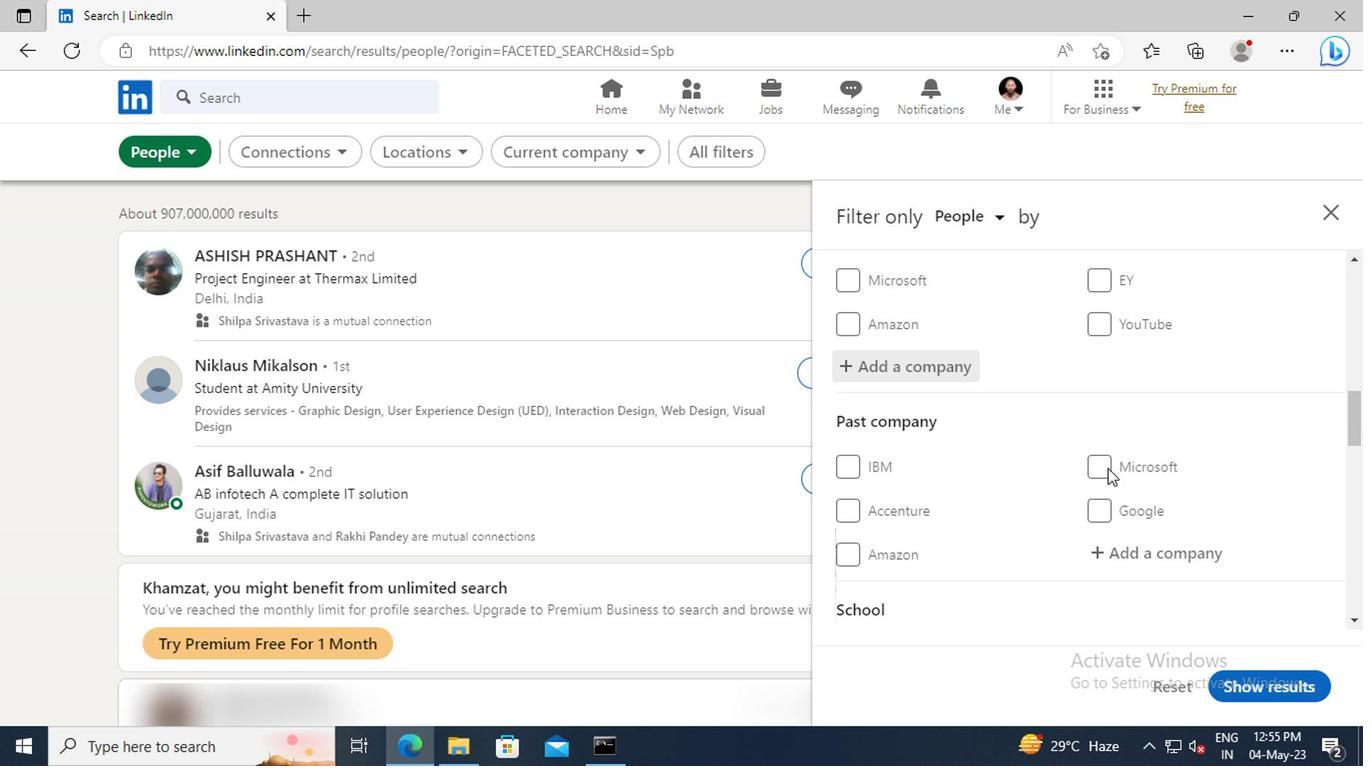 
Action: Mouse scrolled (1103, 468) with delta (0, 0)
Screenshot: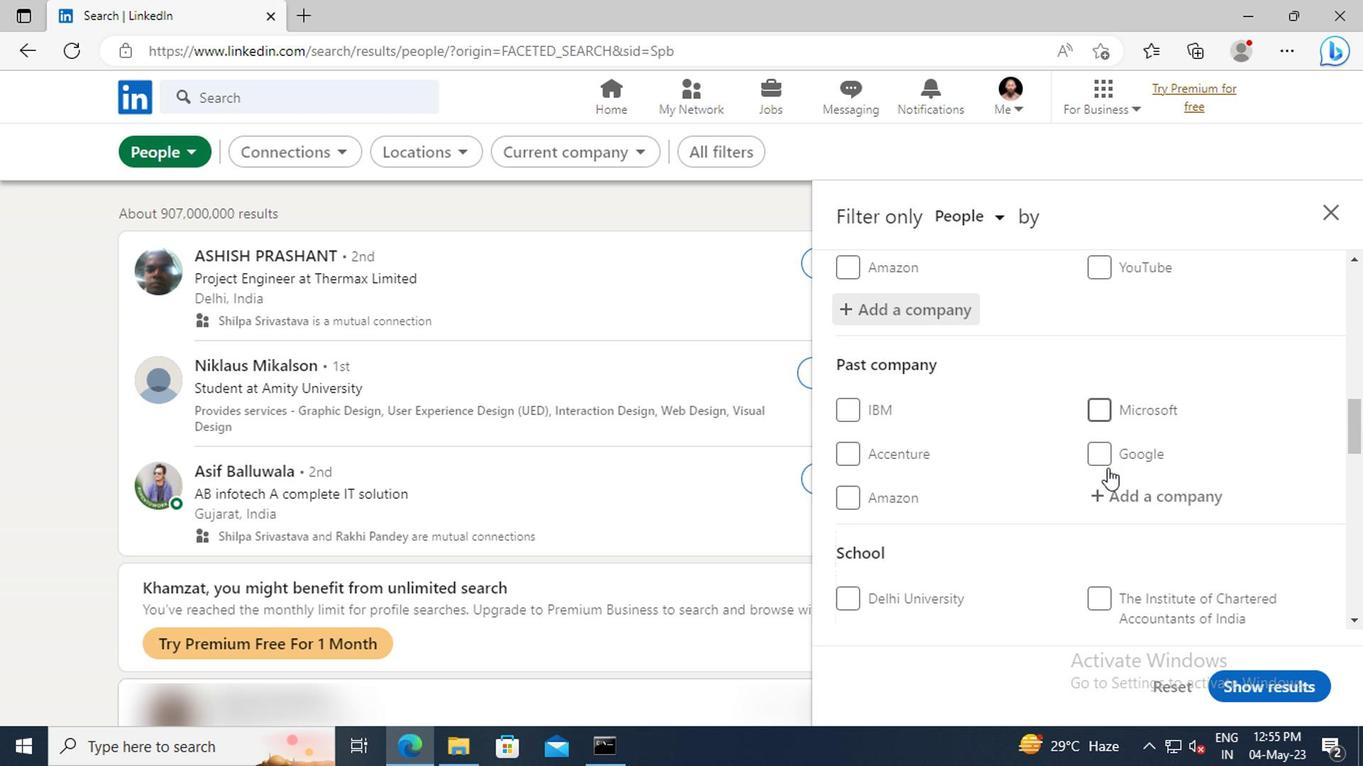 
Action: Mouse scrolled (1103, 468) with delta (0, 0)
Screenshot: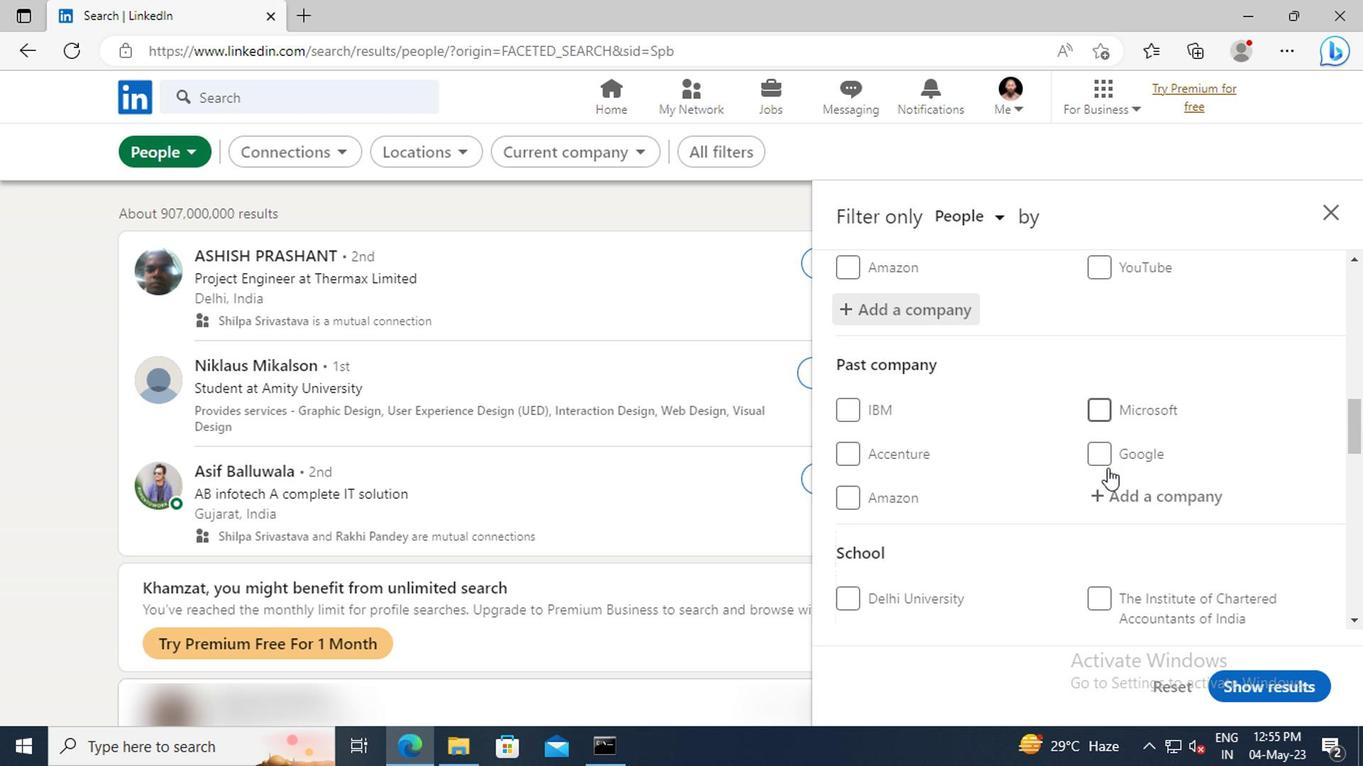 
Action: Mouse scrolled (1103, 468) with delta (0, 0)
Screenshot: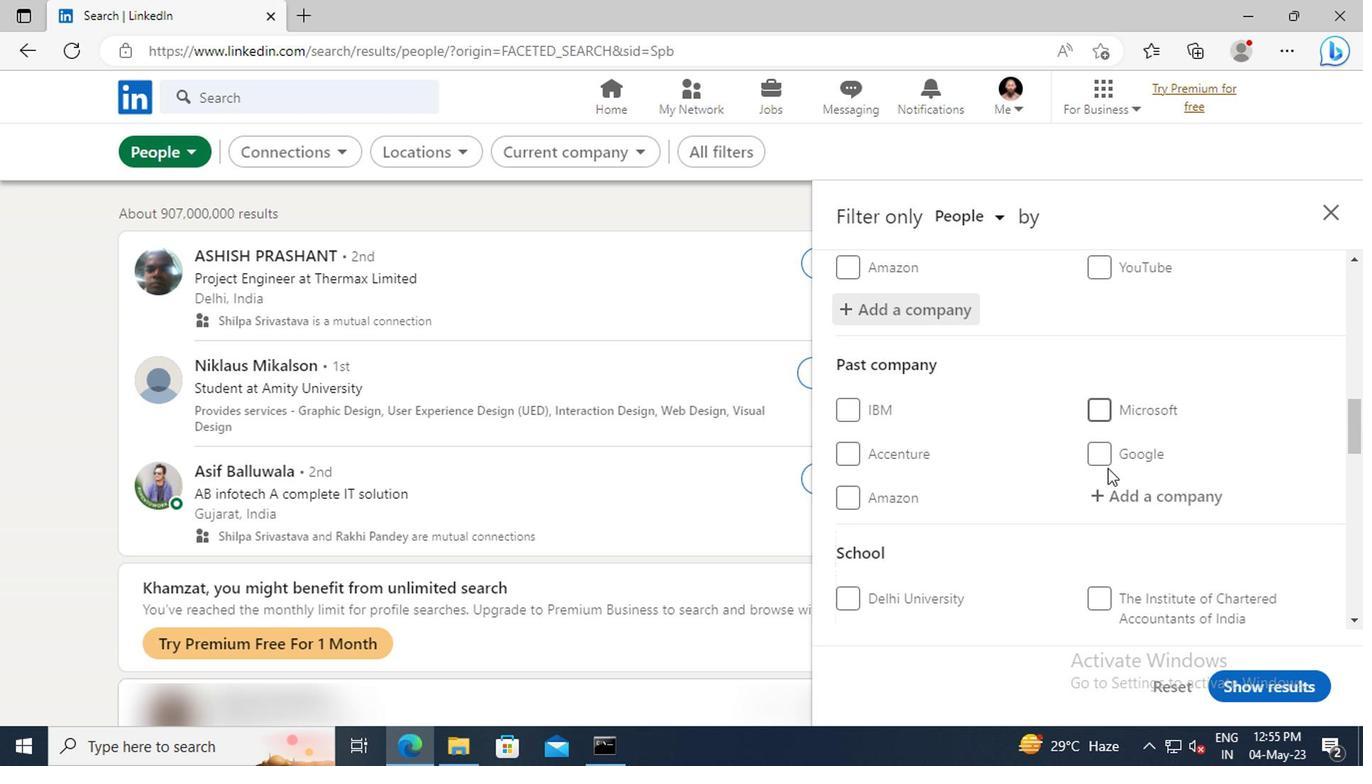 
Action: Mouse scrolled (1103, 468) with delta (0, 0)
Screenshot: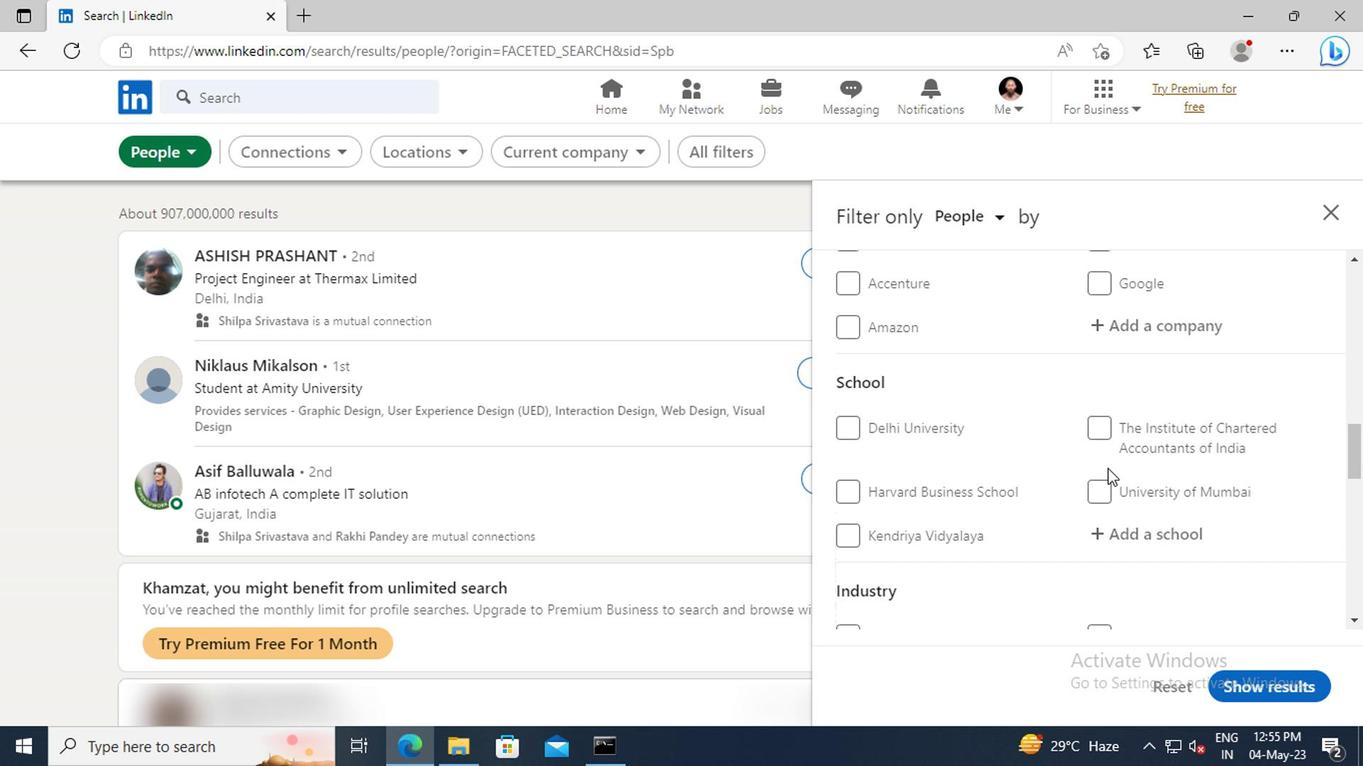 
Action: Mouse moved to (1106, 476)
Screenshot: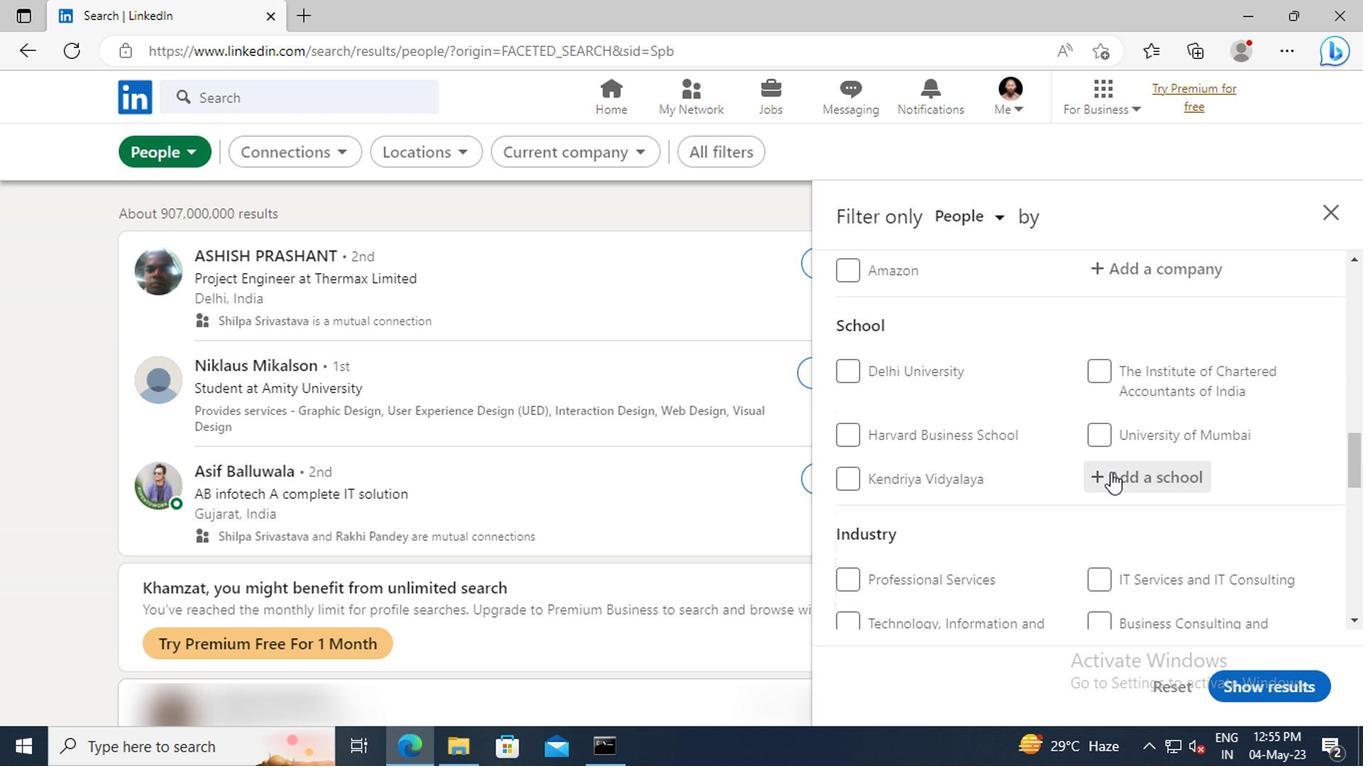 
Action: Mouse pressed left at (1106, 476)
Screenshot: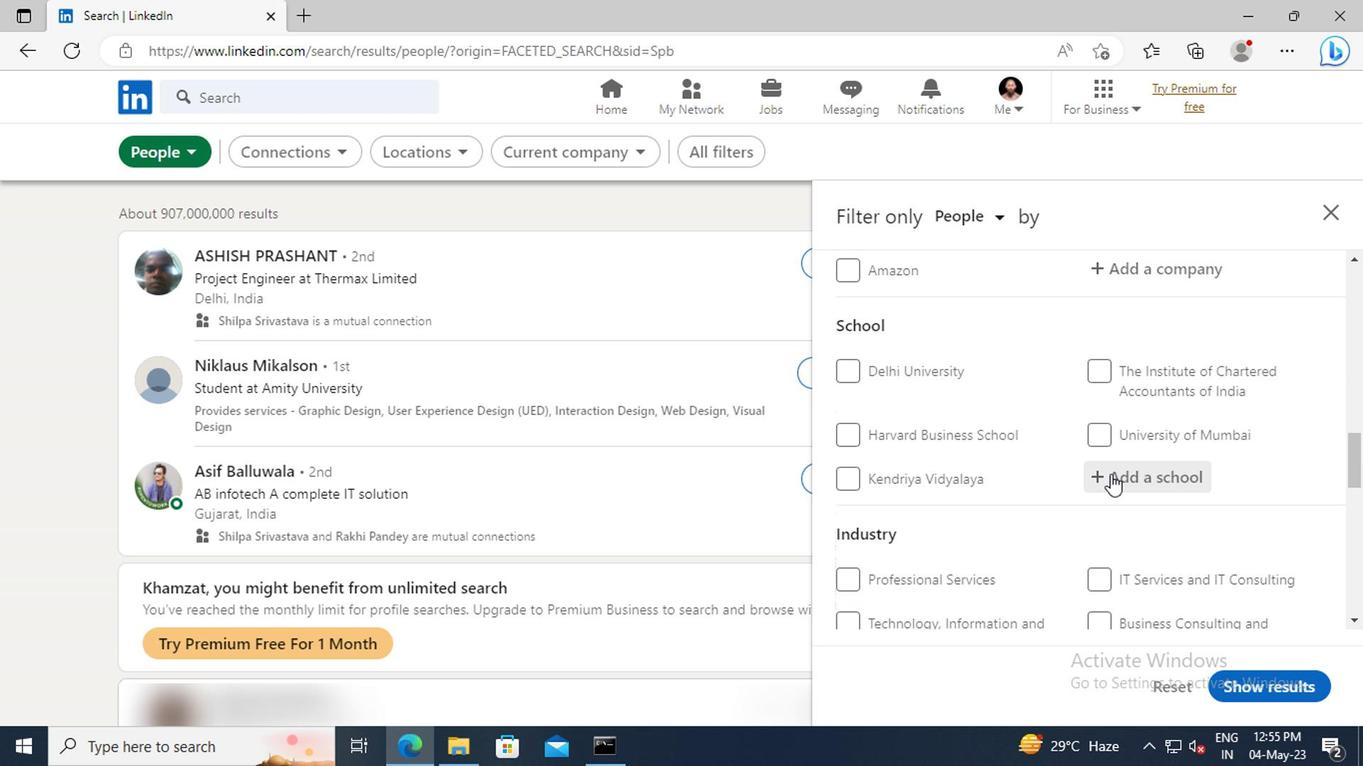 
Action: Key pressed <Key.shift>RICS<Key.space><Key.shift>SCH
Screenshot: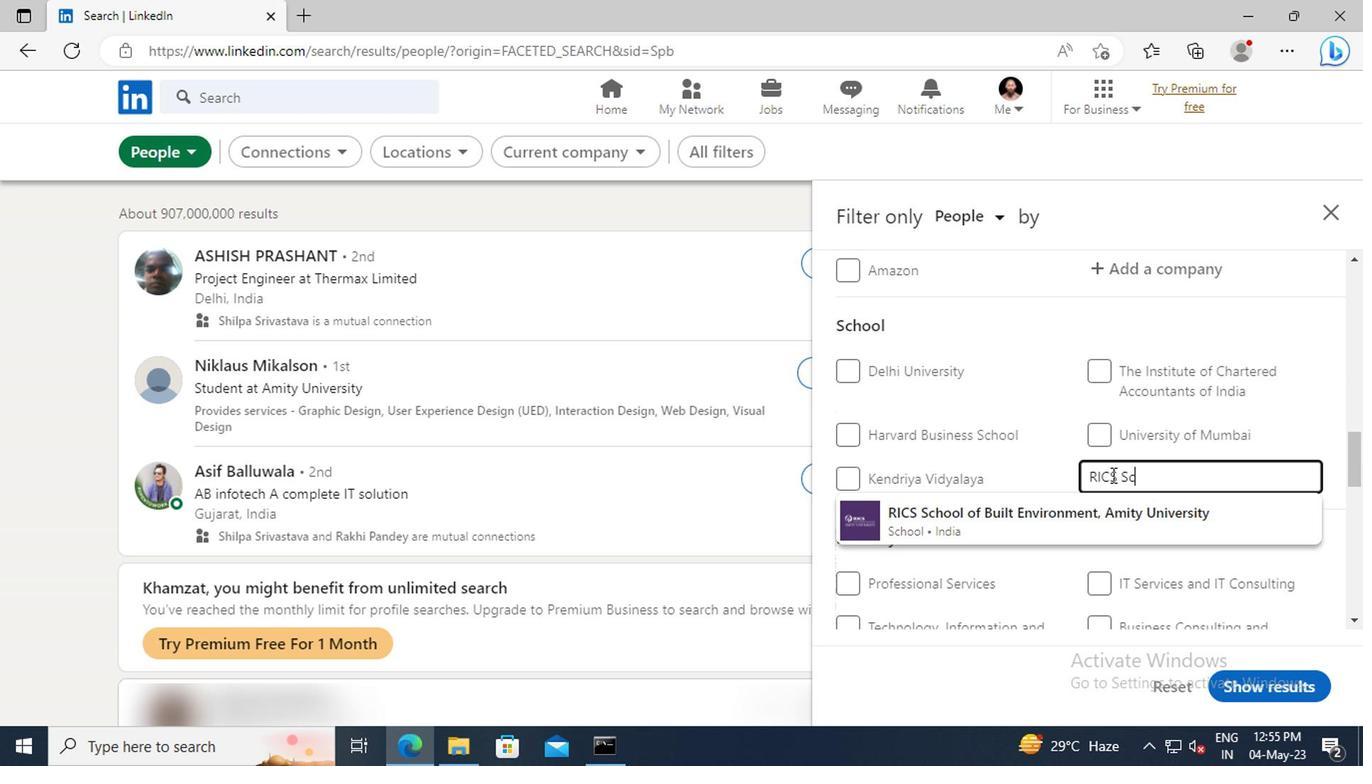
Action: Mouse moved to (1106, 513)
Screenshot: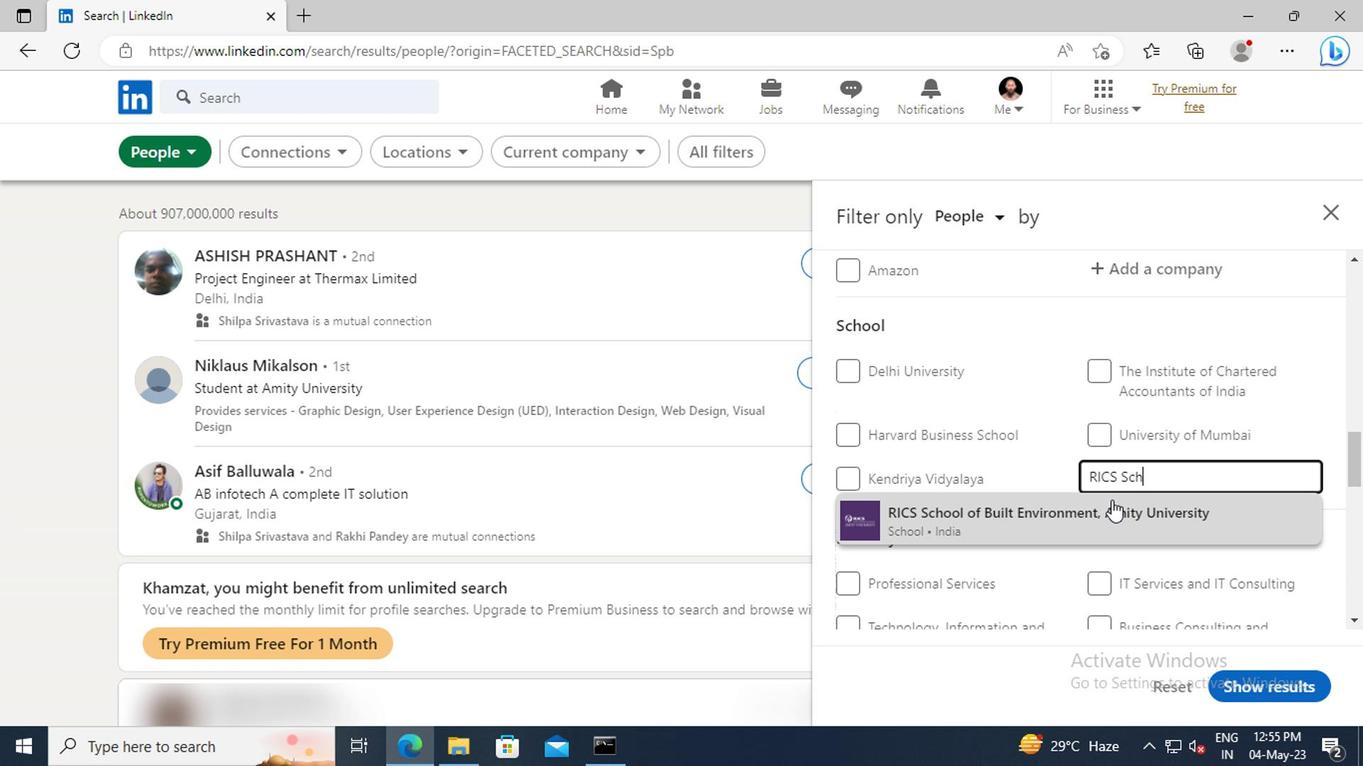 
Action: Mouse pressed left at (1106, 513)
Screenshot: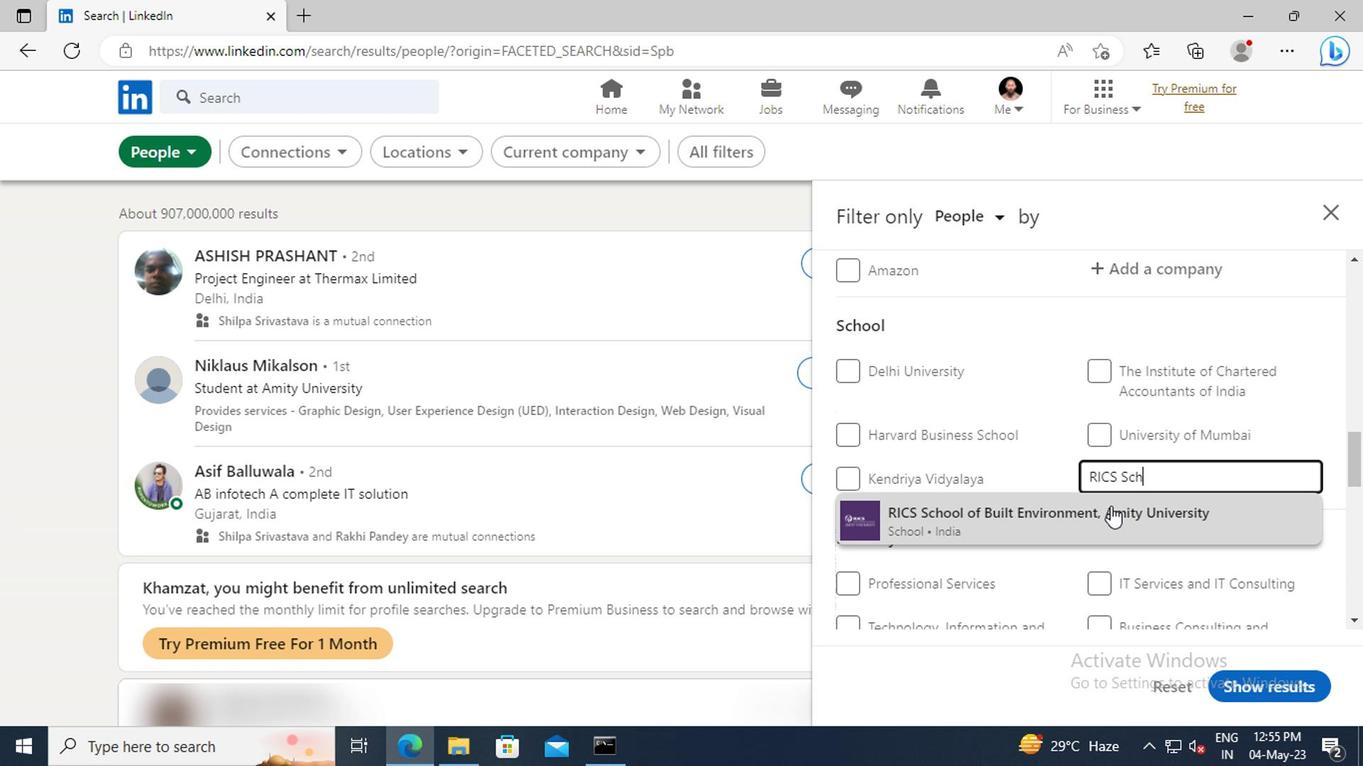 
Action: Mouse scrolled (1106, 512) with delta (0, 0)
Screenshot: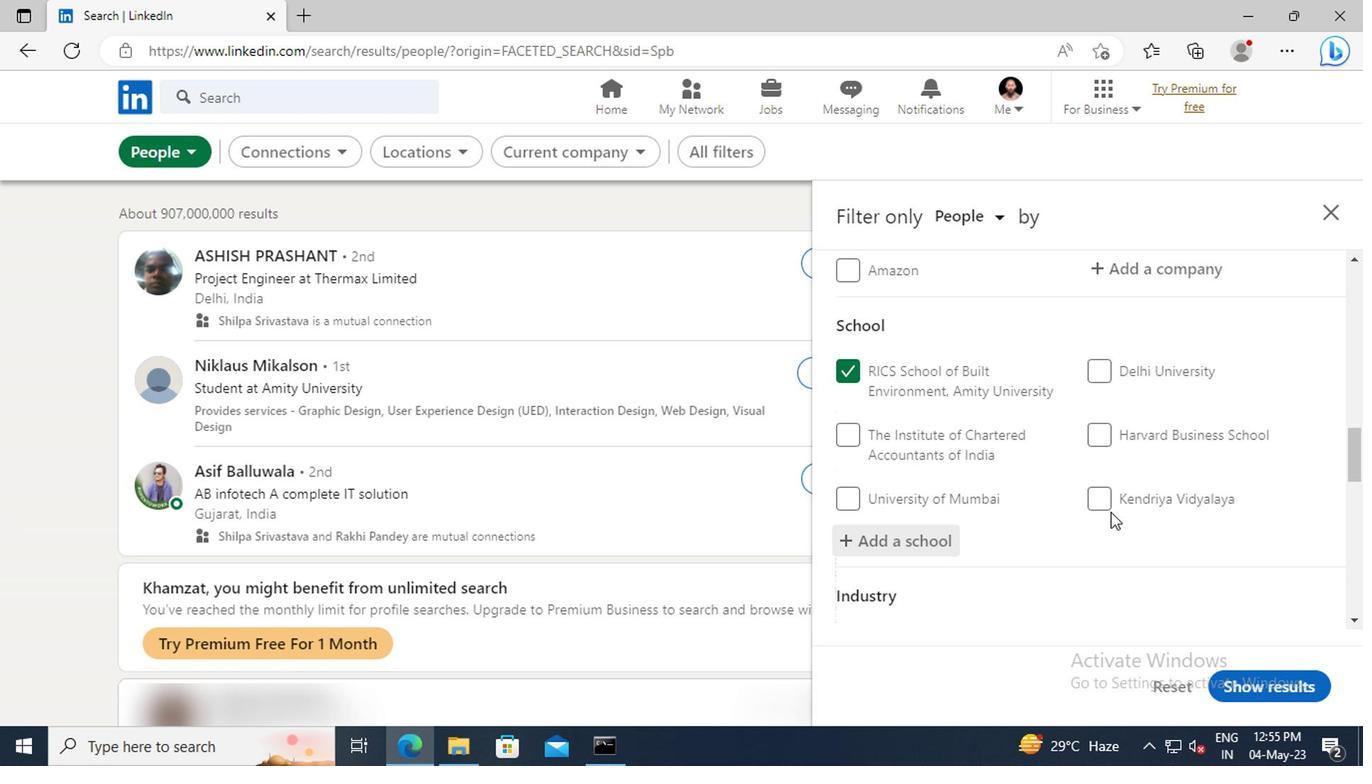 
Action: Mouse moved to (1101, 505)
Screenshot: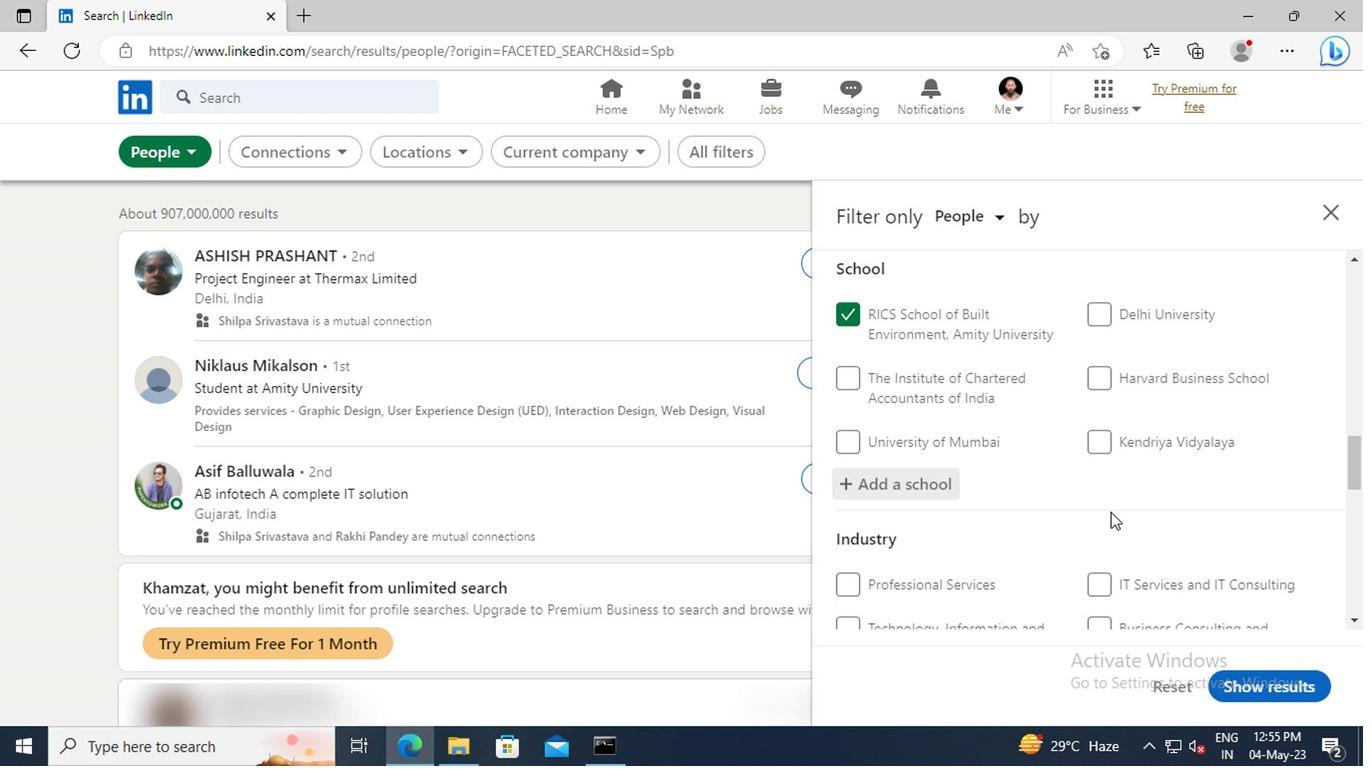 
Action: Mouse scrolled (1101, 504) with delta (0, -1)
Screenshot: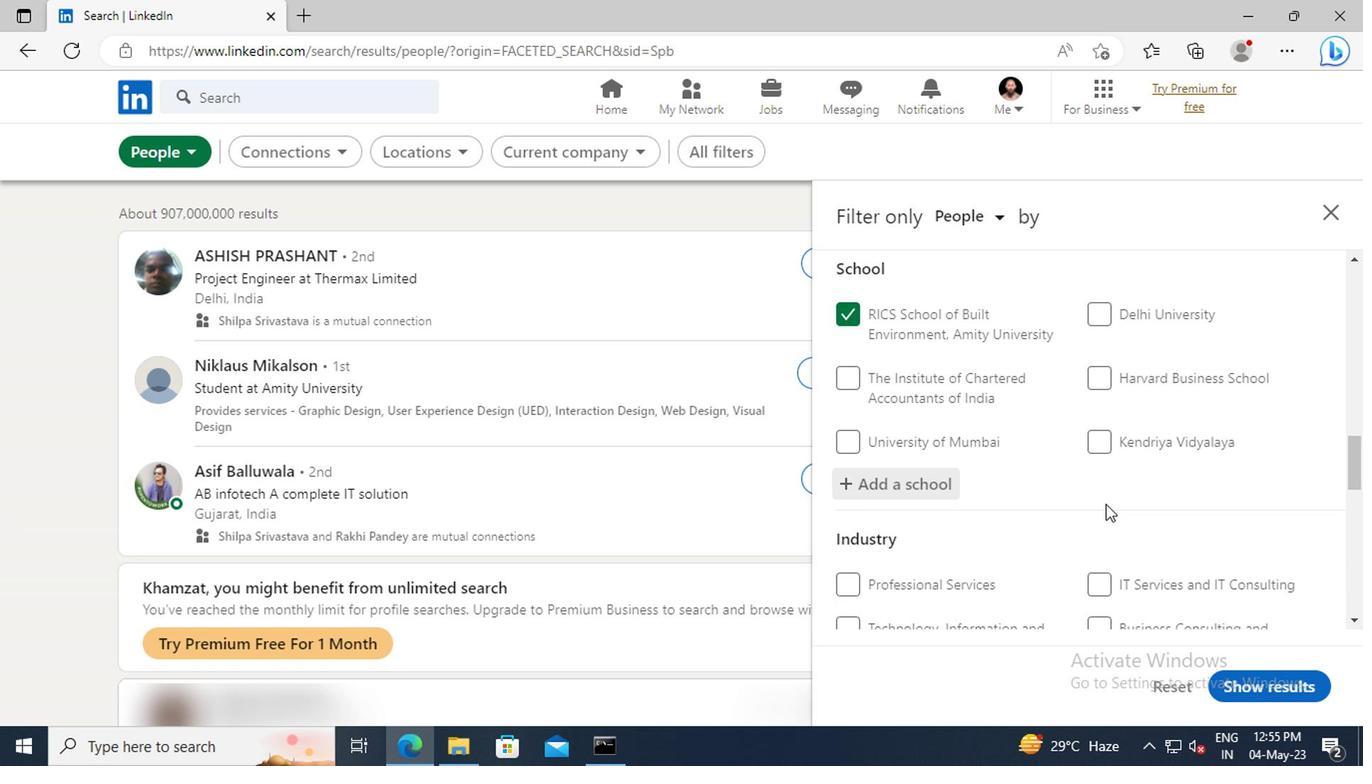 
Action: Mouse scrolled (1101, 504) with delta (0, -1)
Screenshot: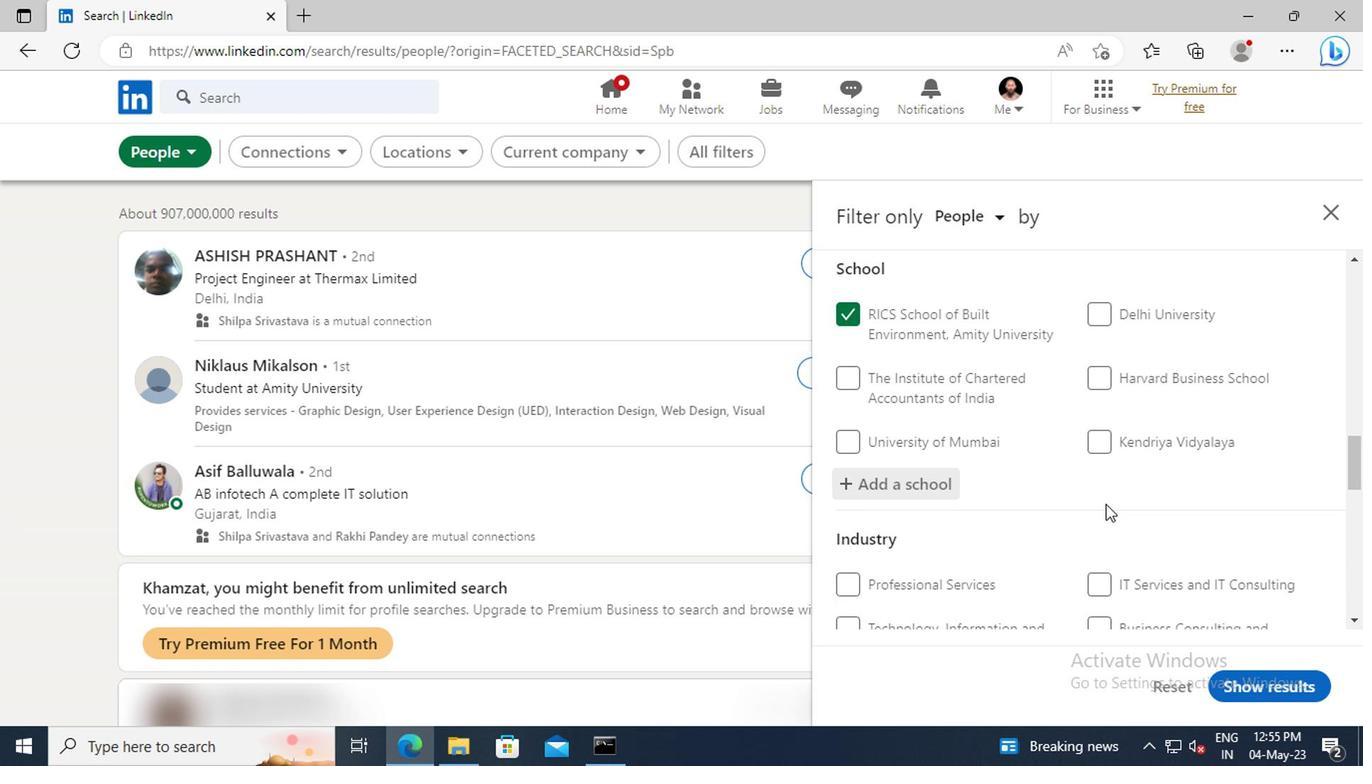 
Action: Mouse moved to (1096, 497)
Screenshot: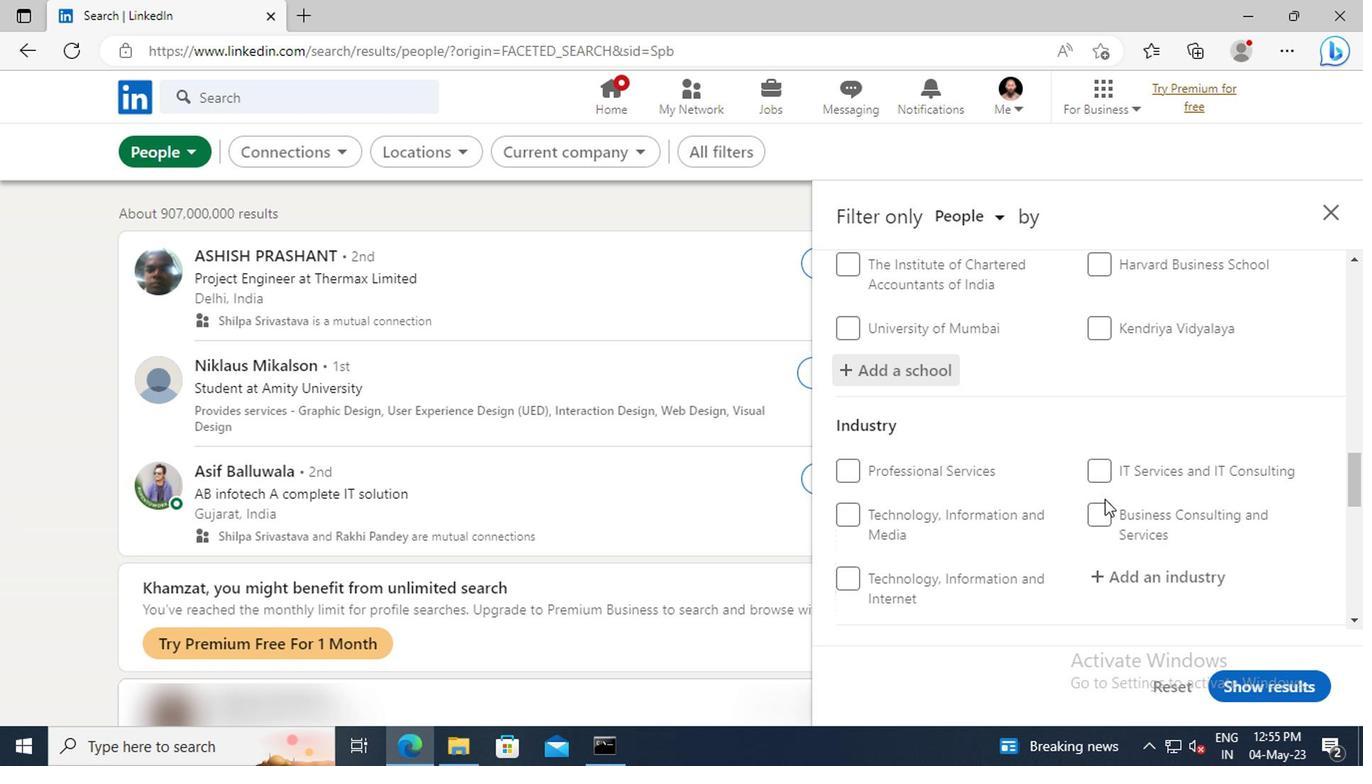 
Action: Mouse scrolled (1096, 496) with delta (0, -1)
Screenshot: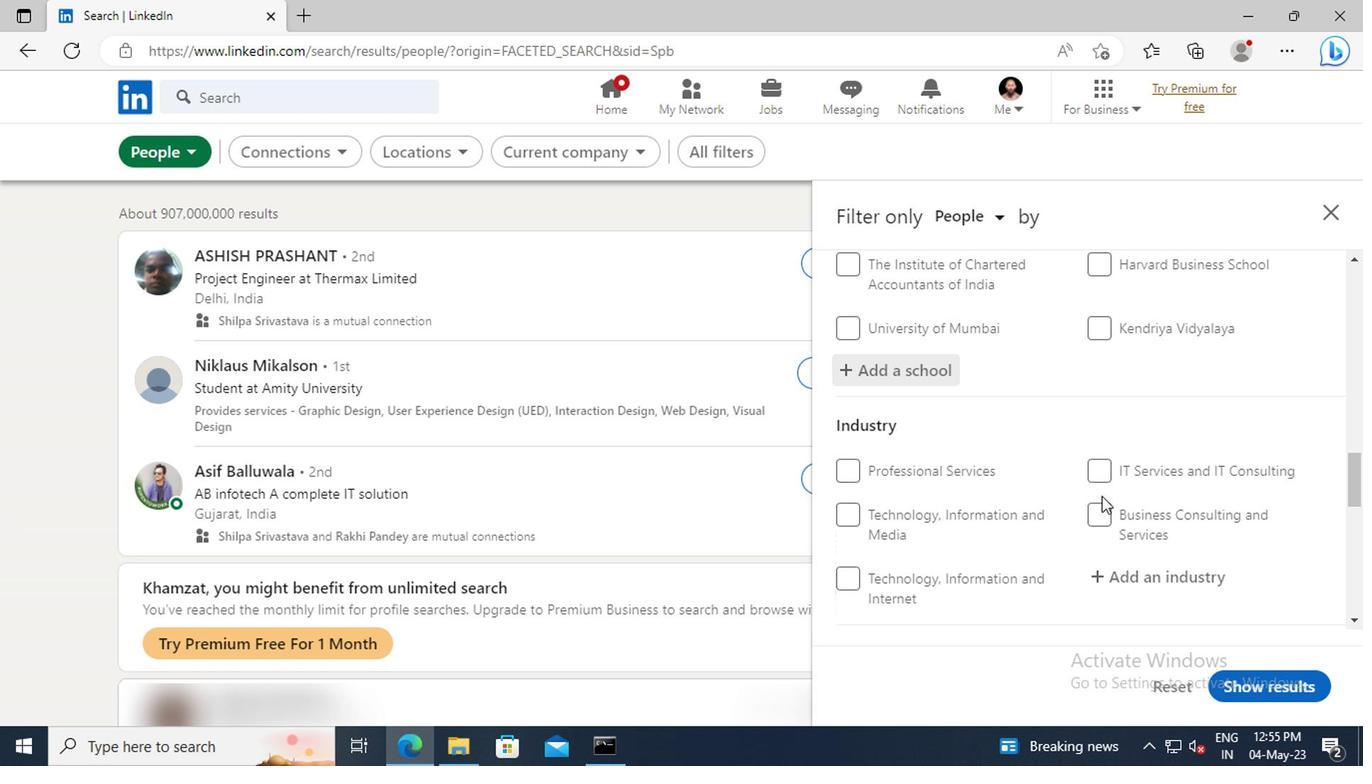 
Action: Mouse scrolled (1096, 496) with delta (0, -1)
Screenshot: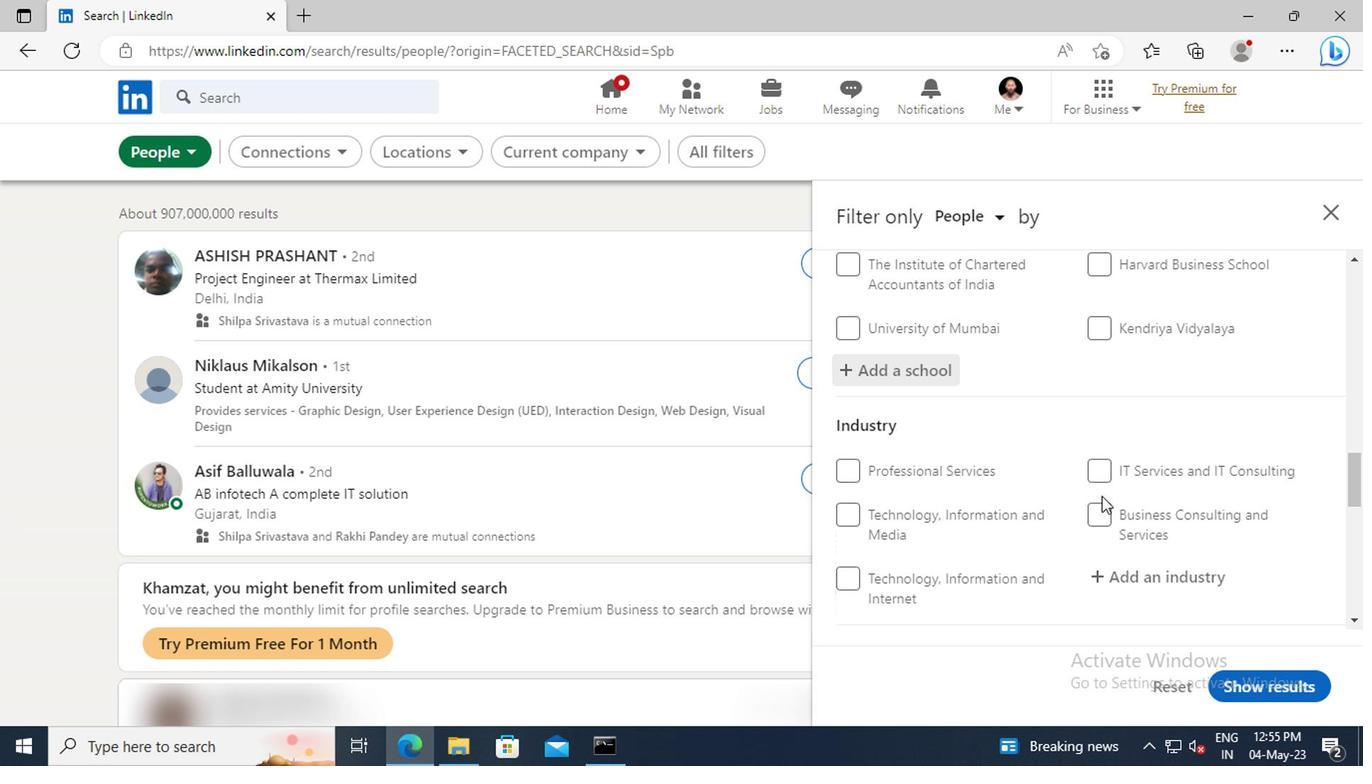 
Action: Mouse moved to (1104, 474)
Screenshot: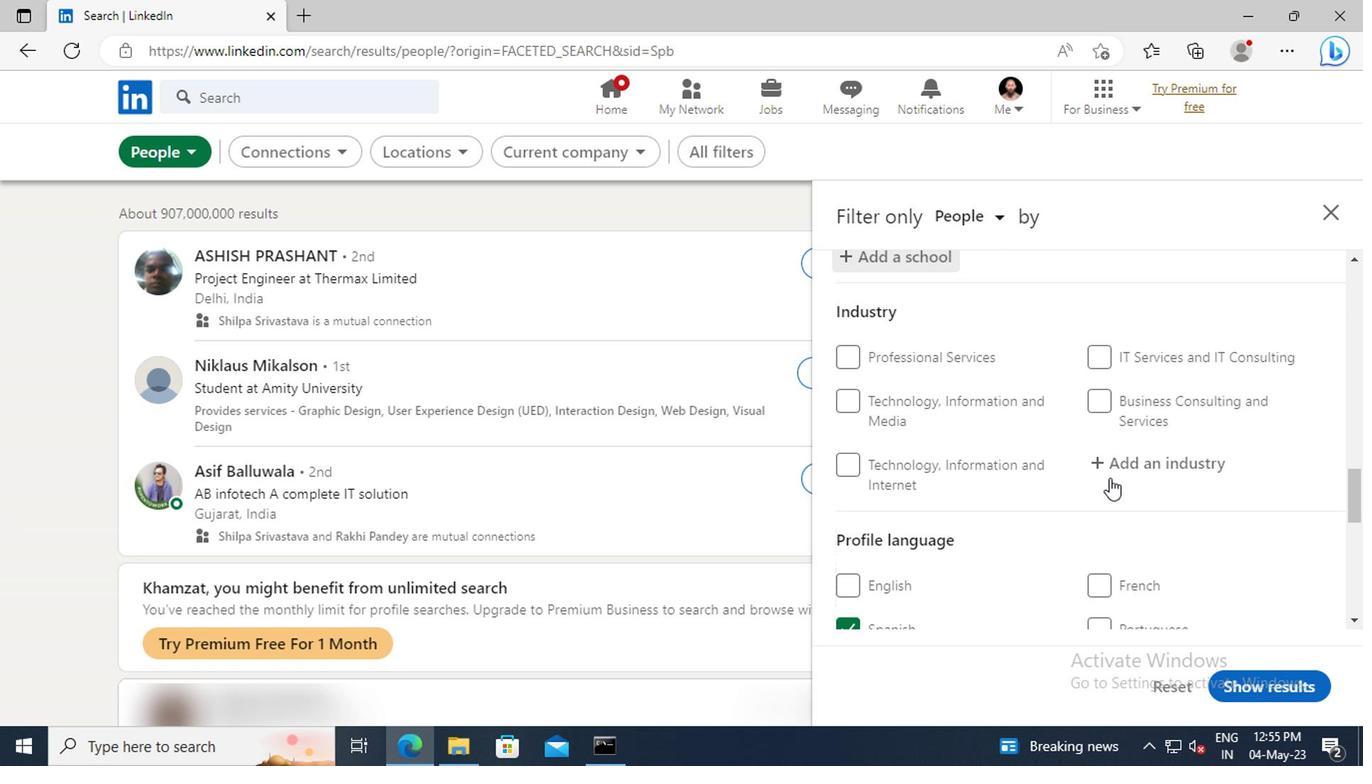 
Action: Mouse pressed left at (1104, 474)
Screenshot: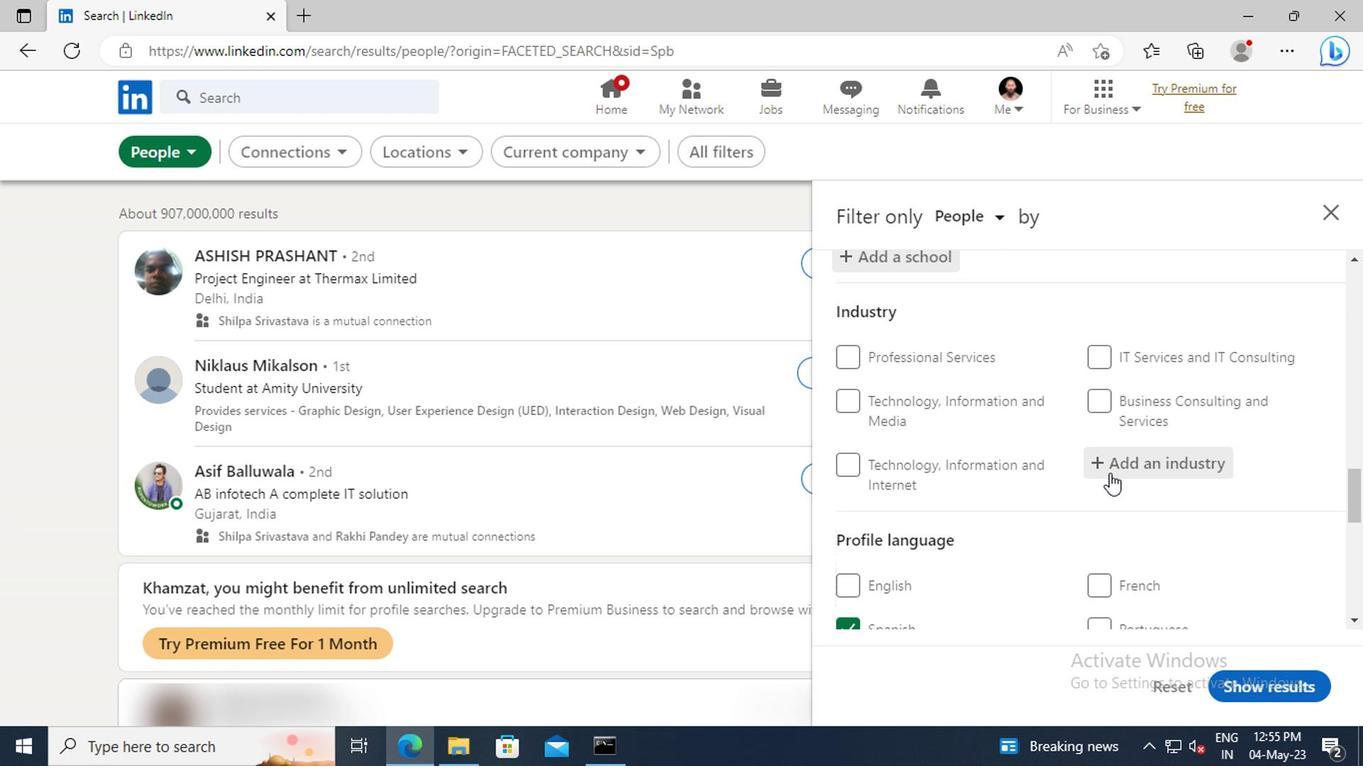 
Action: Key pressed <Key.shift>PROFESS
Screenshot: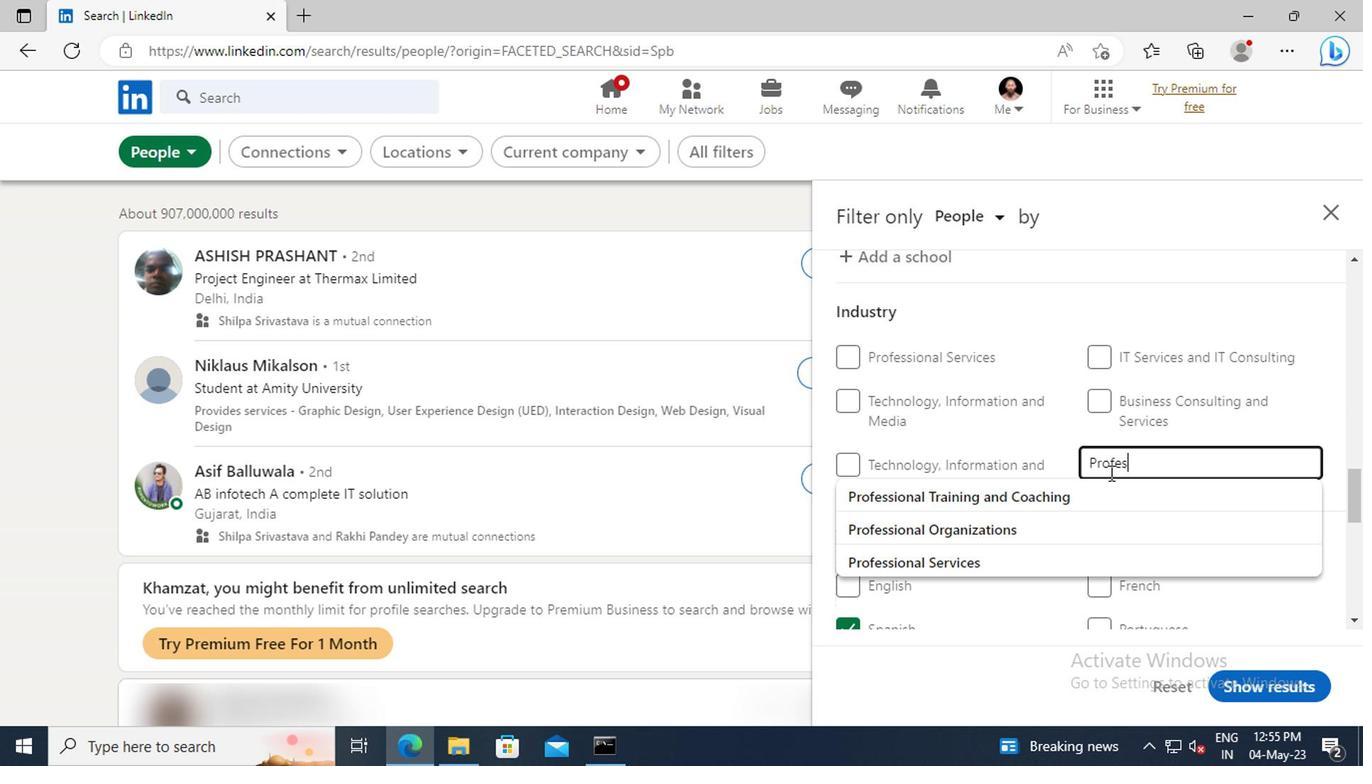 
Action: Mouse moved to (1096, 494)
Screenshot: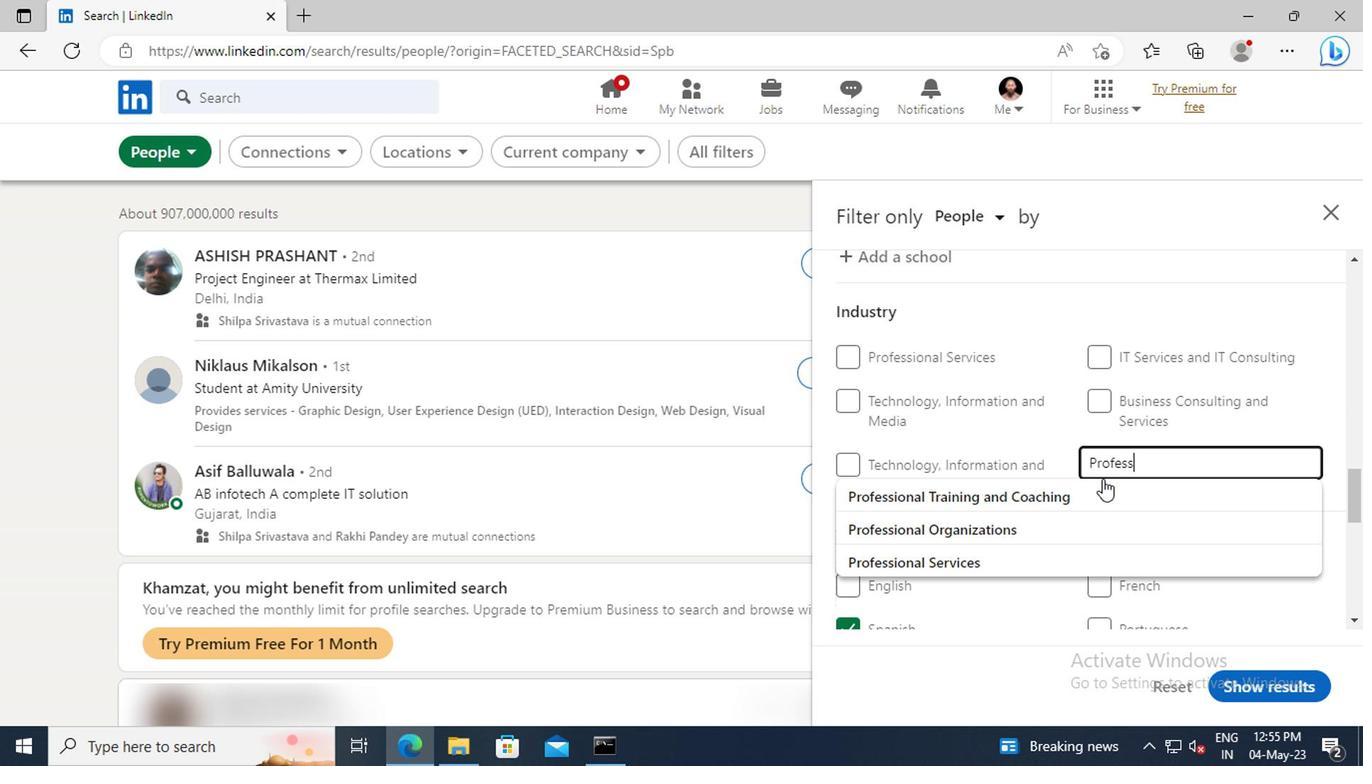 
Action: Mouse pressed left at (1096, 494)
Screenshot: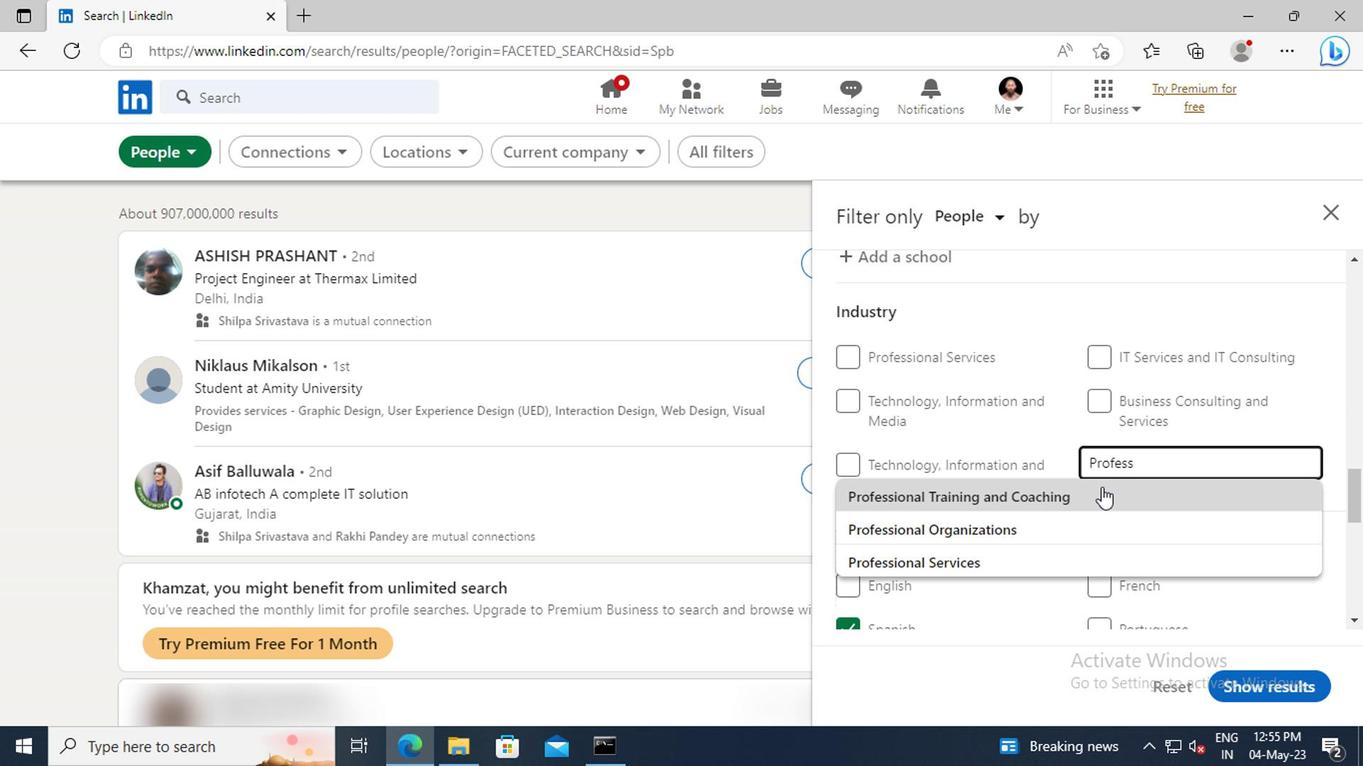 
Action: Mouse scrolled (1096, 493) with delta (0, 0)
Screenshot: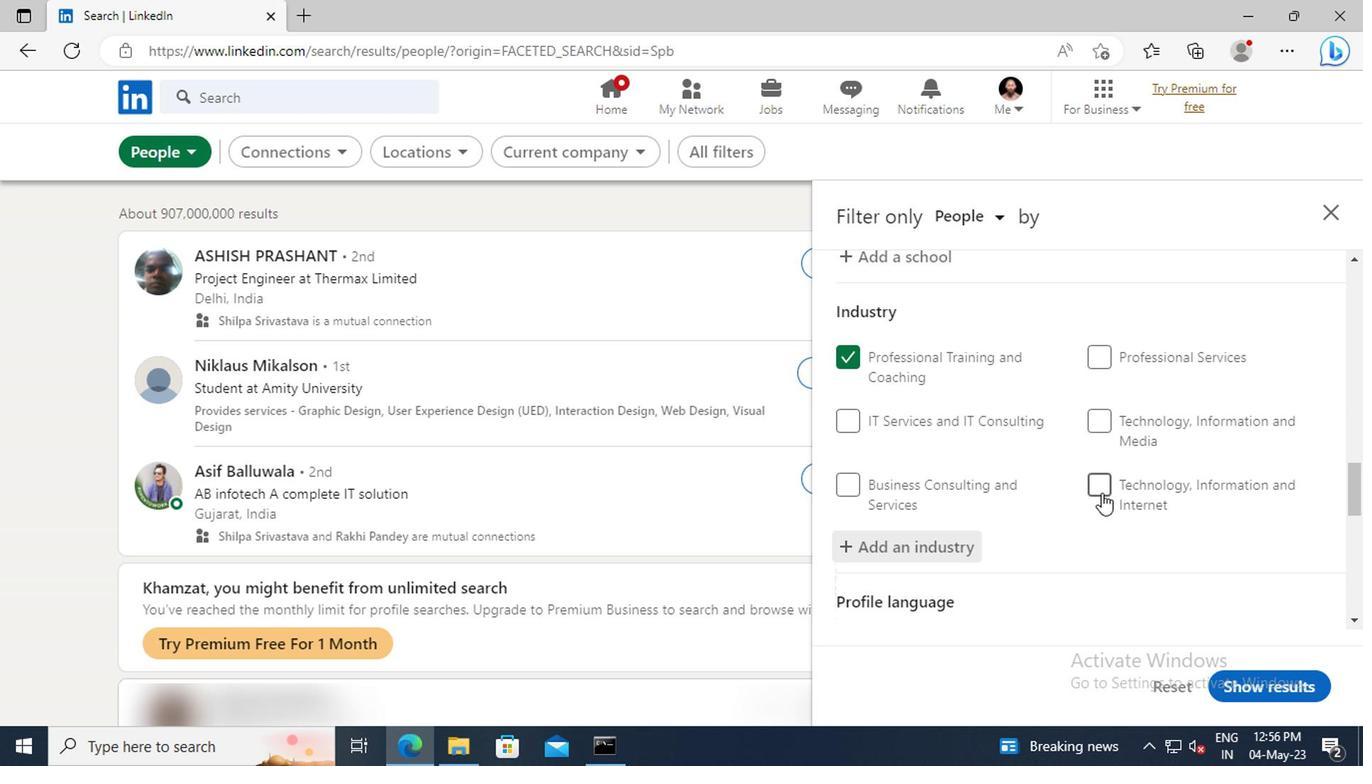
Action: Mouse moved to (1094, 480)
Screenshot: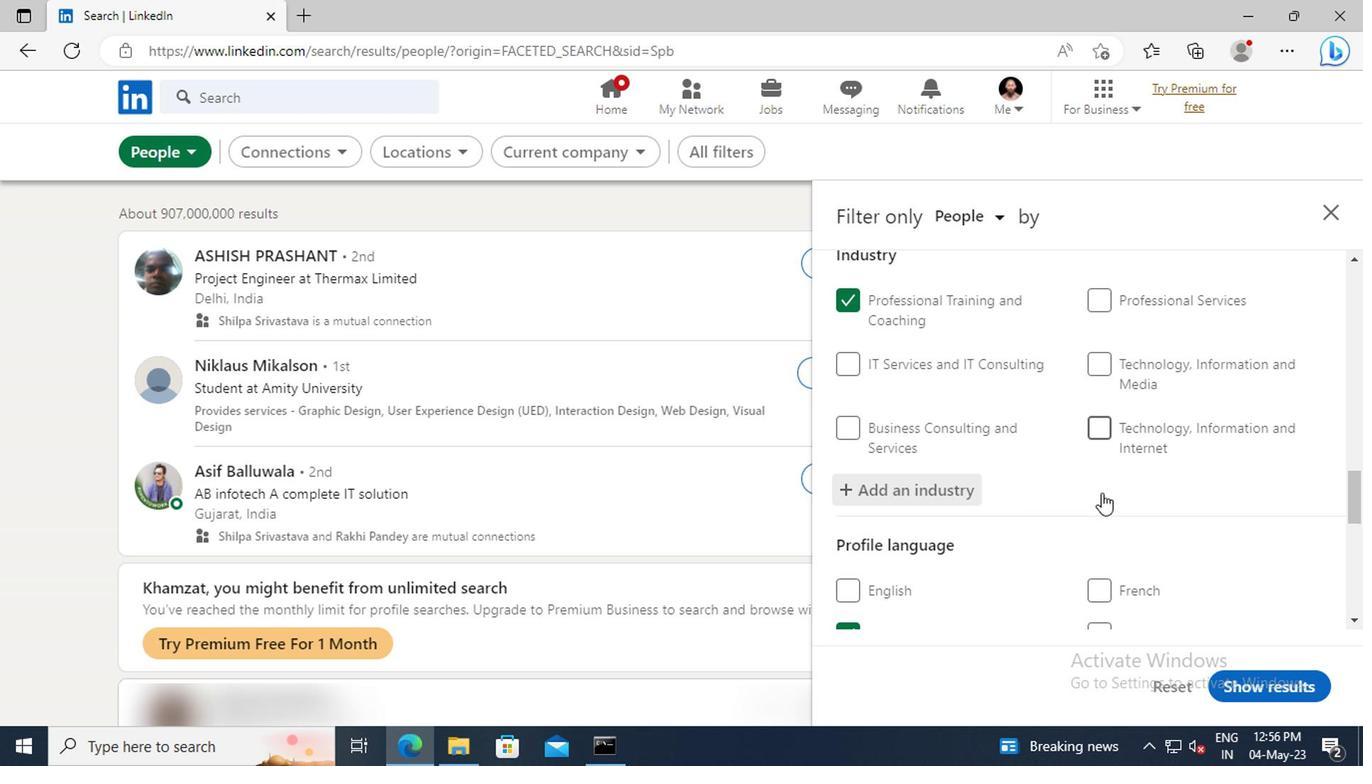 
Action: Mouse scrolled (1094, 479) with delta (0, -1)
Screenshot: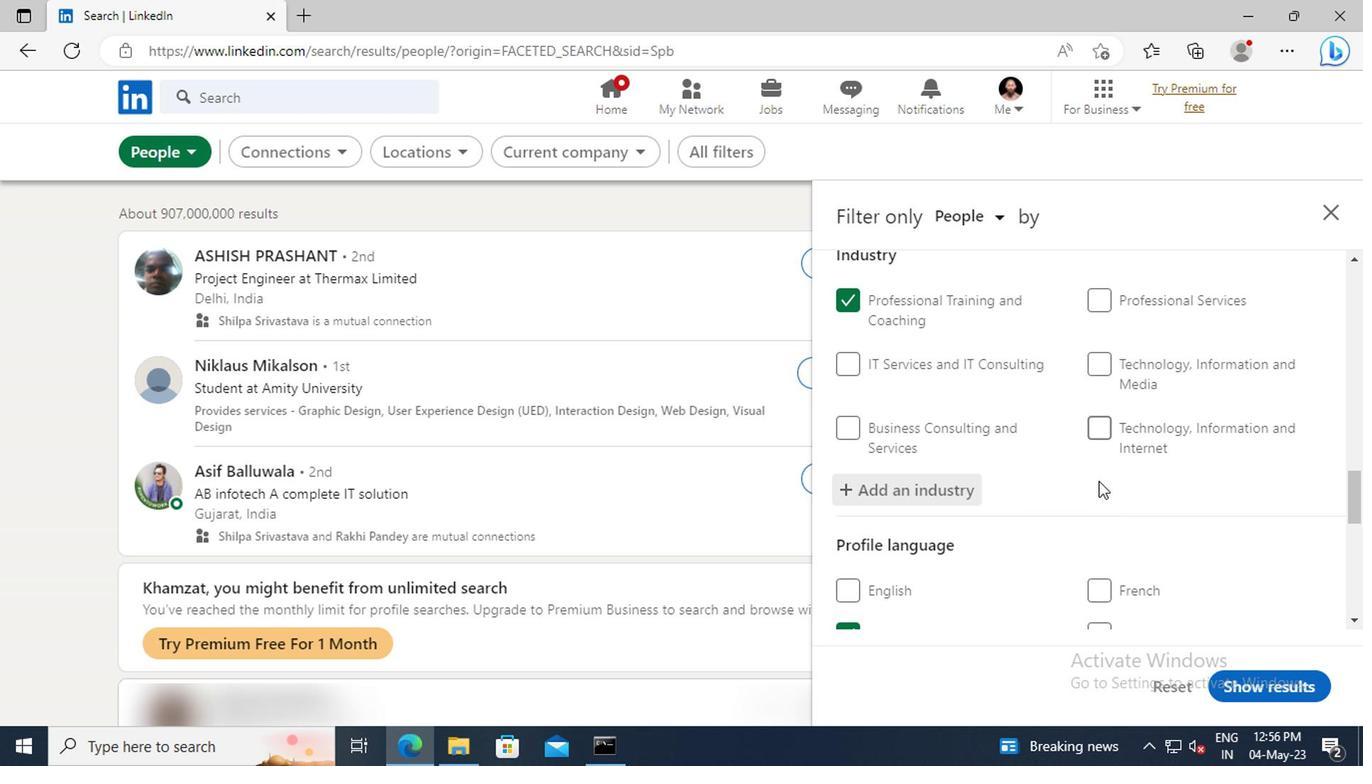 
Action: Mouse scrolled (1094, 479) with delta (0, -1)
Screenshot: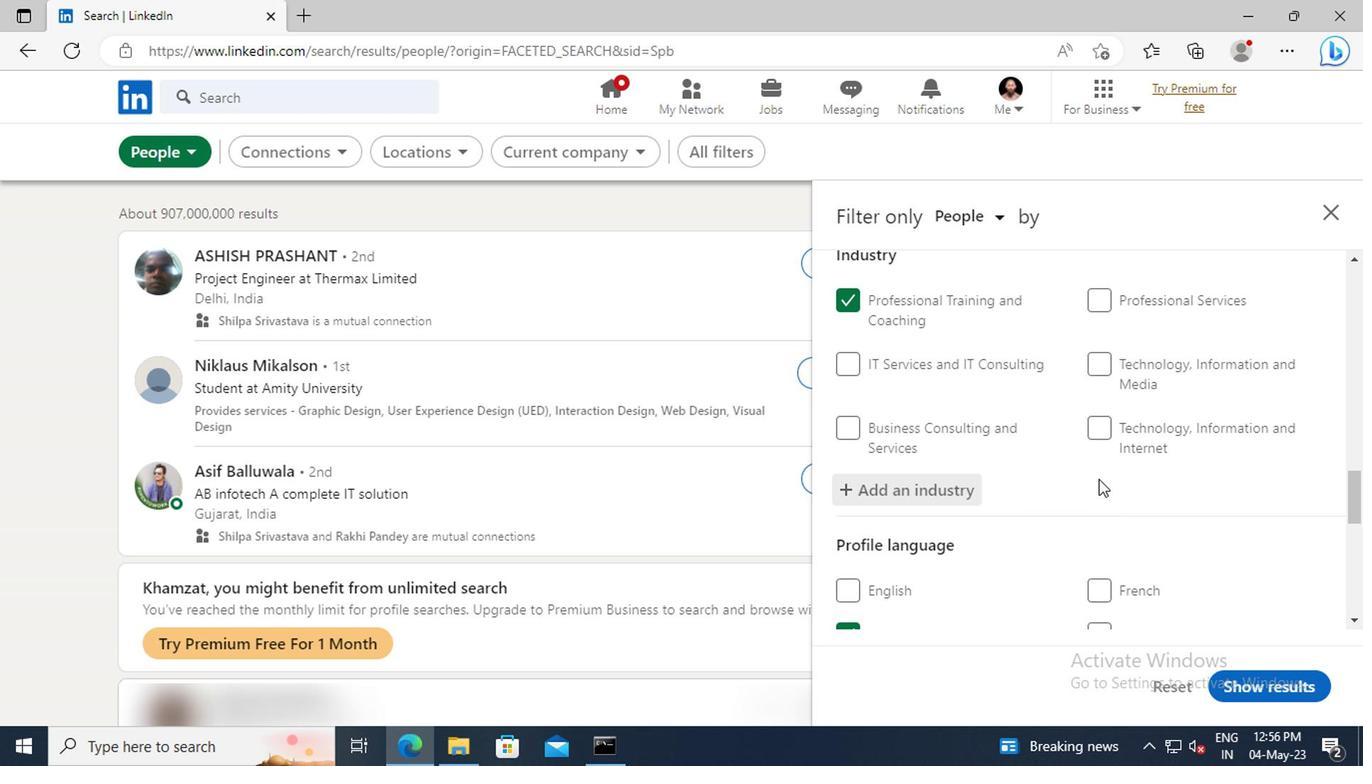 
Action: Mouse moved to (1092, 478)
Screenshot: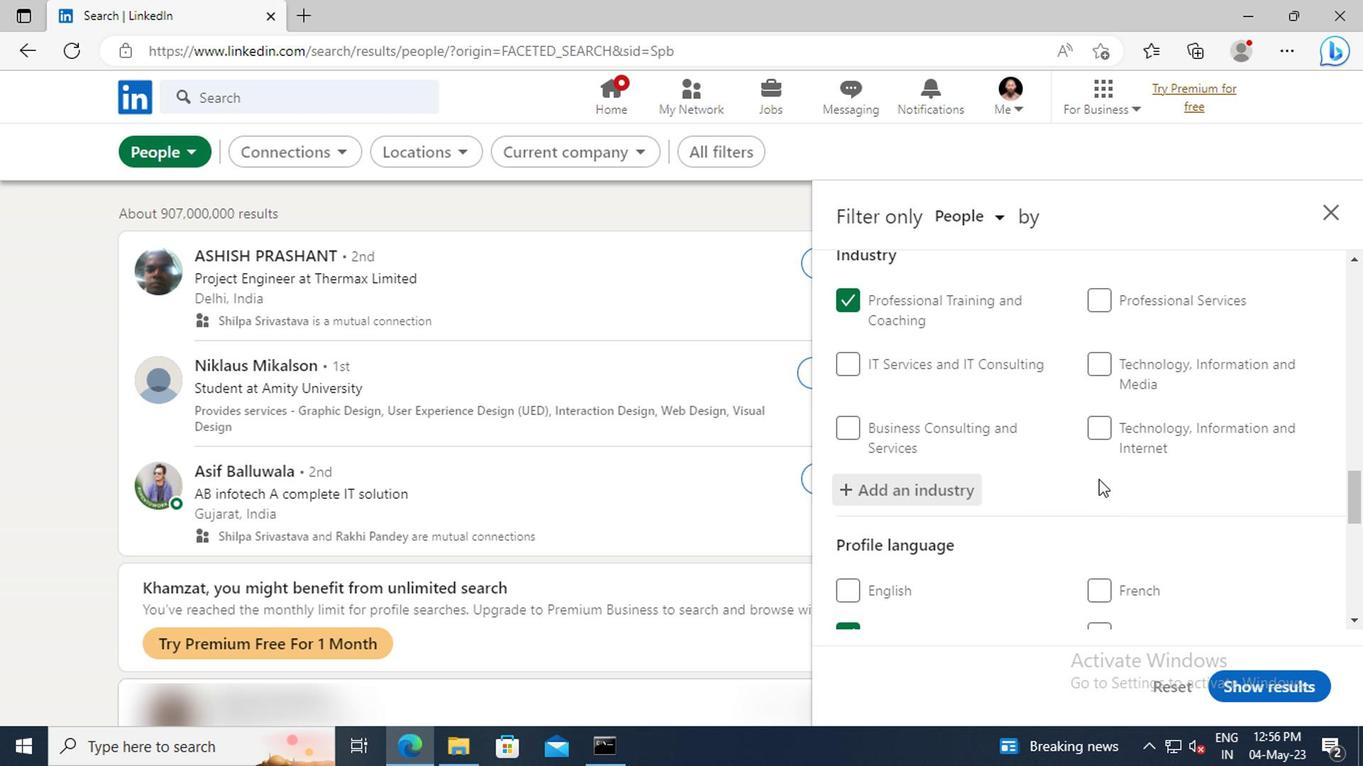 
Action: Mouse scrolled (1092, 477) with delta (0, 0)
Screenshot: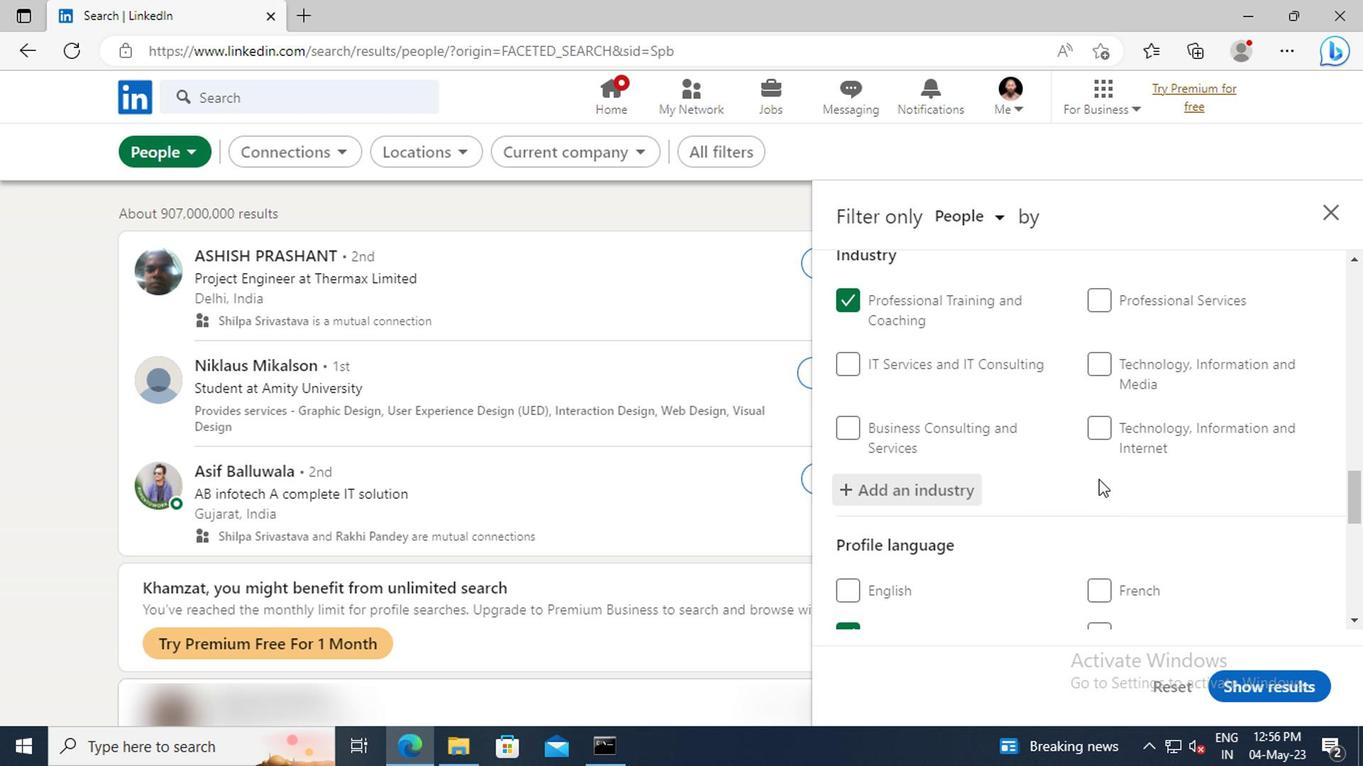 
Action: Mouse moved to (1084, 451)
Screenshot: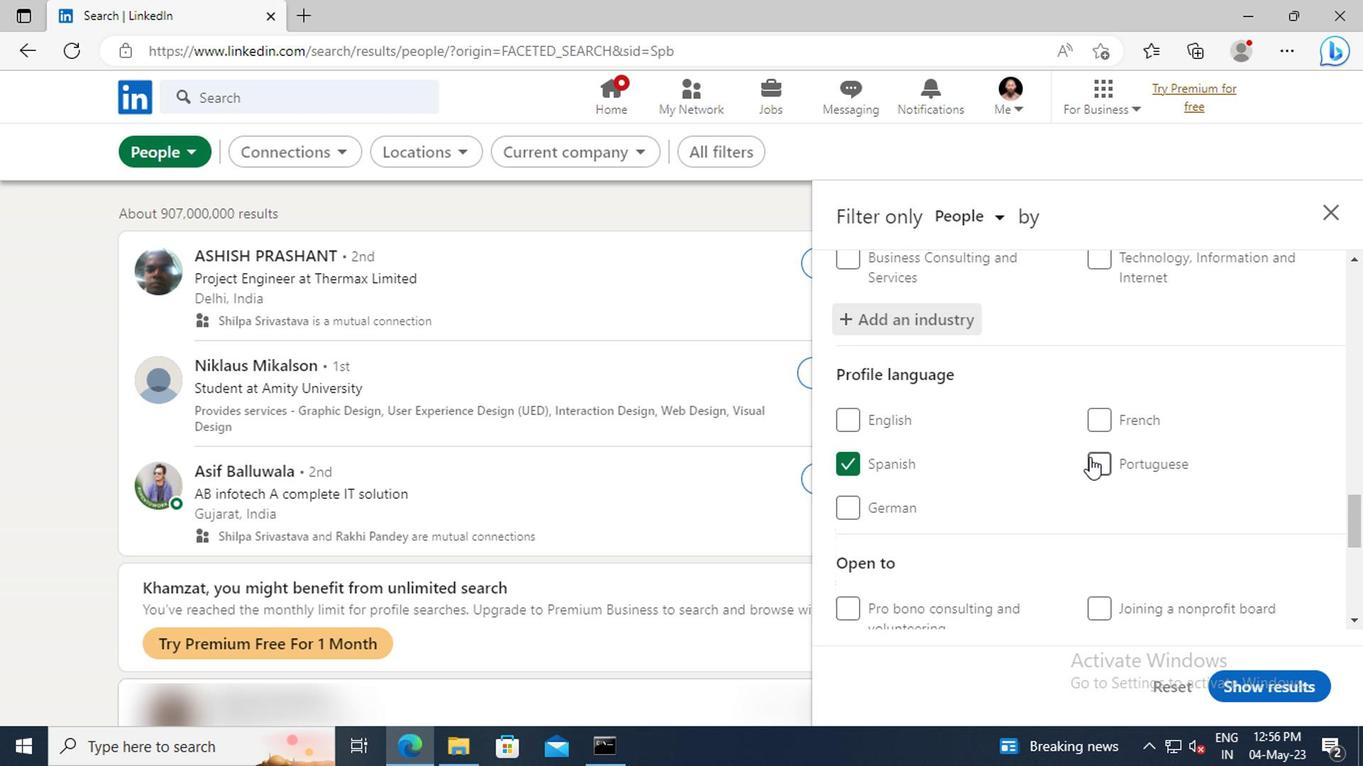 
Action: Mouse scrolled (1084, 450) with delta (0, 0)
Screenshot: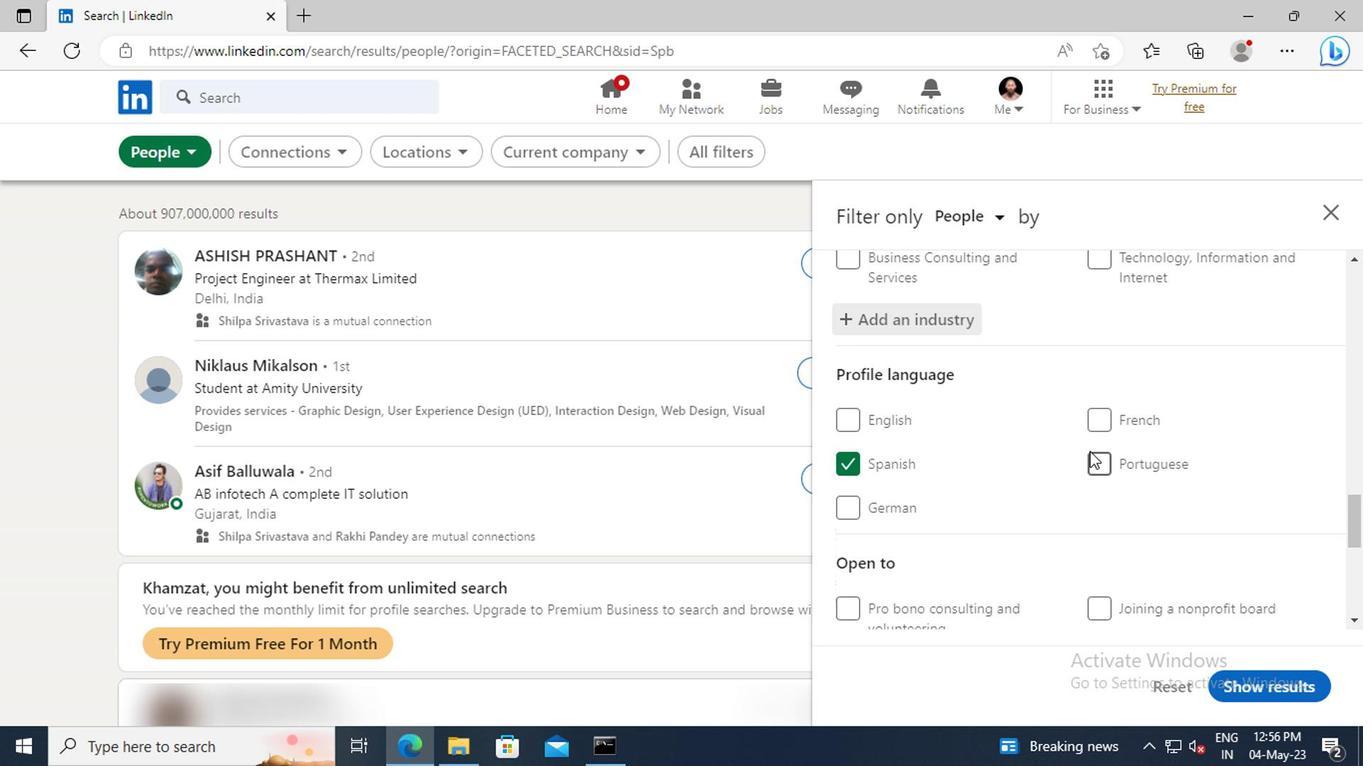 
Action: Mouse scrolled (1084, 450) with delta (0, 0)
Screenshot: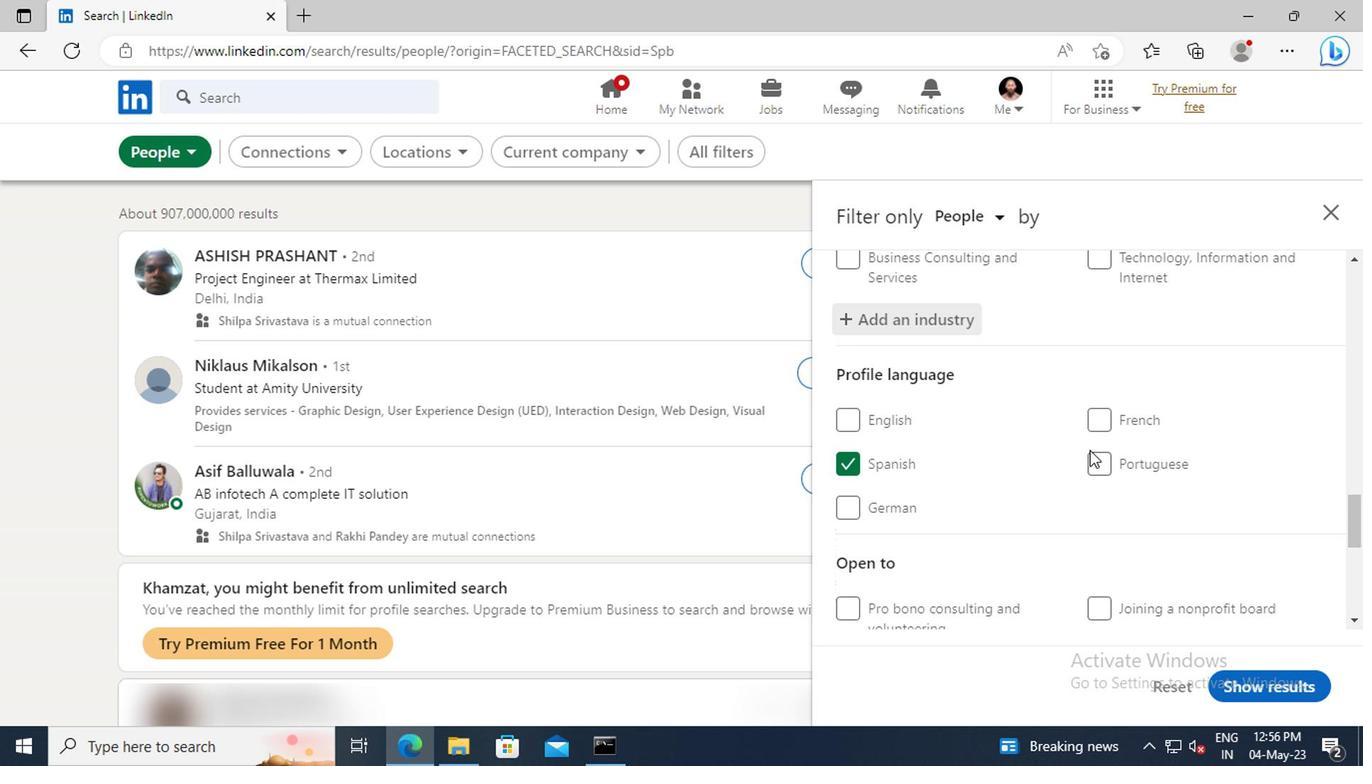 
Action: Mouse scrolled (1084, 450) with delta (0, 0)
Screenshot: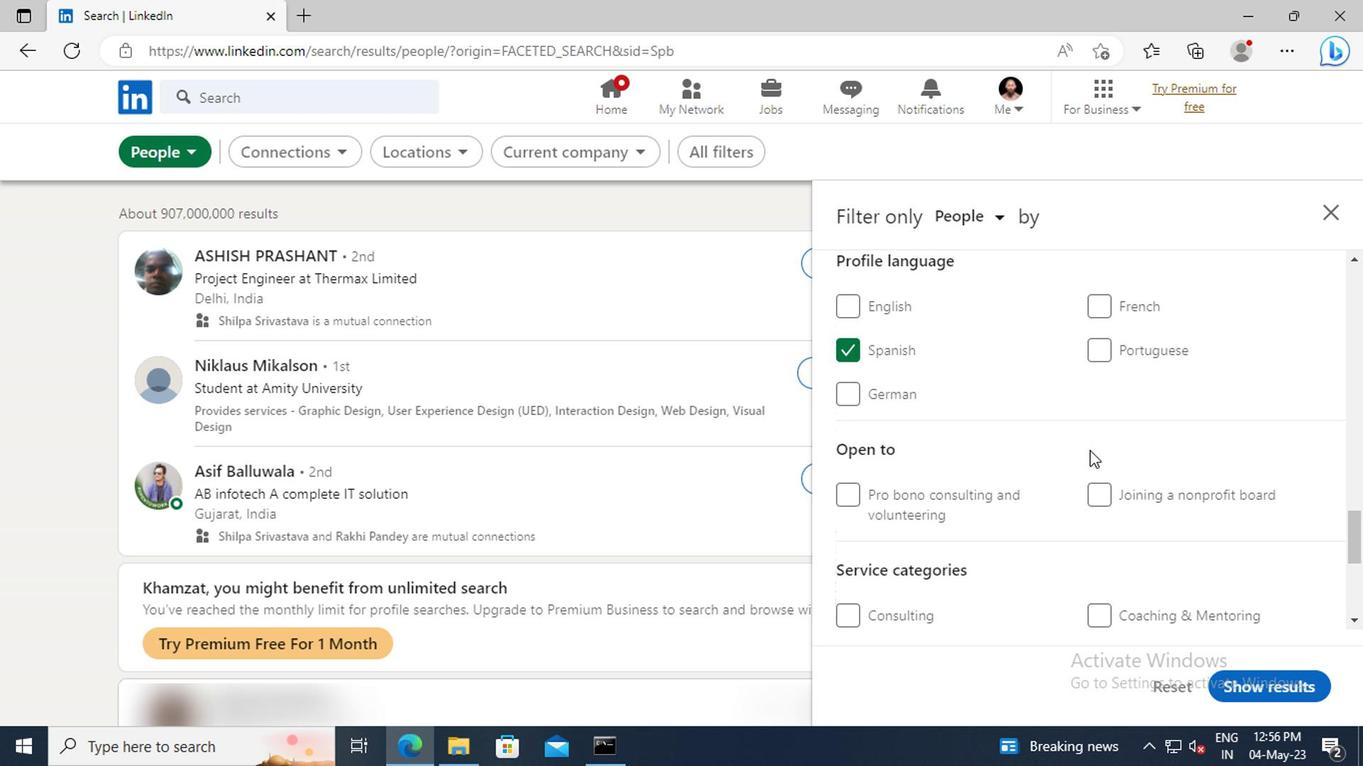 
Action: Mouse scrolled (1084, 450) with delta (0, 0)
Screenshot: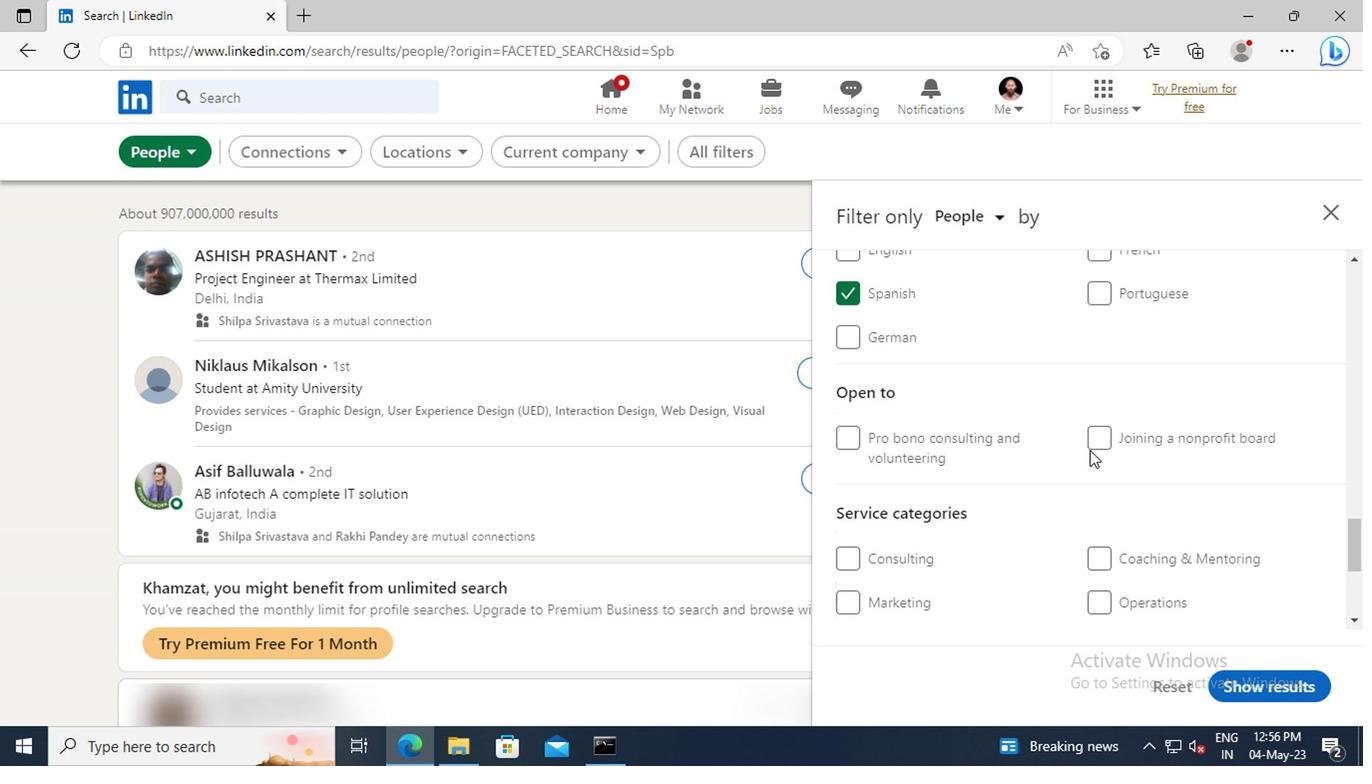 
Action: Mouse scrolled (1084, 450) with delta (0, 0)
Screenshot: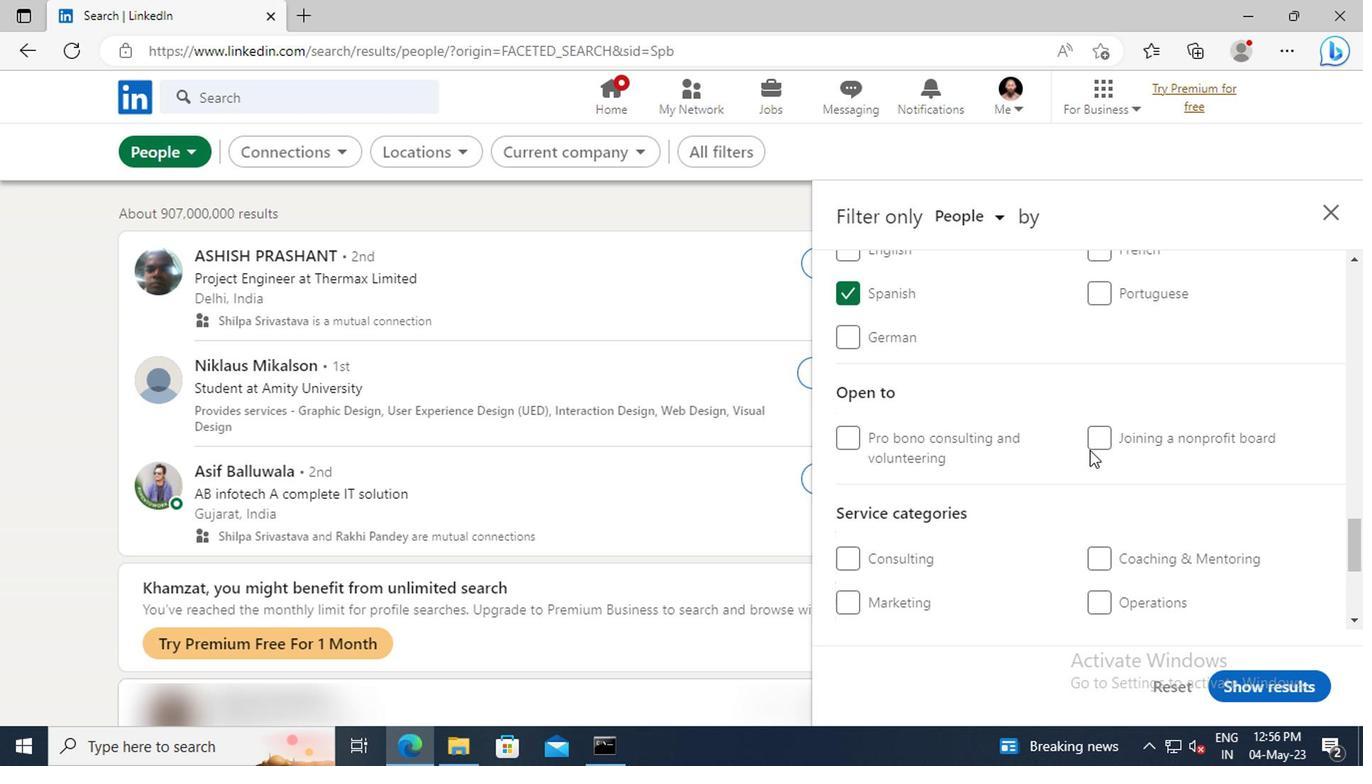 
Action: Mouse scrolled (1084, 450) with delta (0, 0)
Screenshot: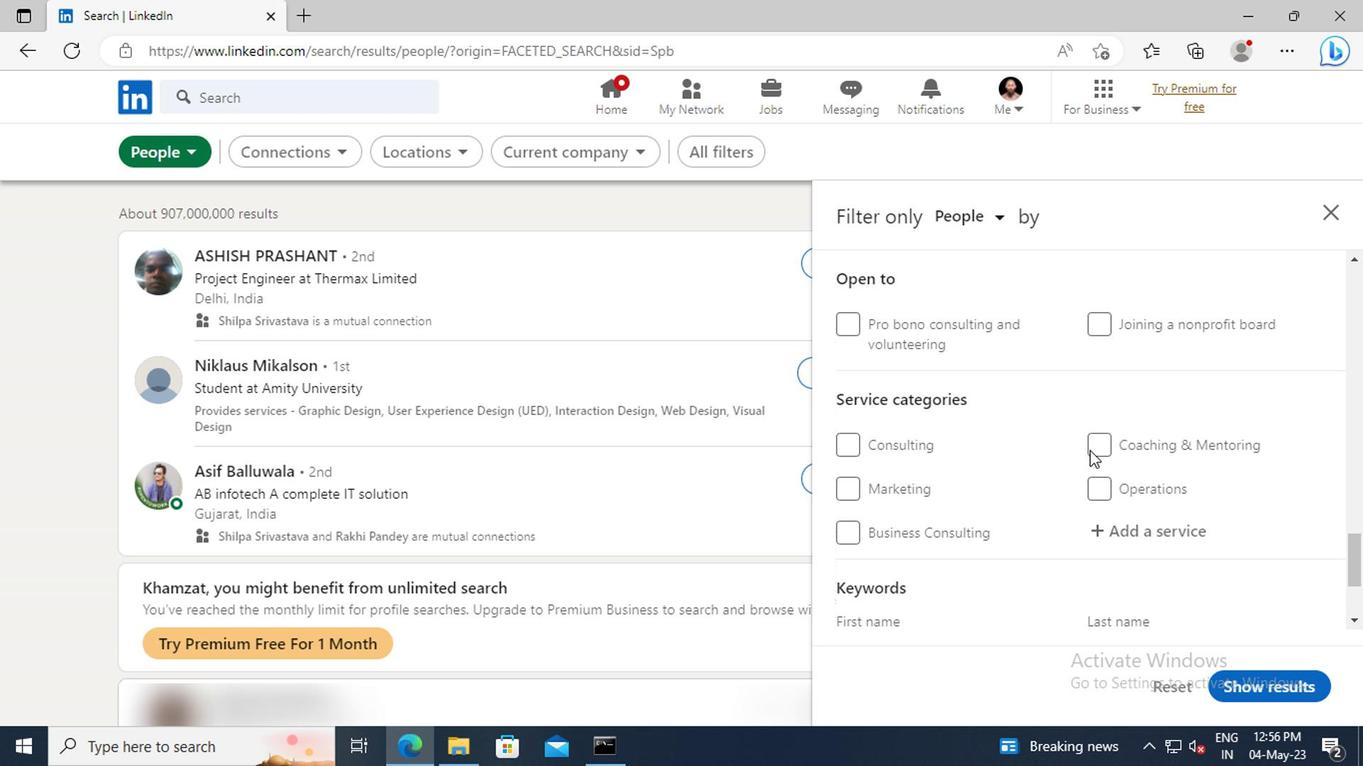 
Action: Mouse moved to (1094, 478)
Screenshot: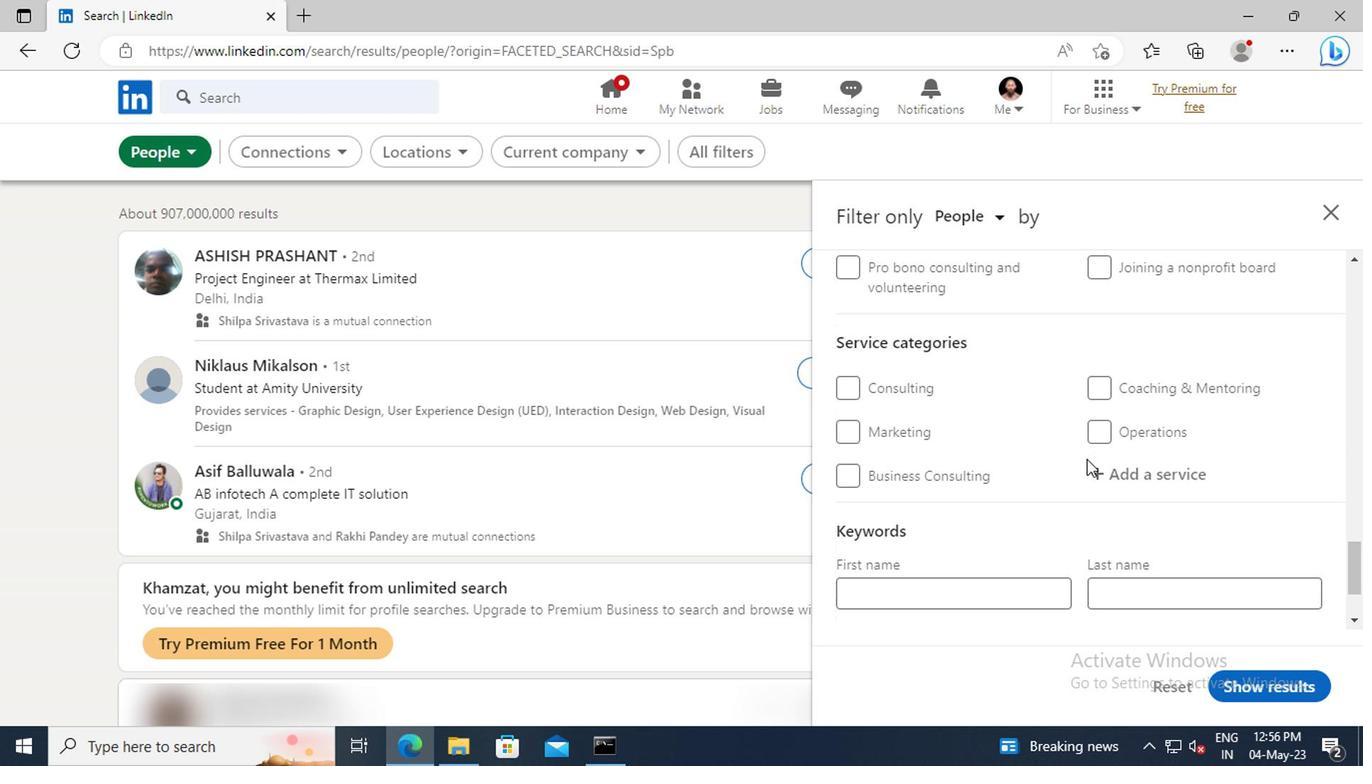 
Action: Mouse pressed left at (1094, 478)
Screenshot: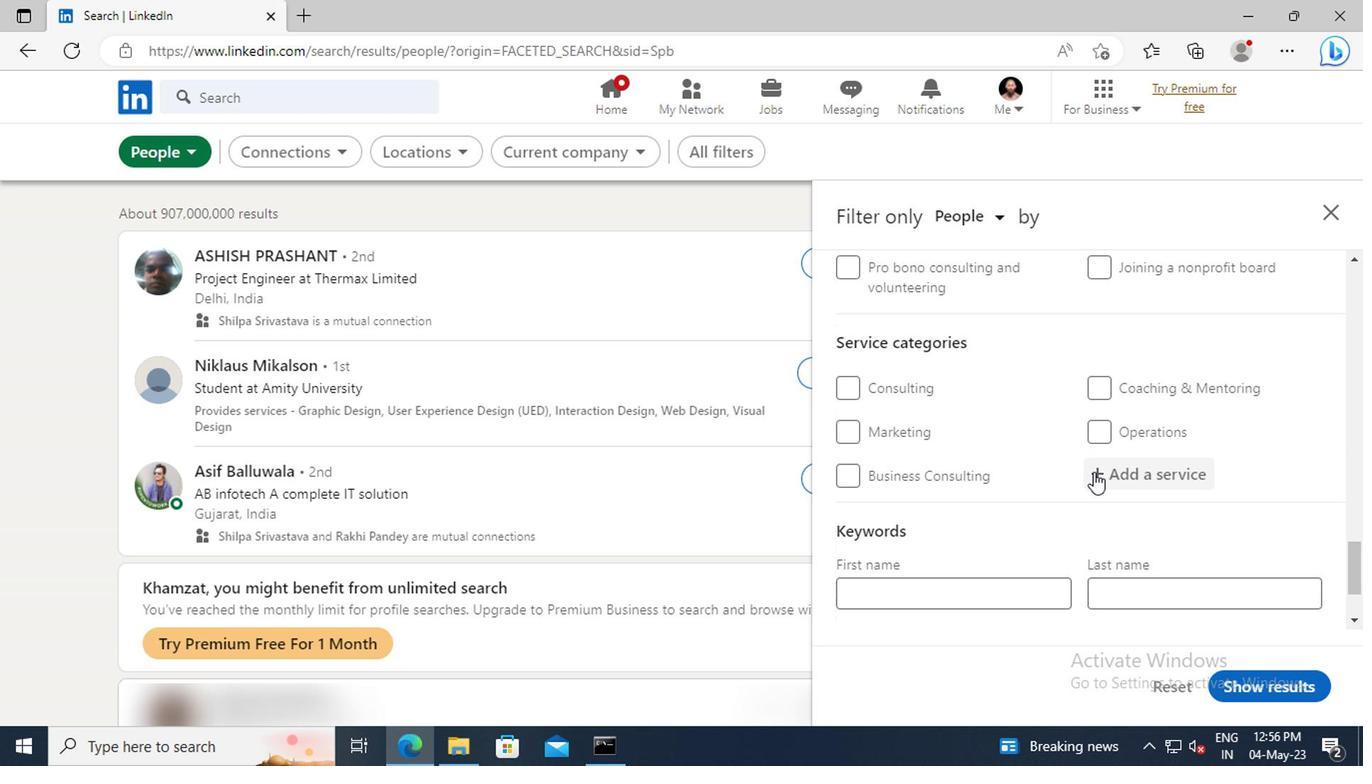 
Action: Mouse moved to (1098, 478)
Screenshot: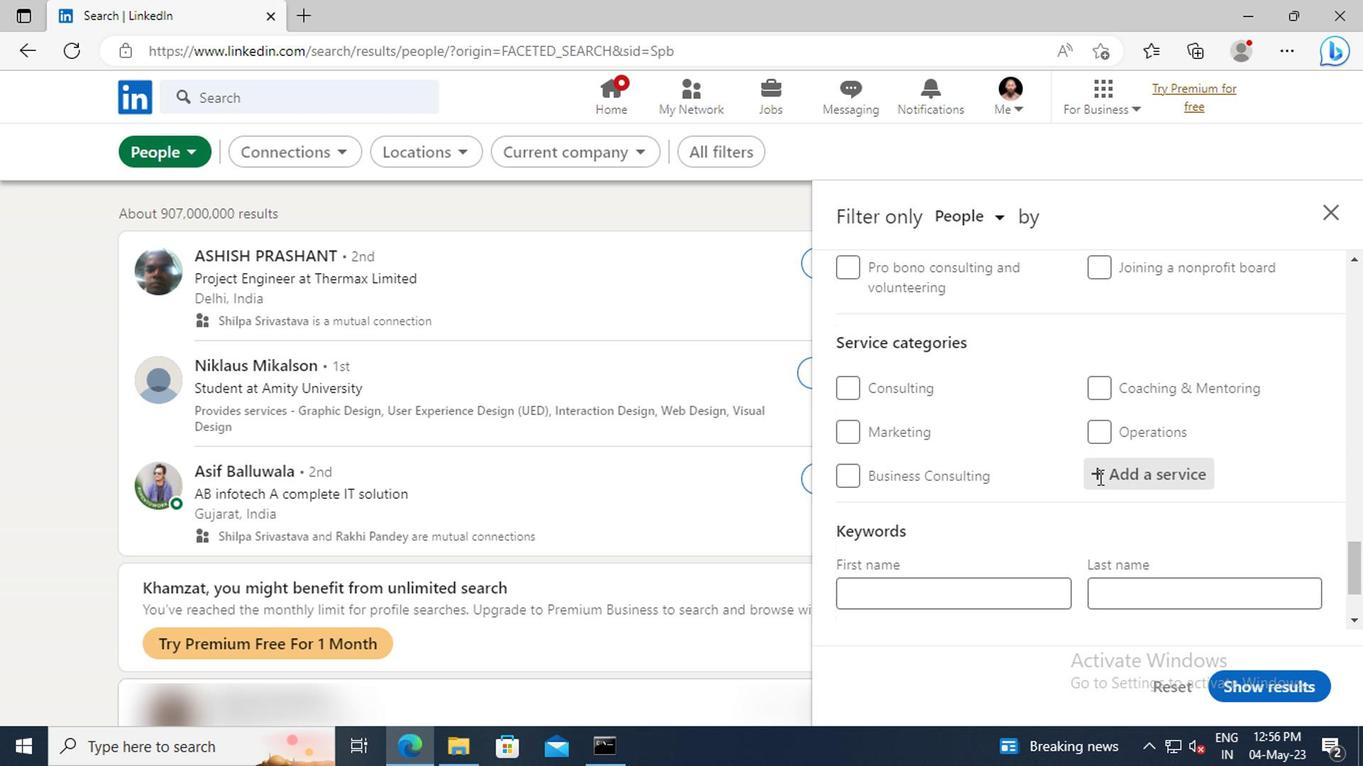 
Action: Key pressed <Key.shift>WEB<Key.space><Key.shift>DE
Screenshot: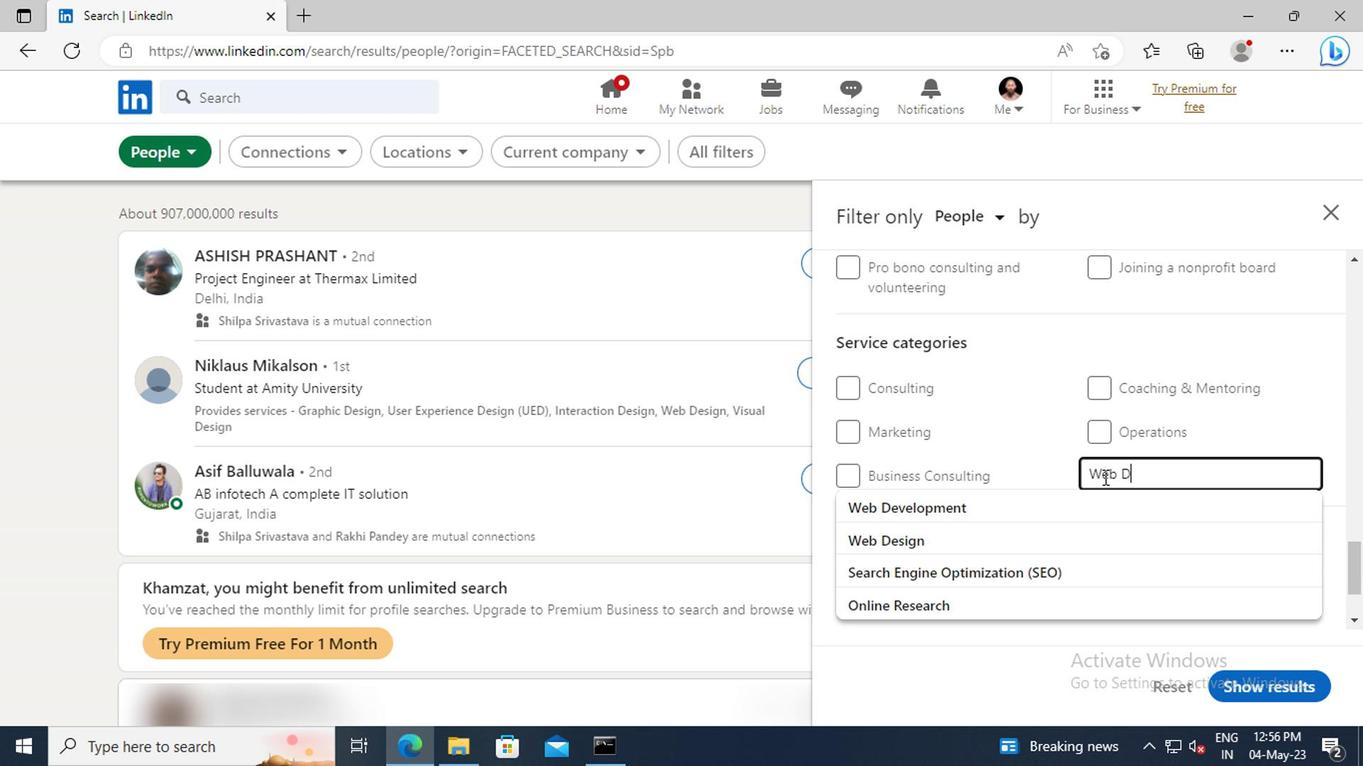 
Action: Mouse moved to (1103, 501)
Screenshot: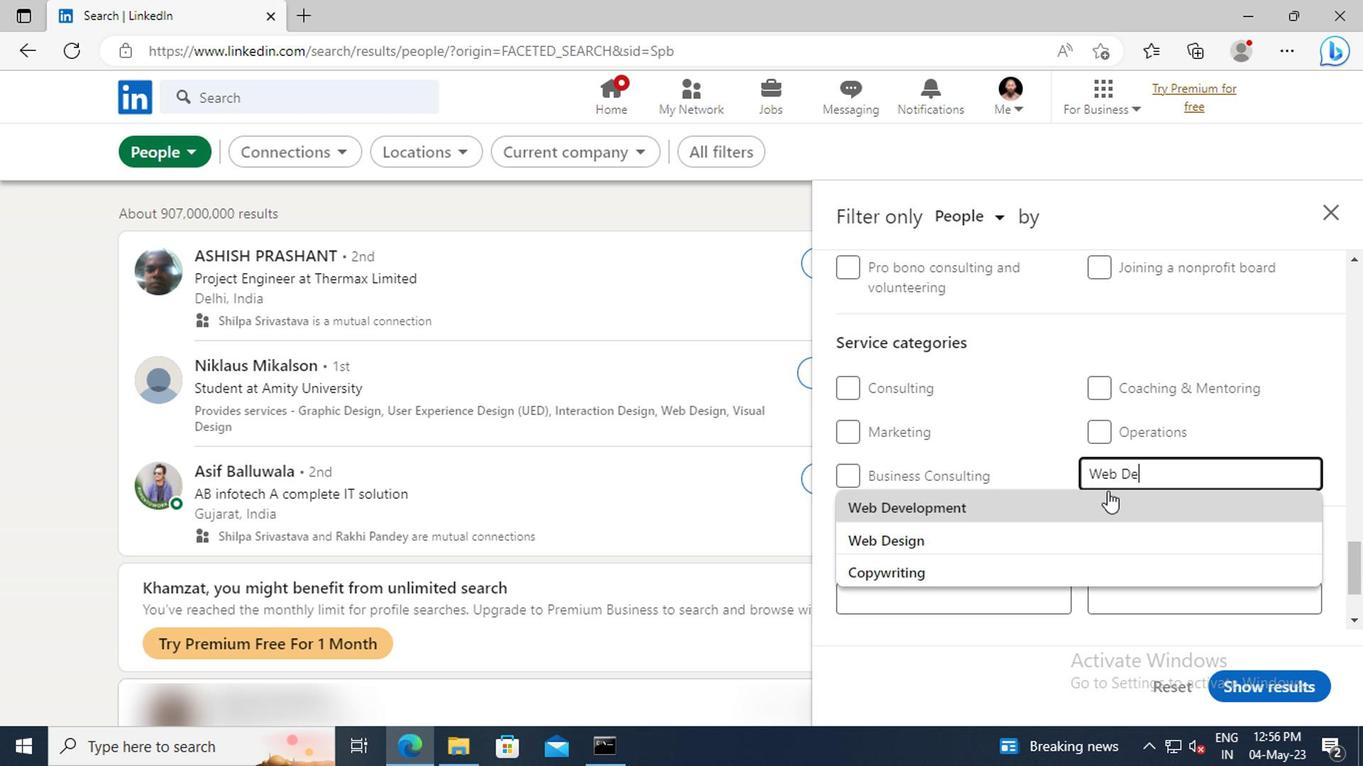 
Action: Mouse pressed left at (1103, 501)
Screenshot: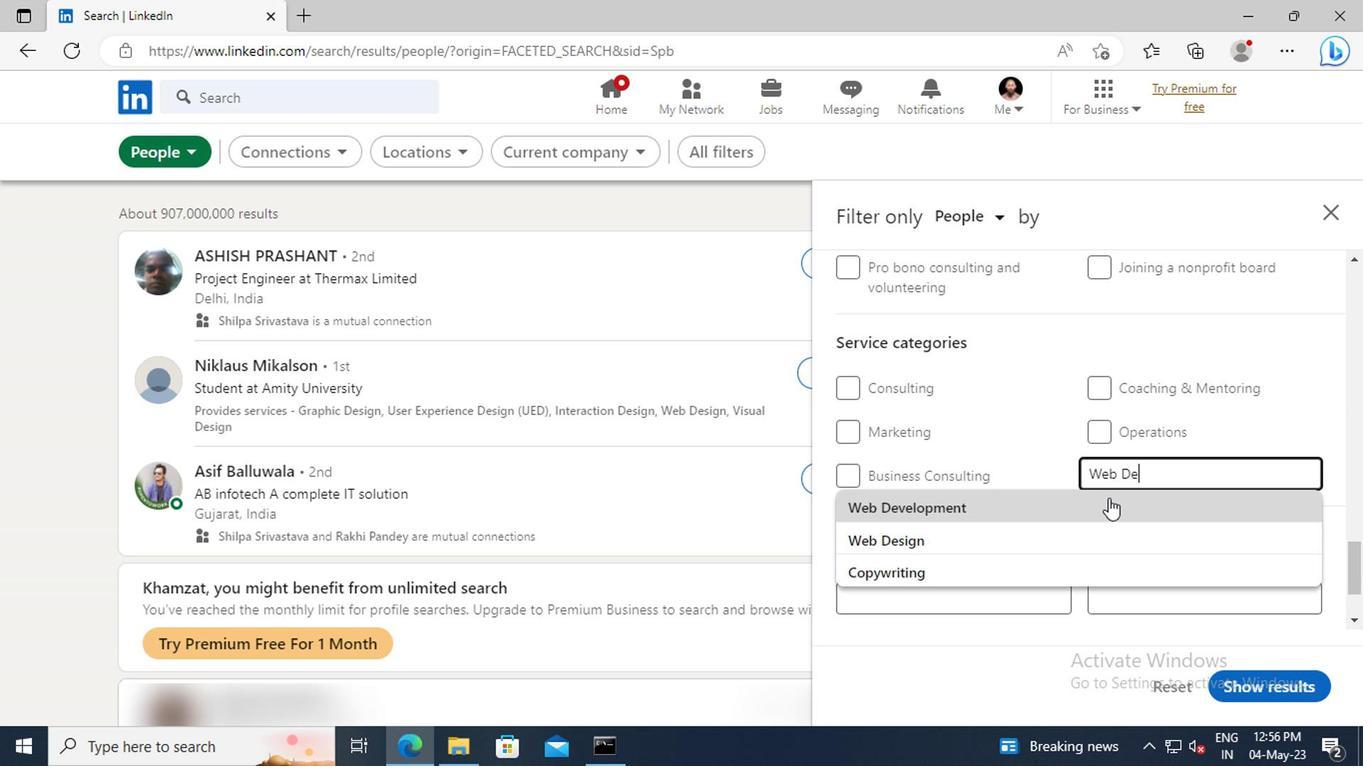 
Action: Mouse scrolled (1103, 500) with delta (0, 0)
Screenshot: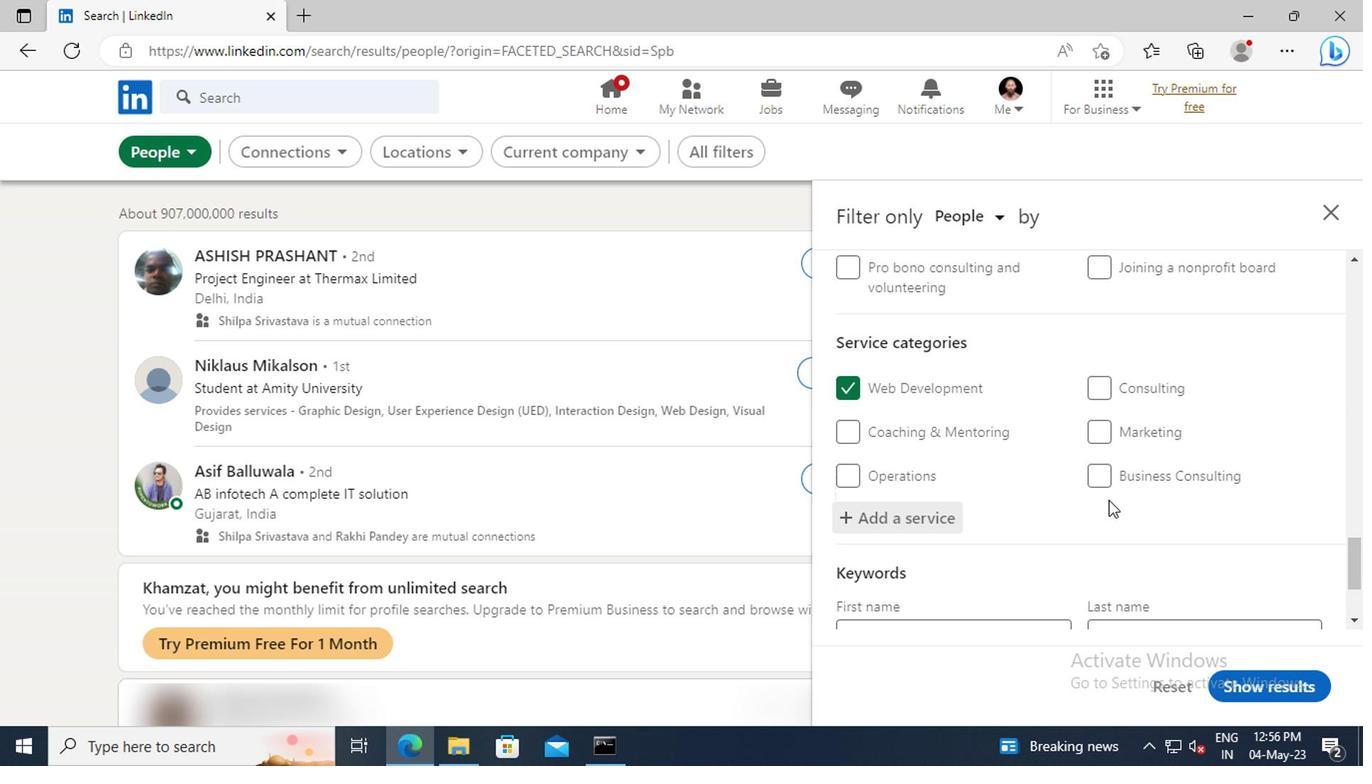 
Action: Mouse scrolled (1103, 500) with delta (0, 0)
Screenshot: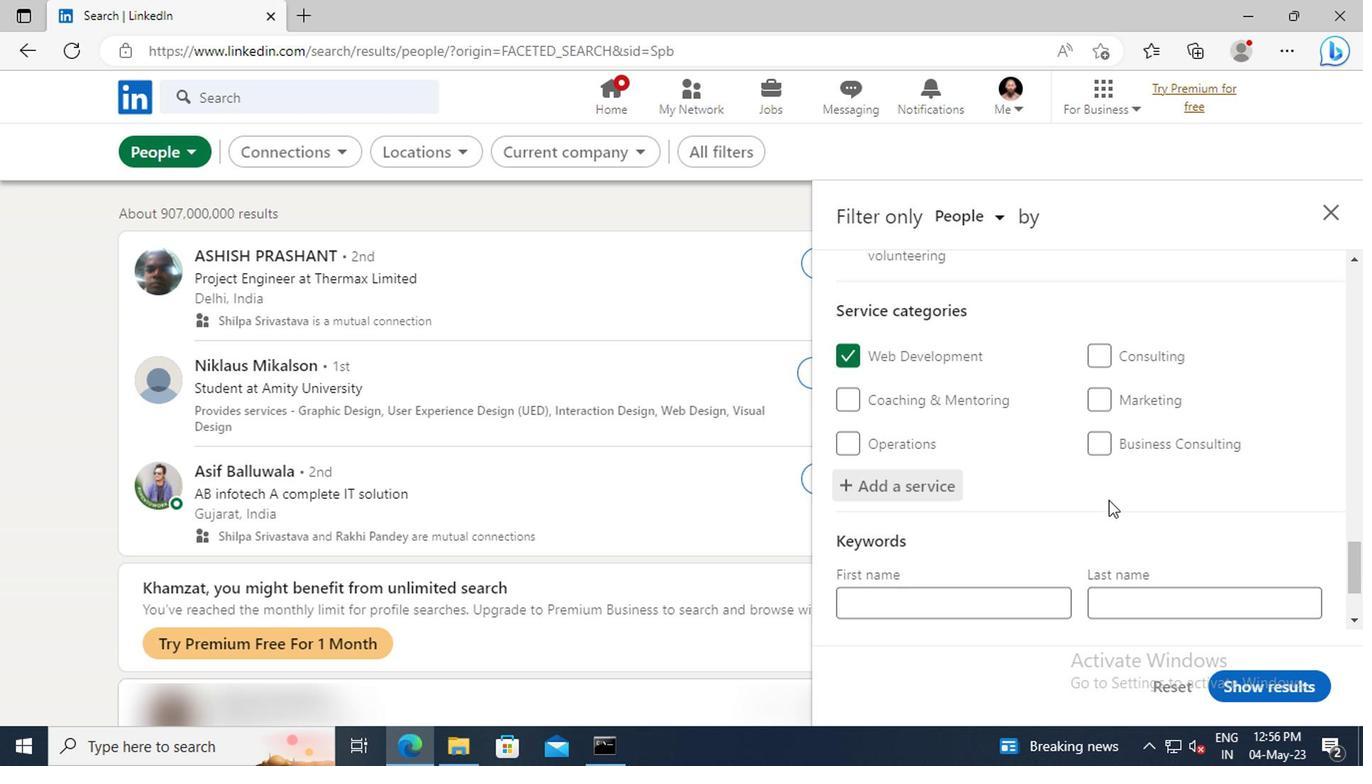 
Action: Mouse scrolled (1103, 500) with delta (0, 0)
Screenshot: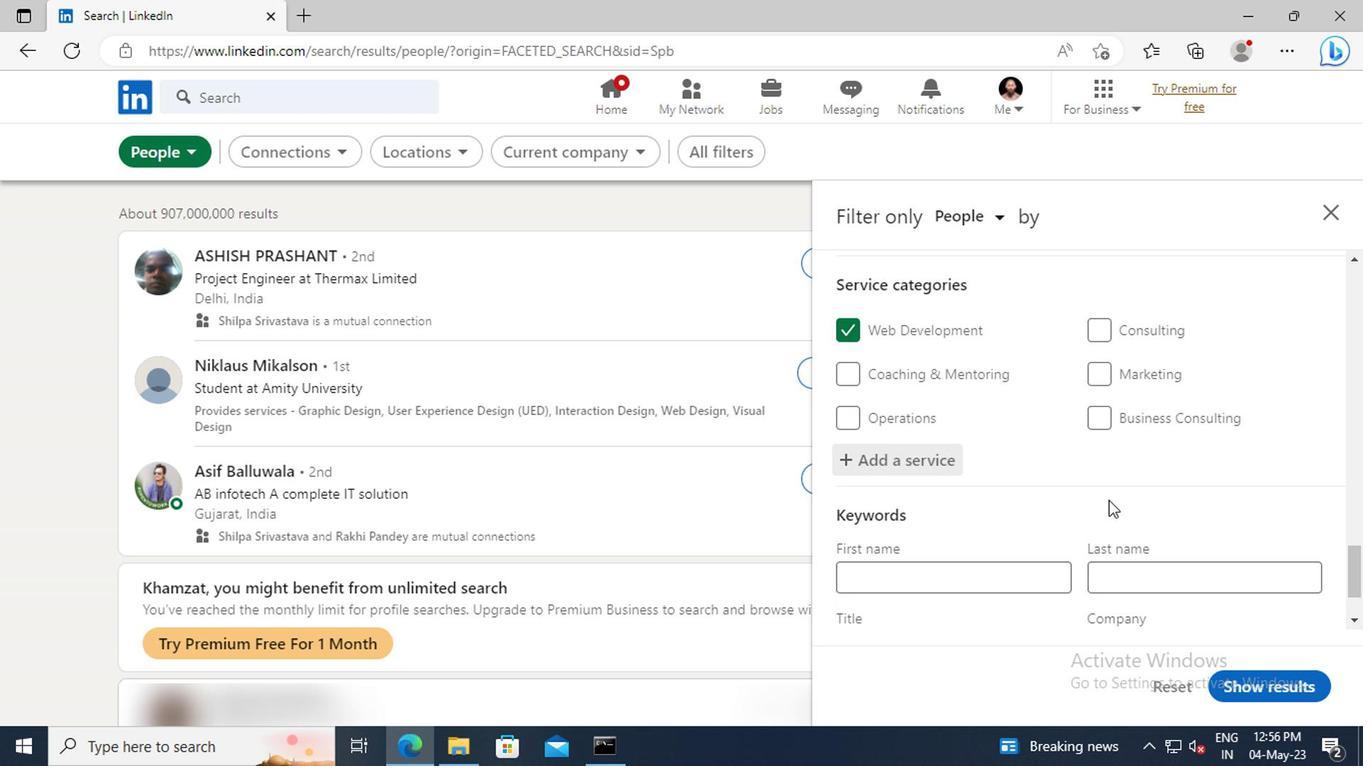 
Action: Mouse scrolled (1103, 500) with delta (0, 0)
Screenshot: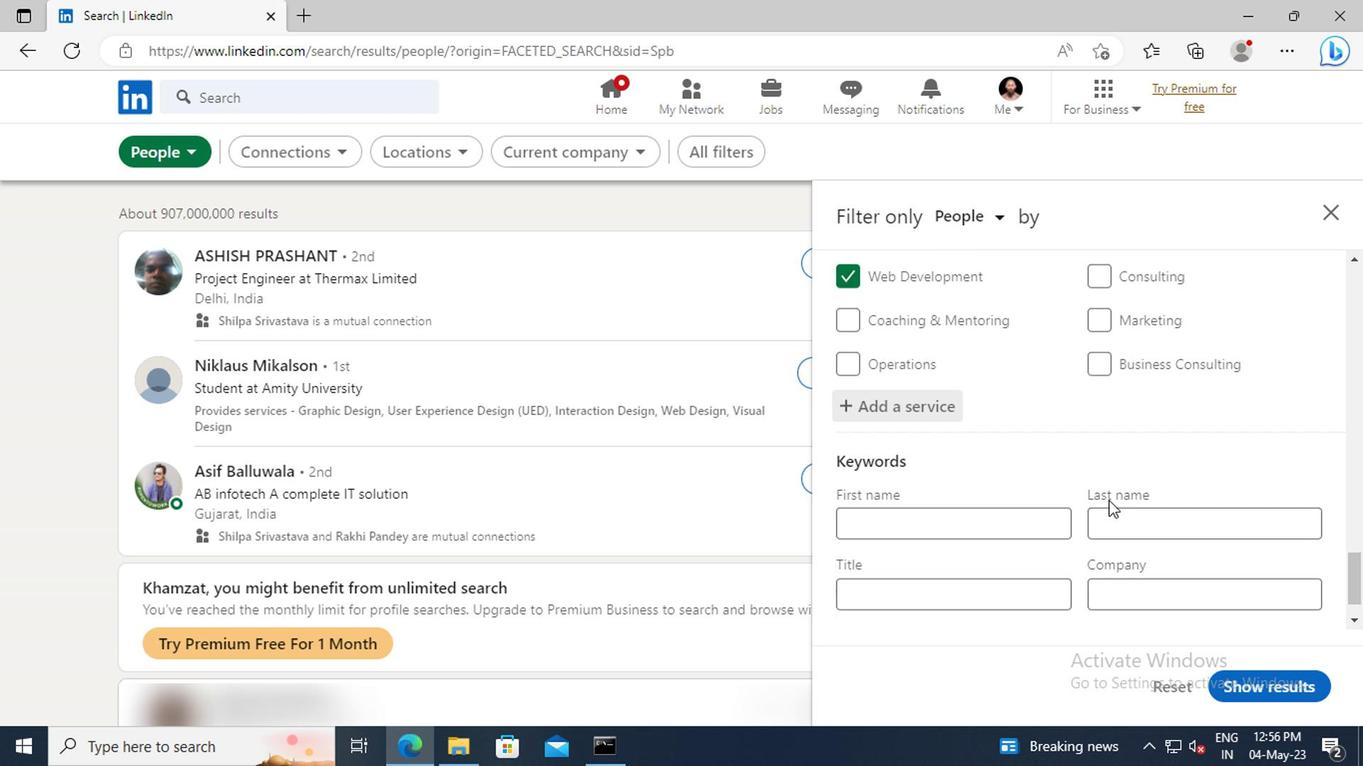 
Action: Mouse moved to (969, 547)
Screenshot: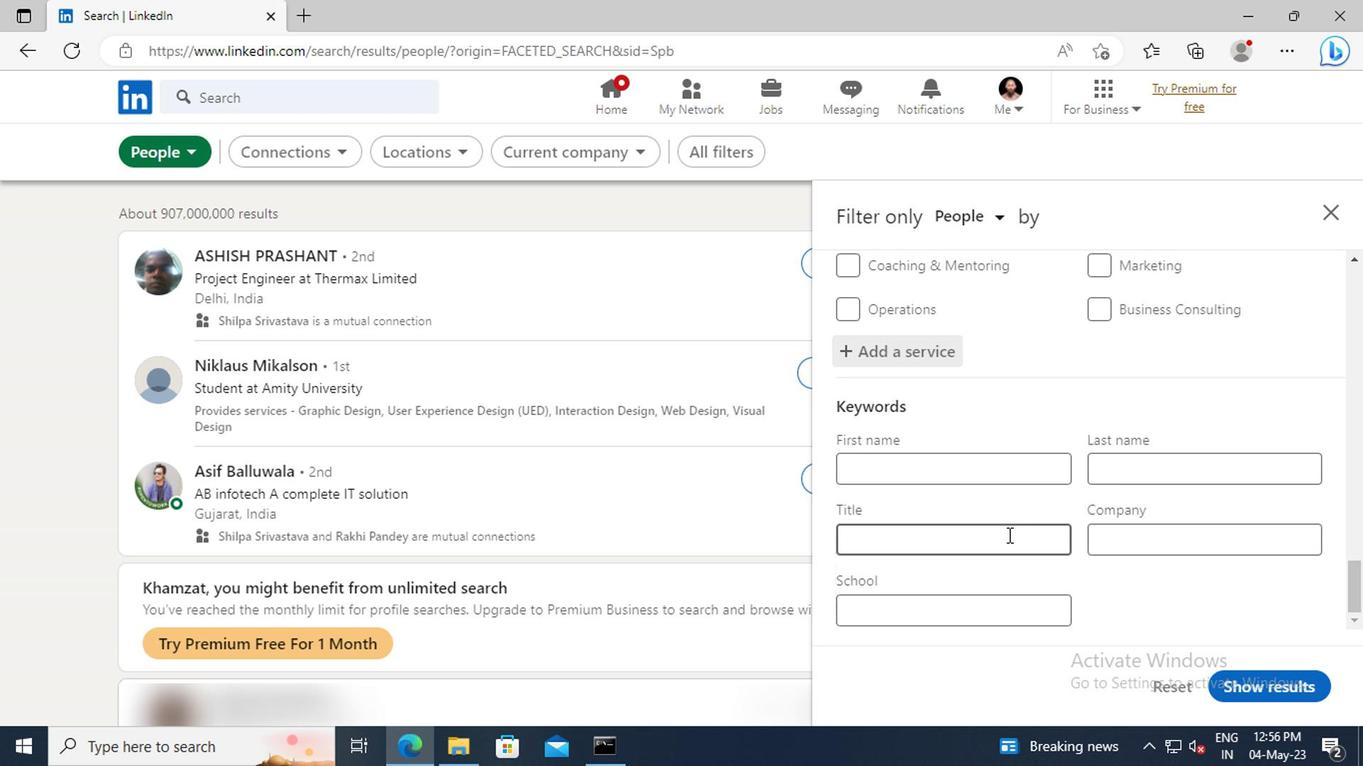
Action: Mouse pressed left at (969, 547)
Screenshot: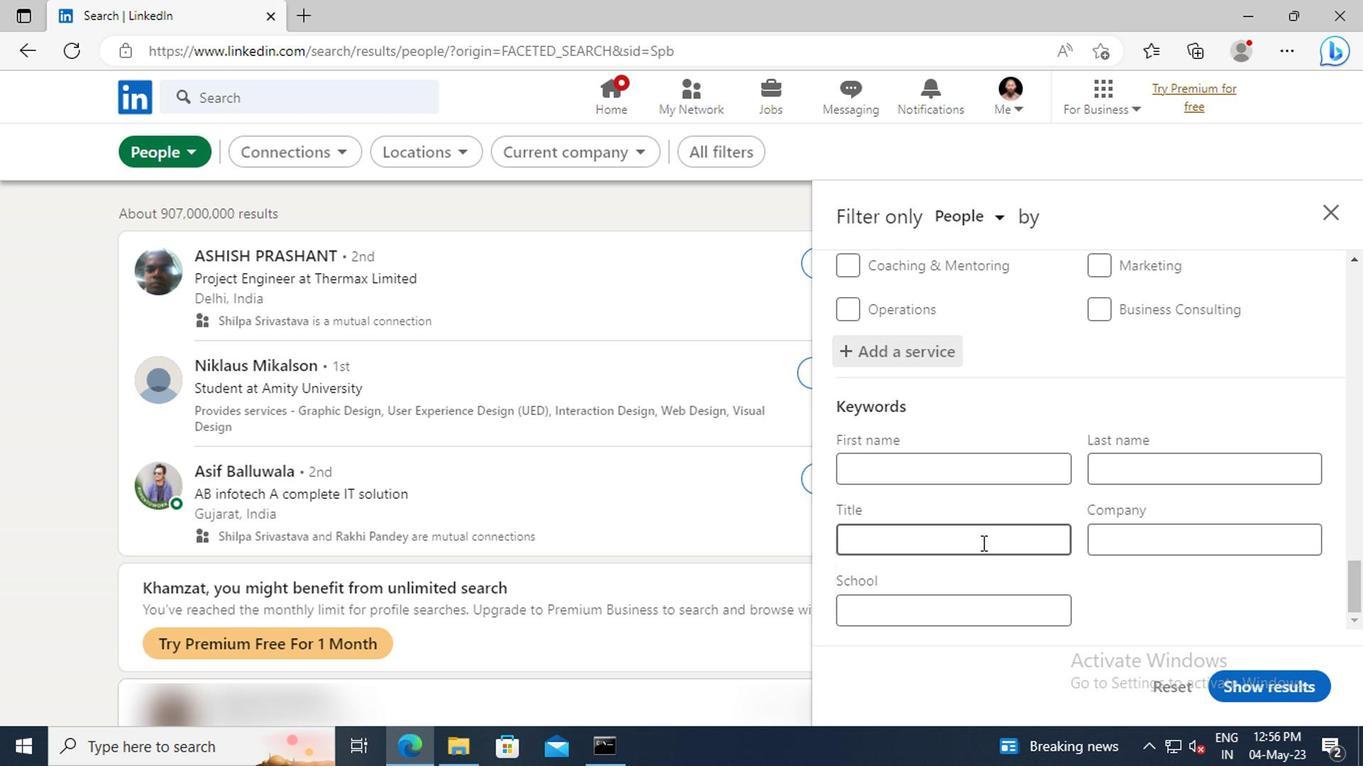 
Action: Key pressed <Key.shift>DRAFTER<Key.enter>
Screenshot: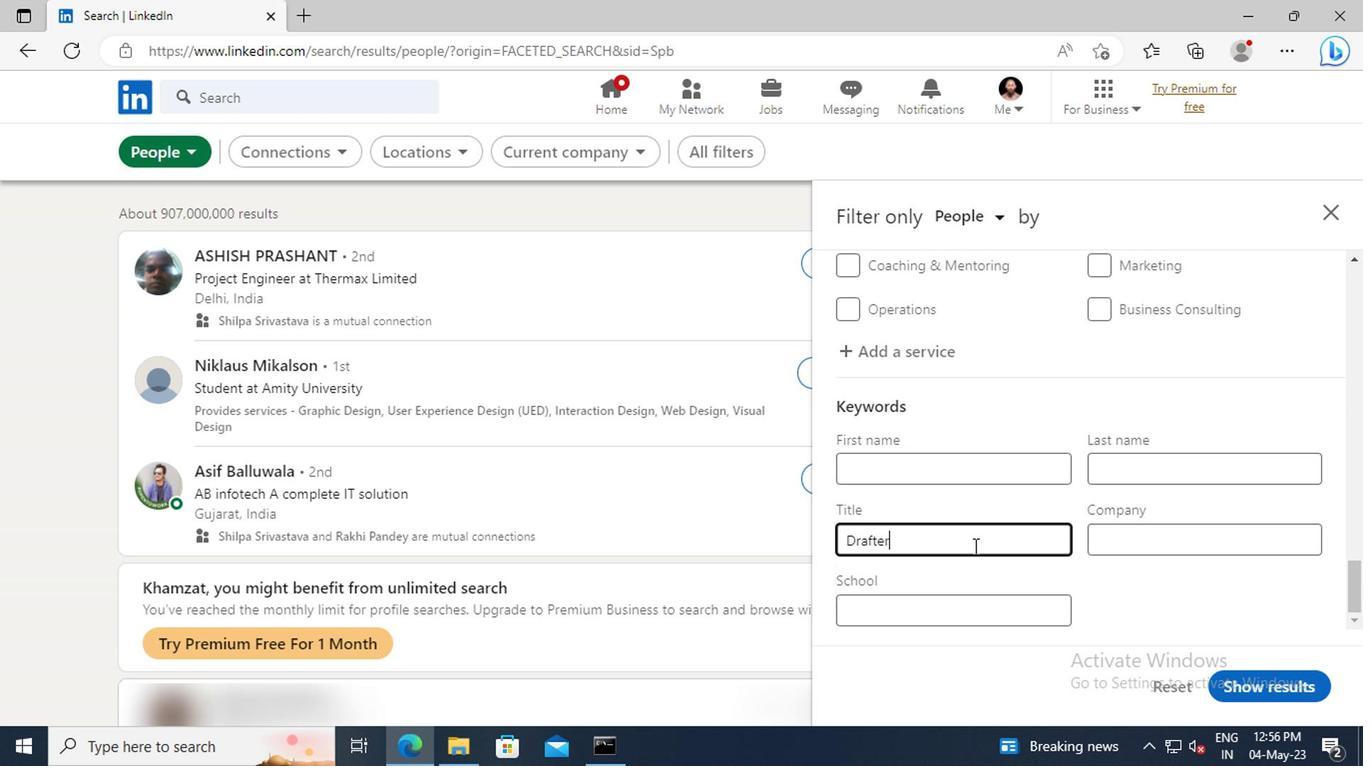 
Action: Mouse moved to (1245, 692)
Screenshot: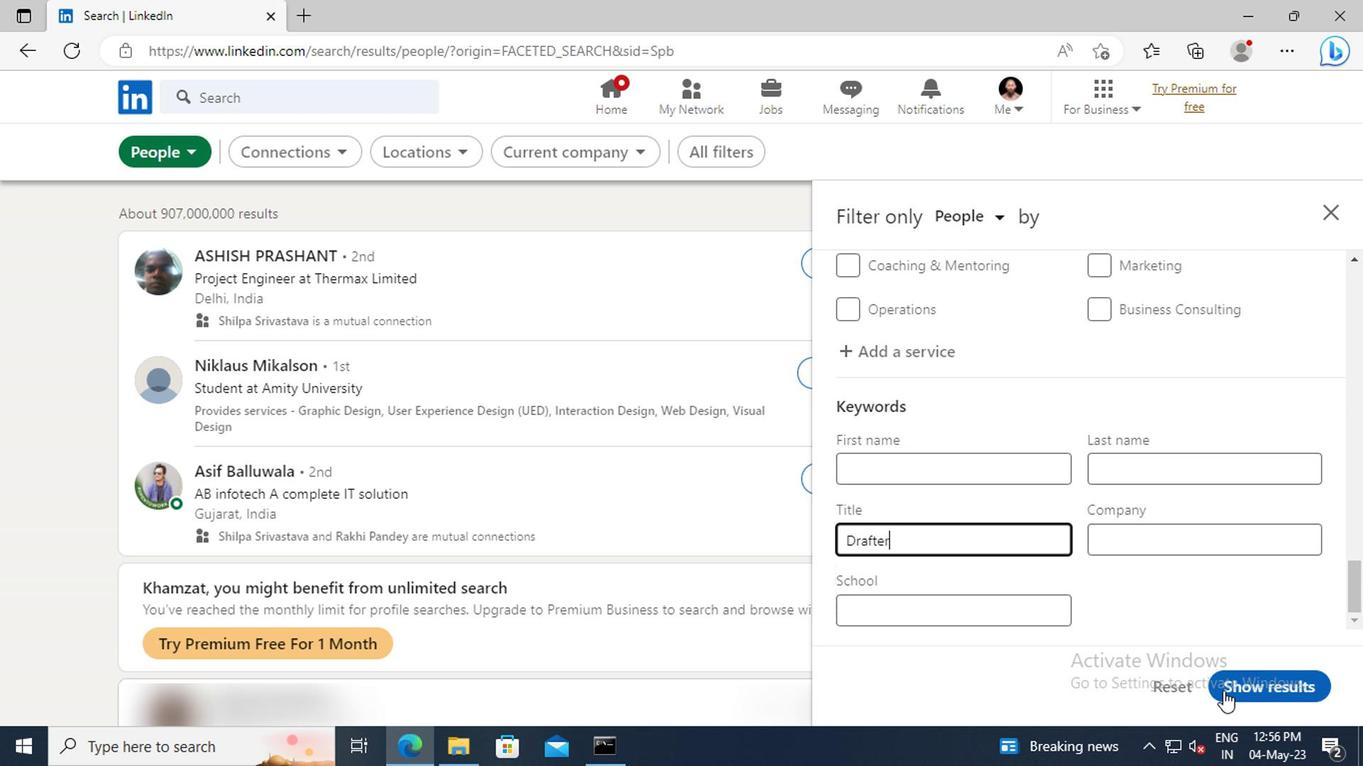
Action: Mouse pressed left at (1245, 692)
Screenshot: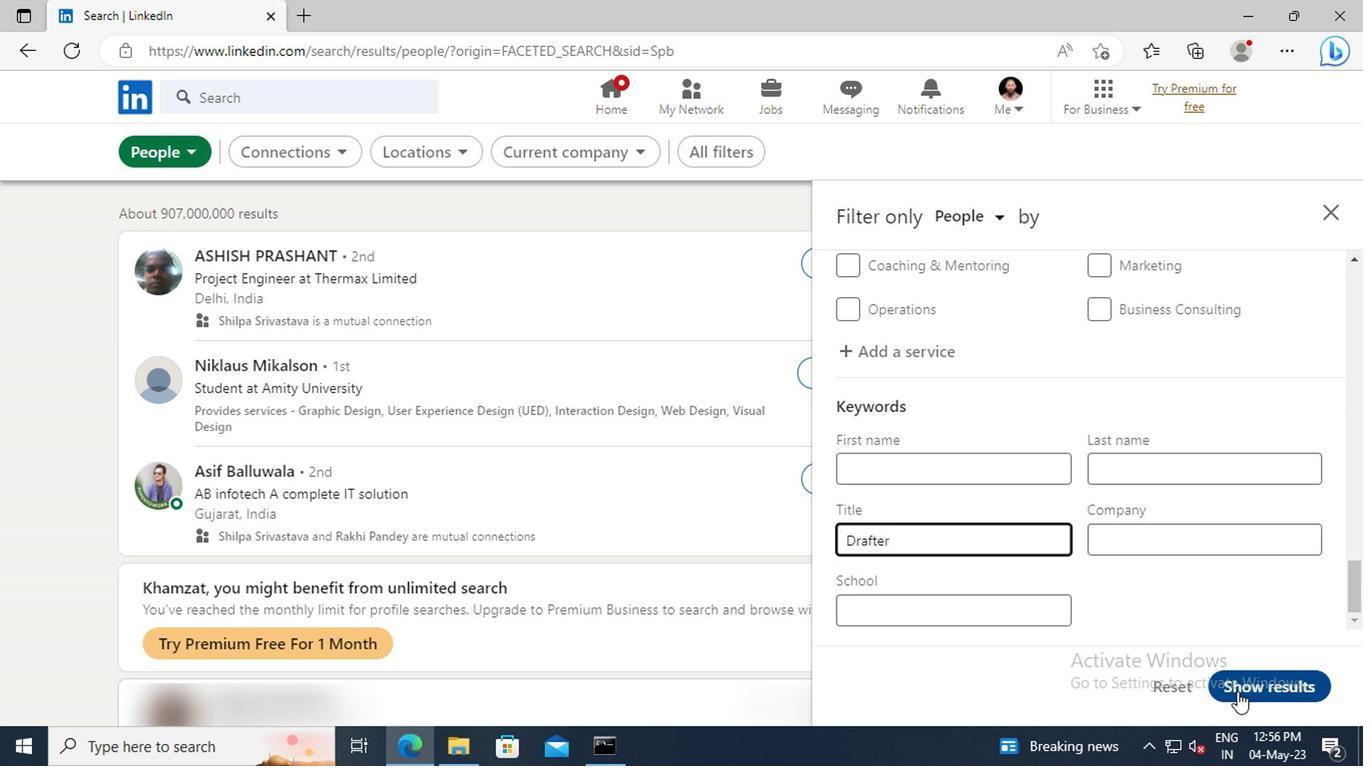 
